 Task: Open Card Infrastructure Upgrade in Board Product Development and Innovation Consulting to Workspace Business Analysis and add a team member Softage.2@softage.net, a label Purple, a checklist Sports Medicine, an attachment from your google drive, a color Purple and finally, add a card description 'Create and send out employee satisfaction survey on work environment' and a comment 'Let us make sure we have a clear understanding of the timeline and deadlines for this task, ensuring that we can deliver on time.'. Add a start date 'Jan 06, 1900' with a due date 'Jan 13, 1900'
Action: Mouse moved to (99, 359)
Screenshot: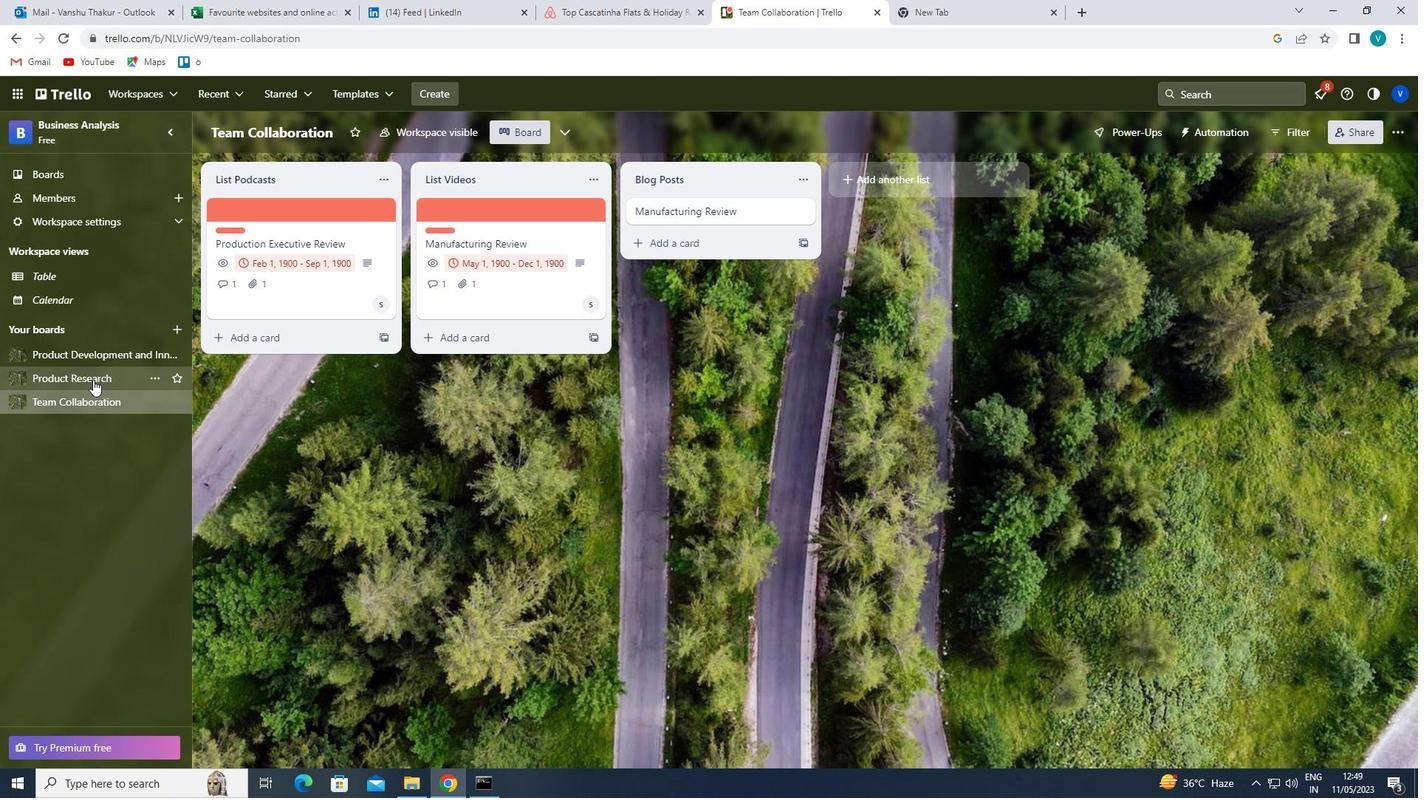 
Action: Mouse pressed left at (99, 359)
Screenshot: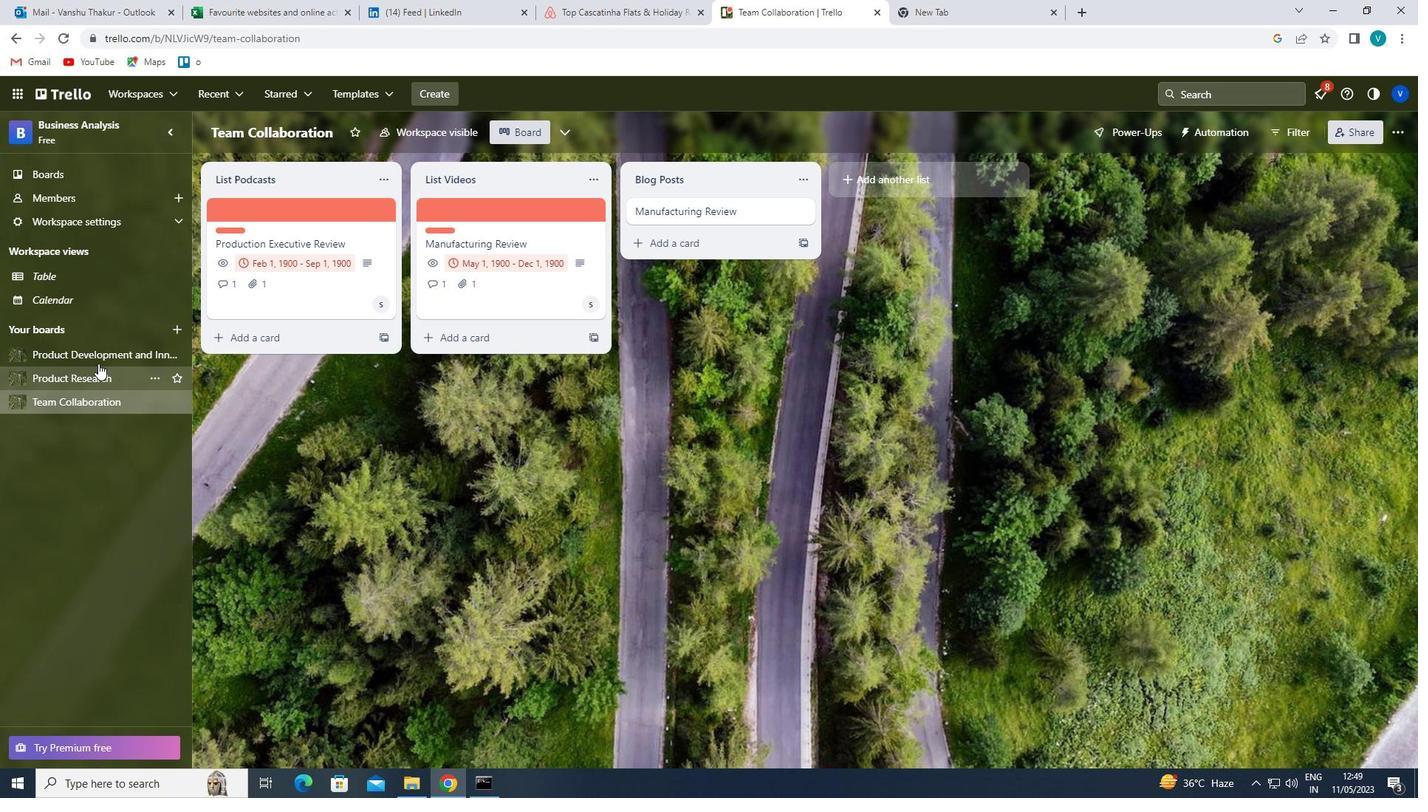 
Action: Mouse moved to (474, 212)
Screenshot: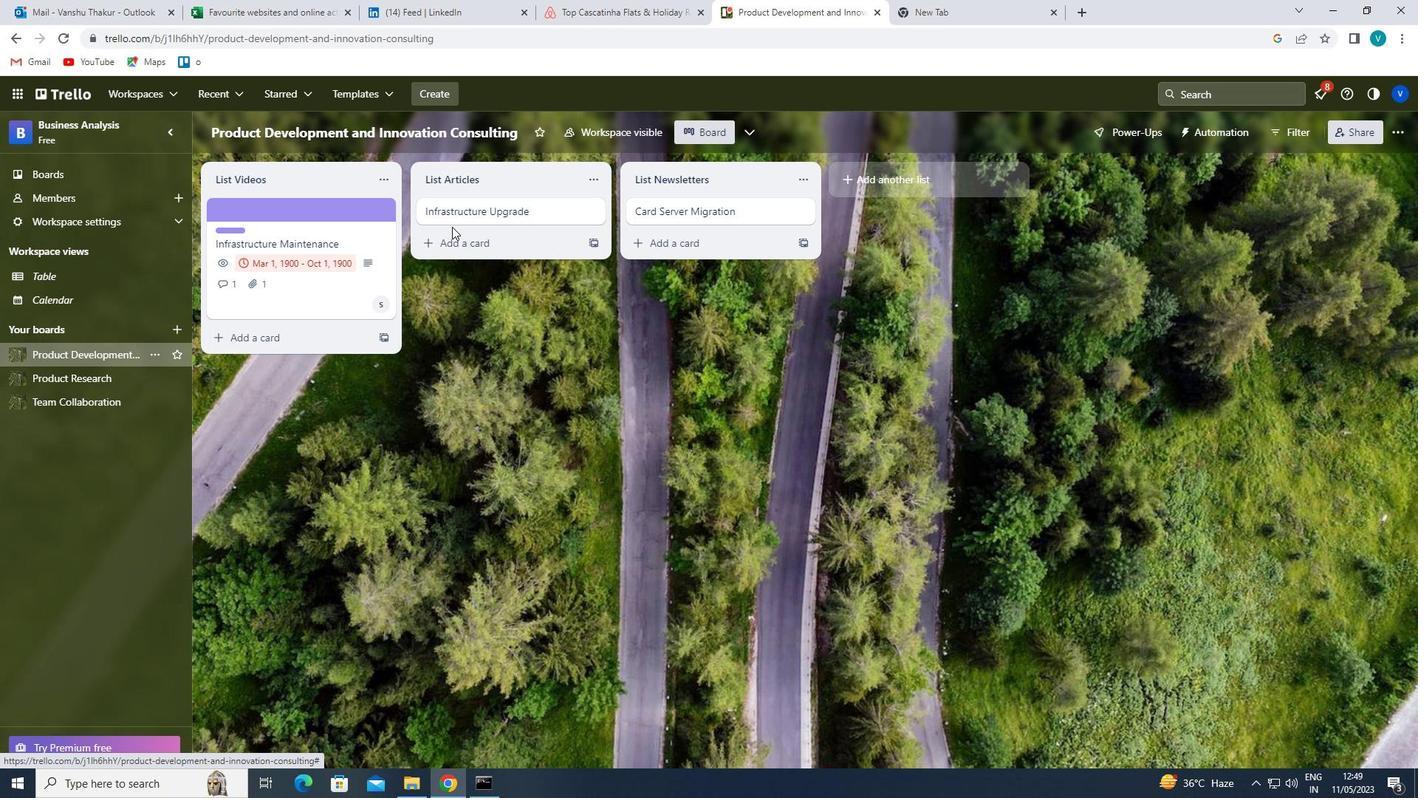 
Action: Mouse pressed left at (474, 212)
Screenshot: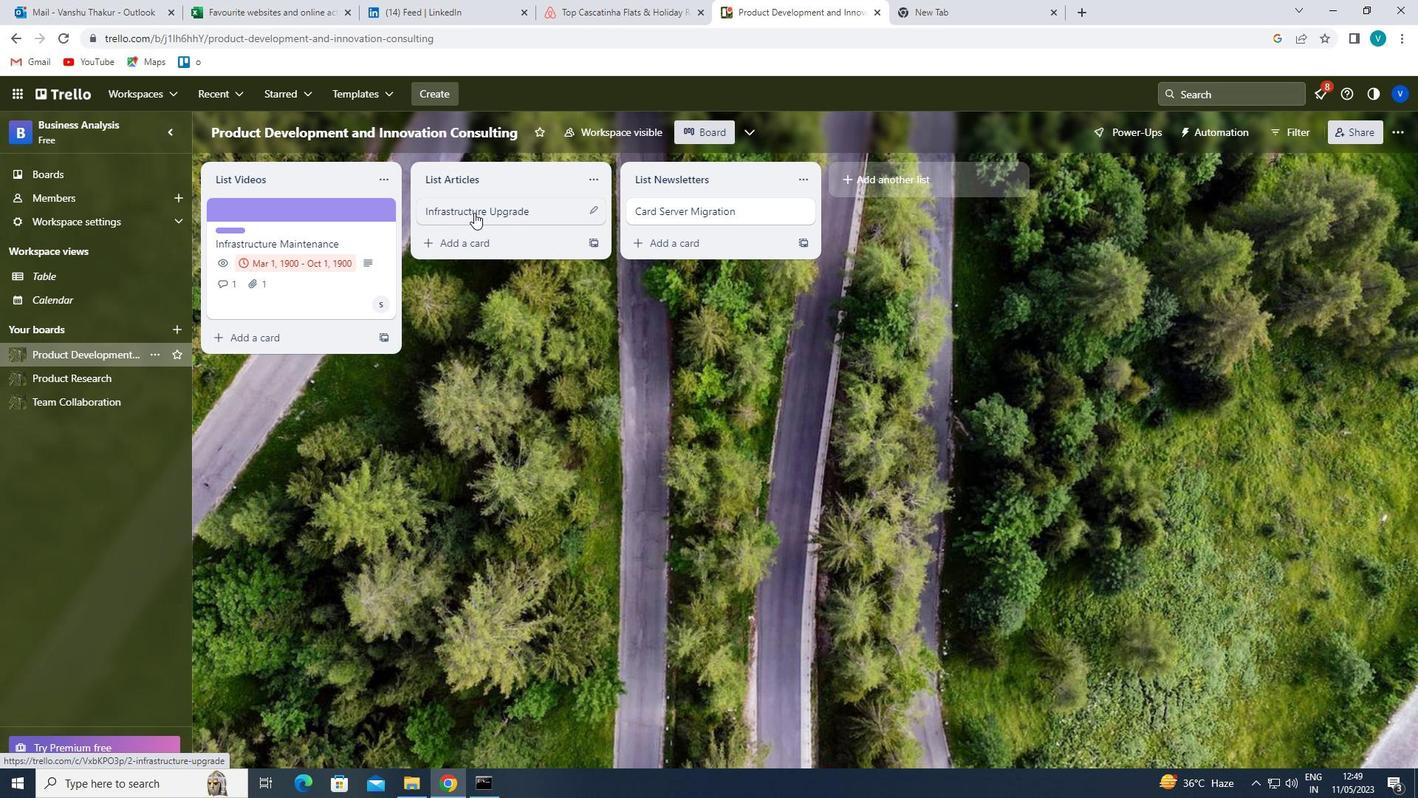 
Action: Mouse moved to (914, 254)
Screenshot: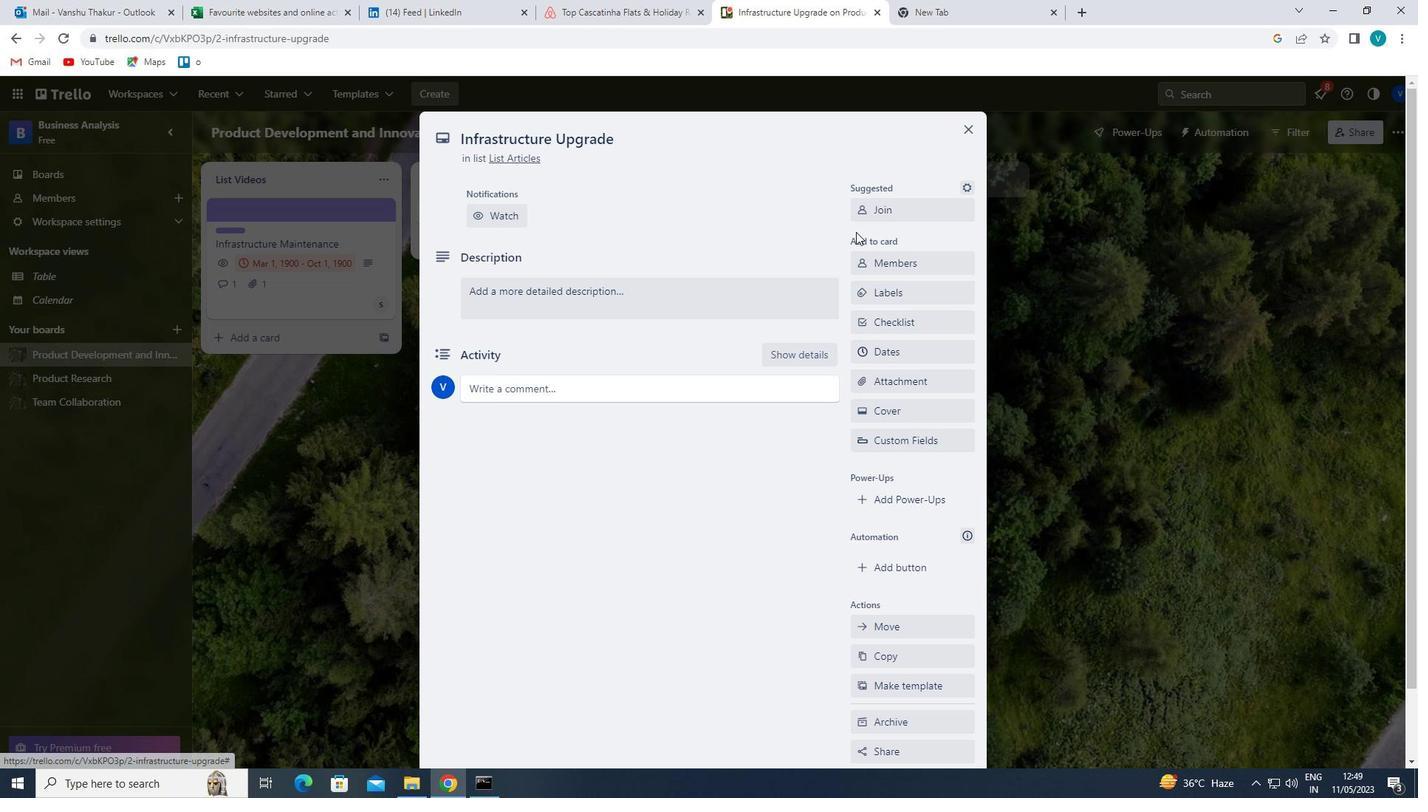 
Action: Mouse pressed left at (914, 254)
Screenshot: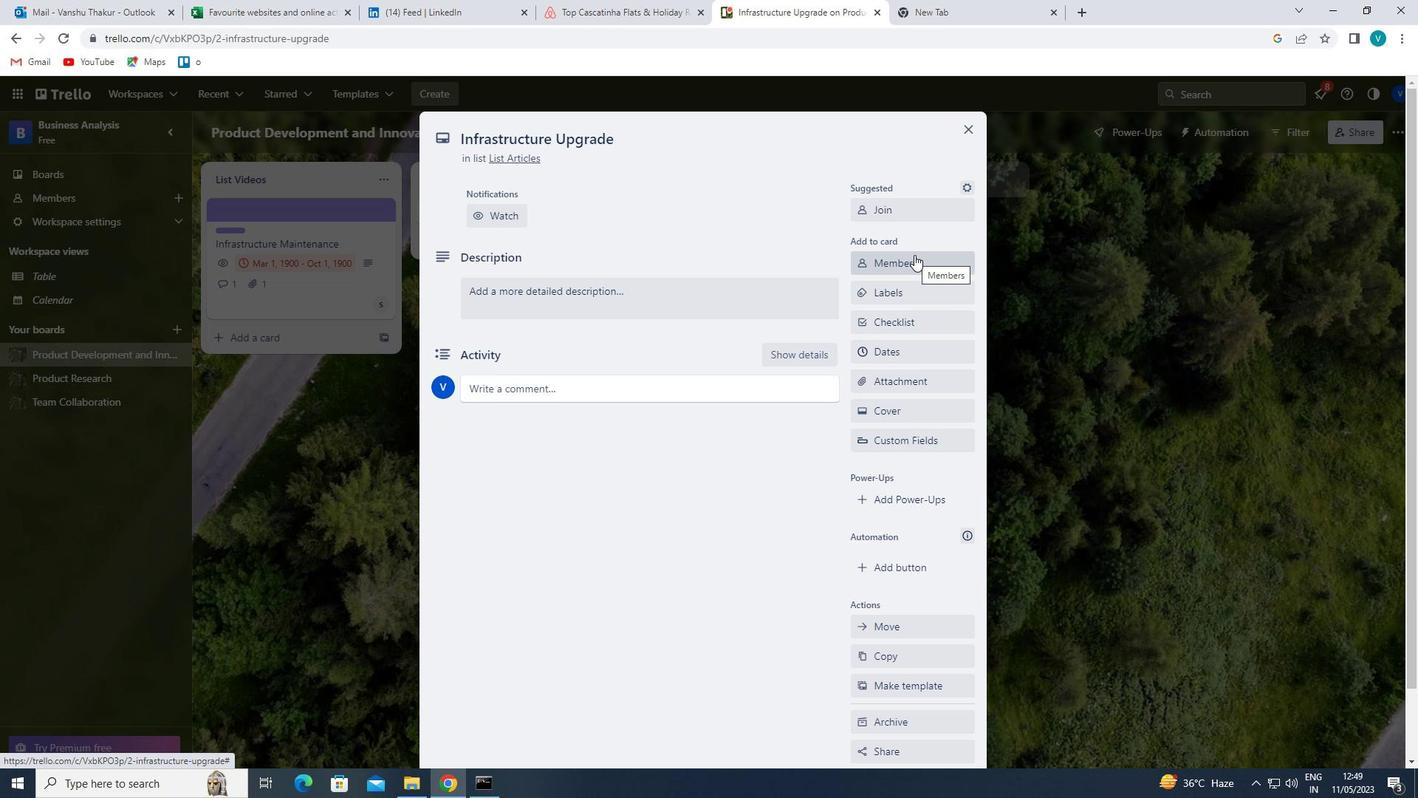 
Action: Key pressed <Key.shift>SOFT
Screenshot: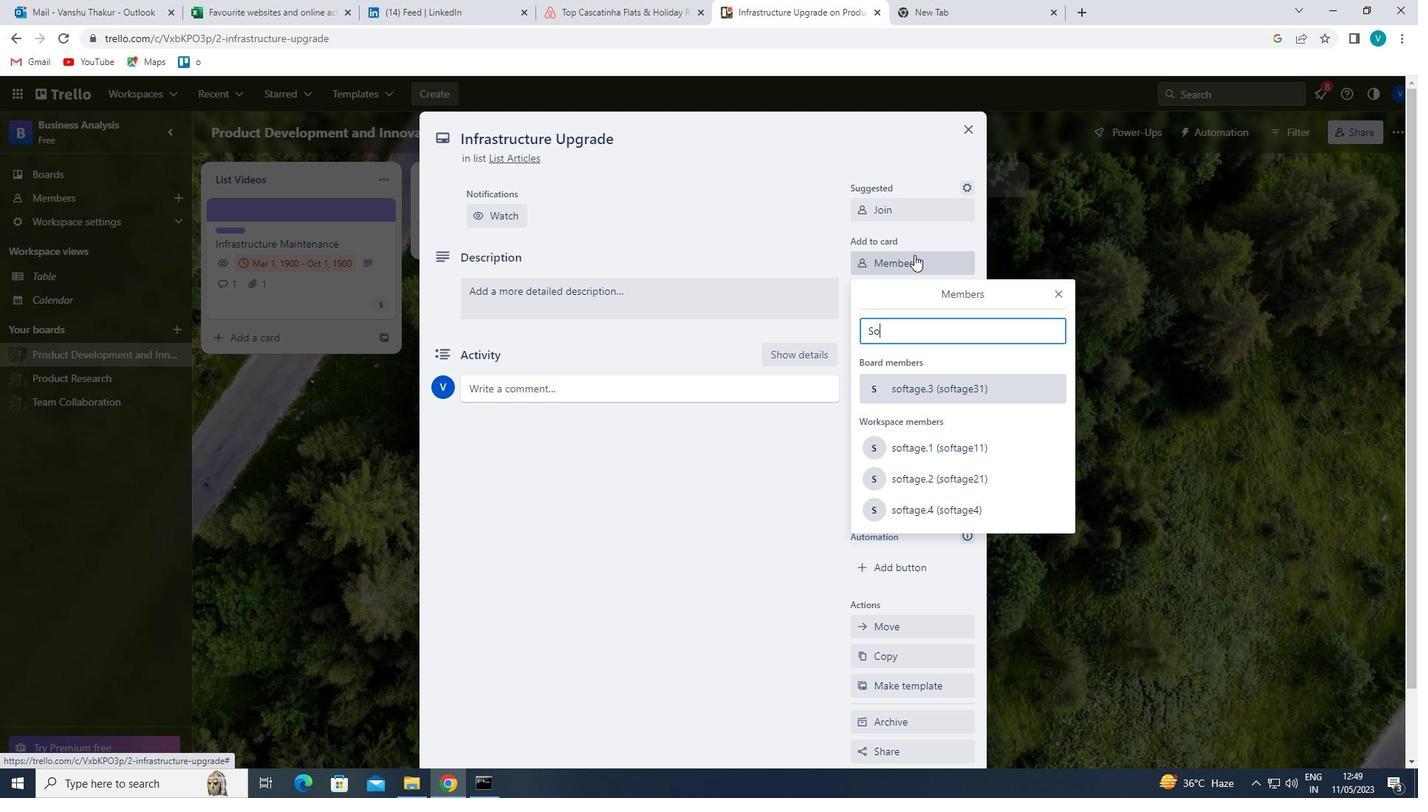 
Action: Mouse moved to (955, 472)
Screenshot: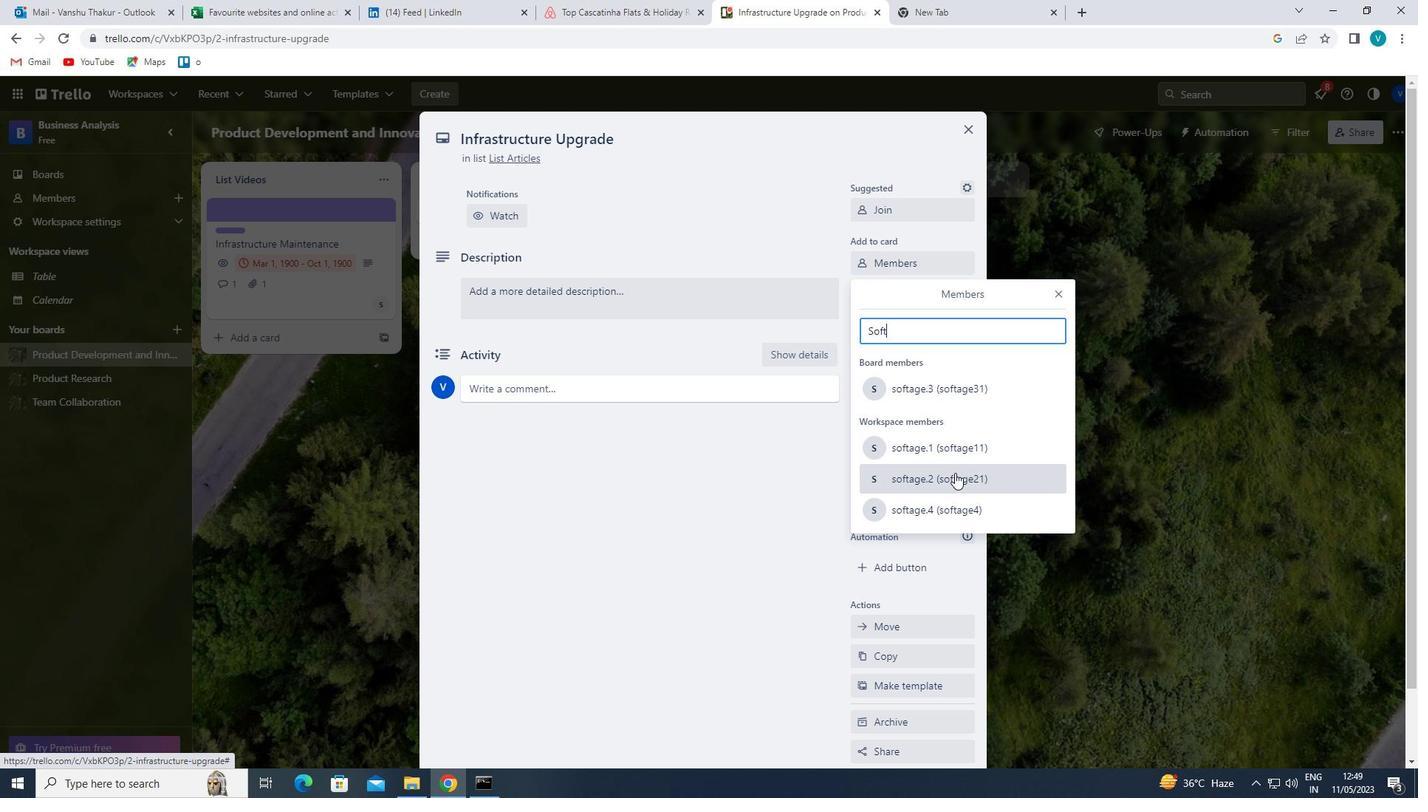 
Action: Mouse pressed left at (955, 472)
Screenshot: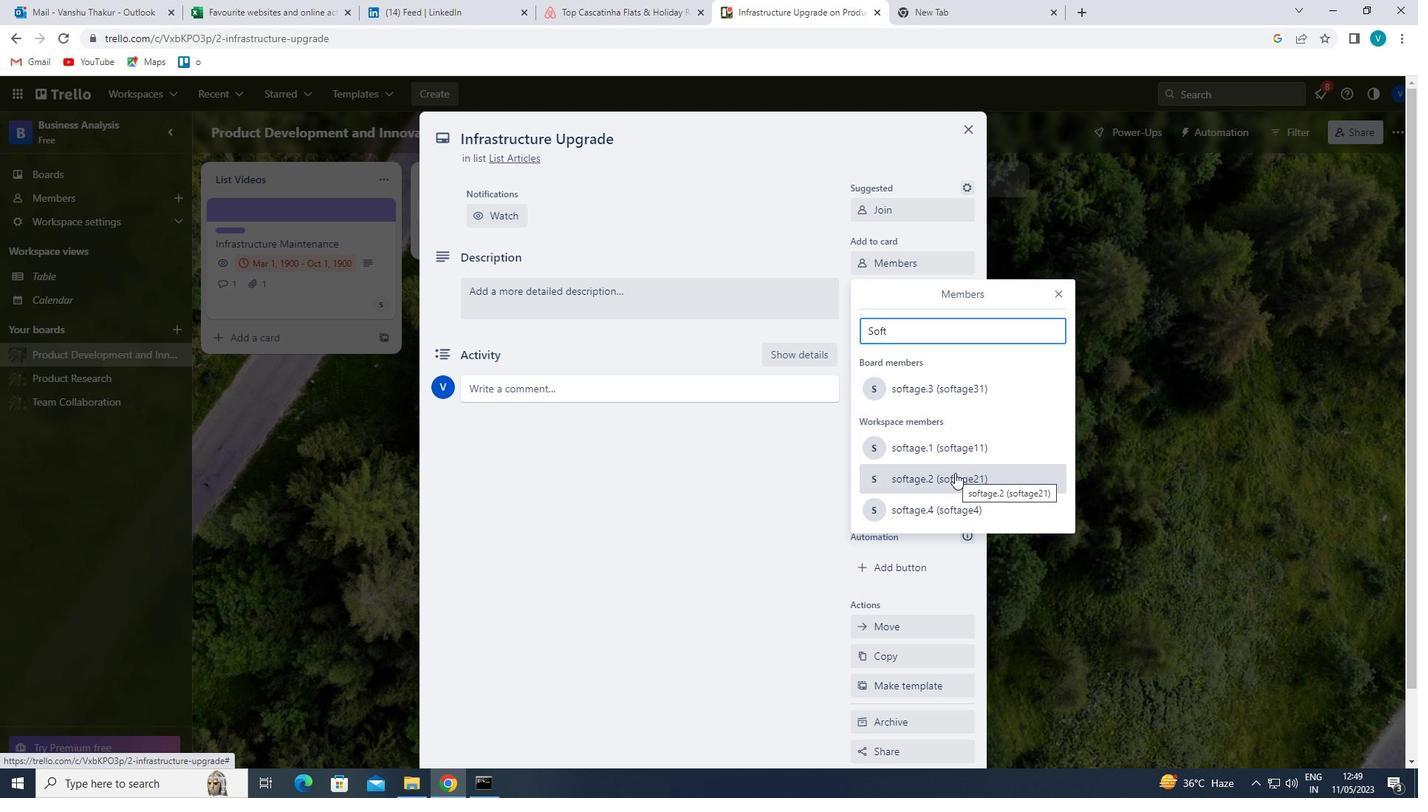 
Action: Mouse moved to (1060, 289)
Screenshot: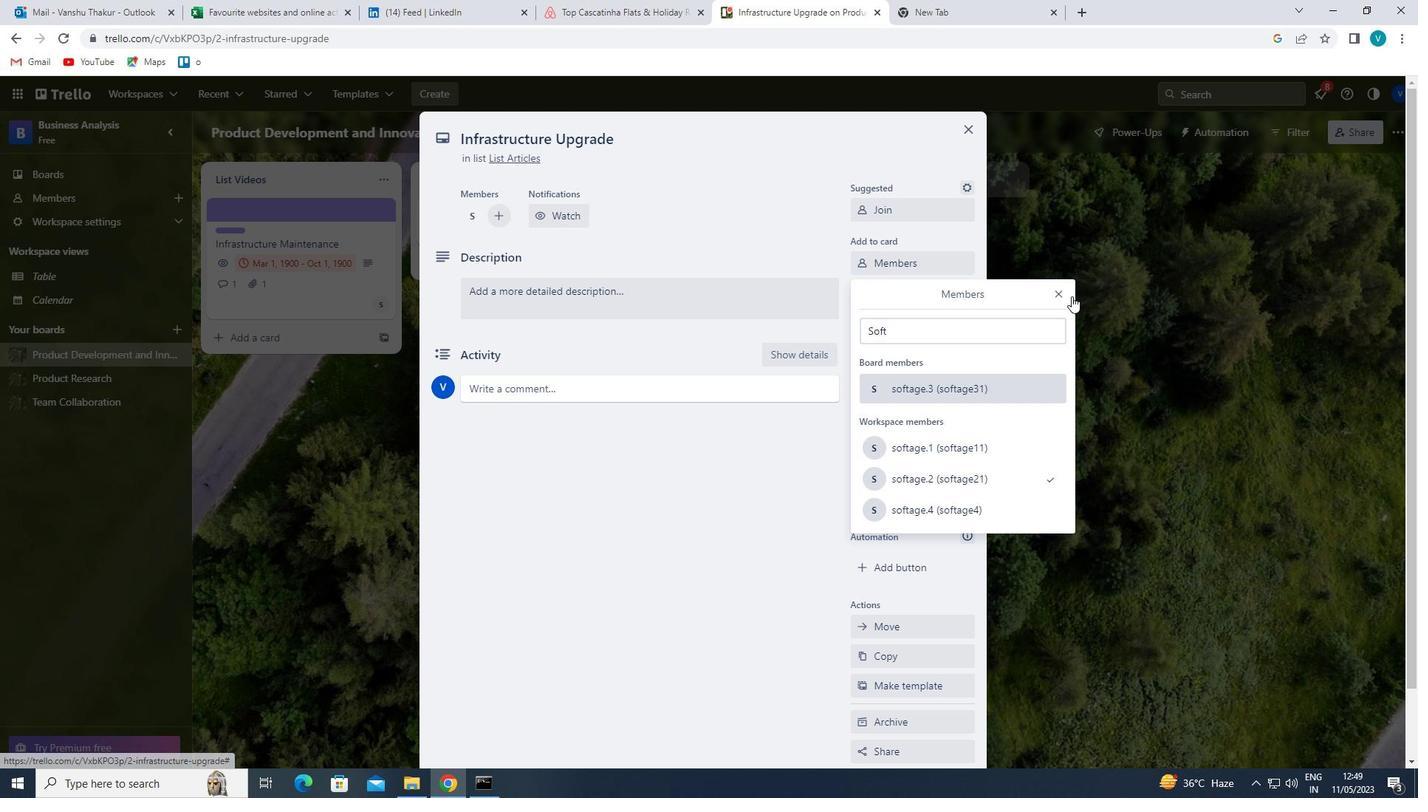 
Action: Mouse pressed left at (1060, 289)
Screenshot: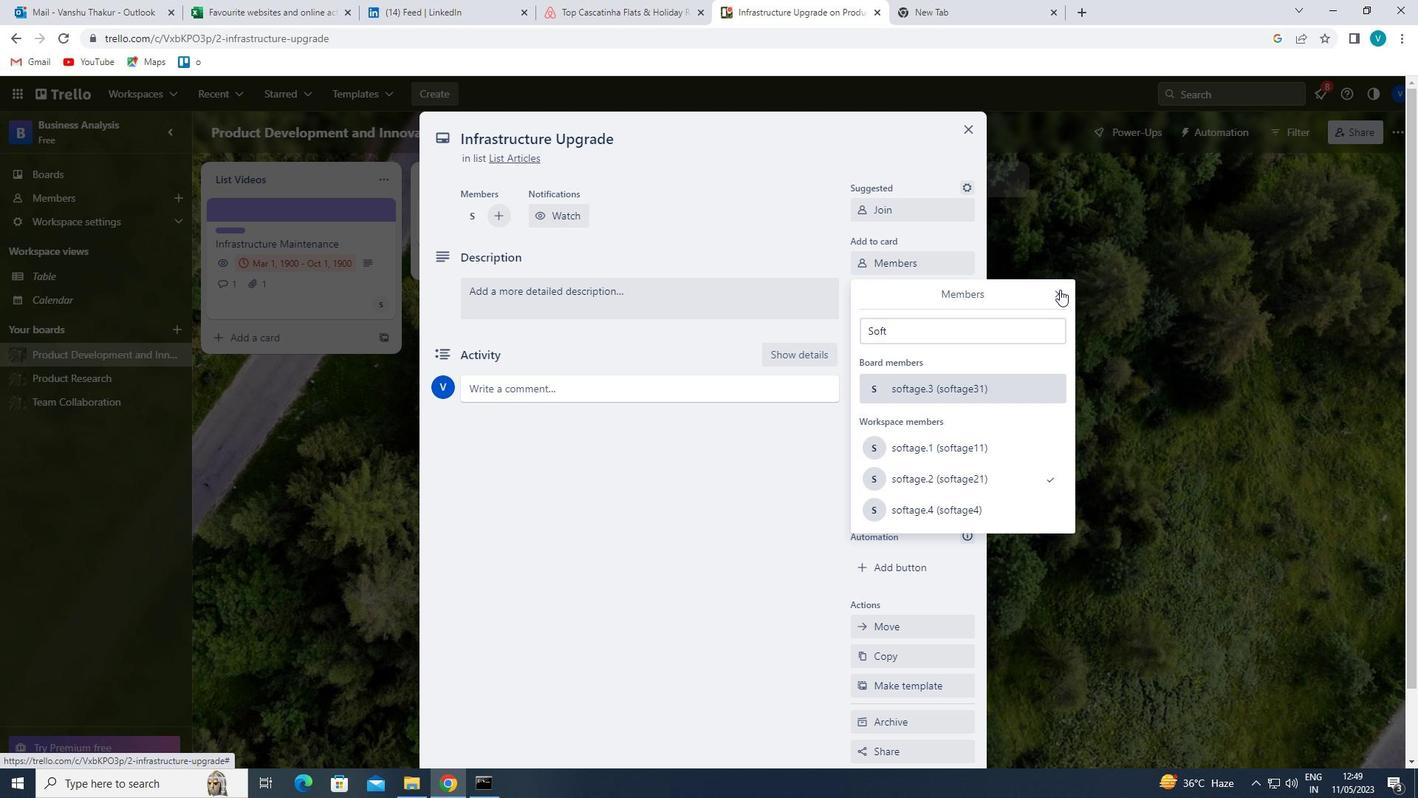 
Action: Mouse moved to (1034, 339)
Screenshot: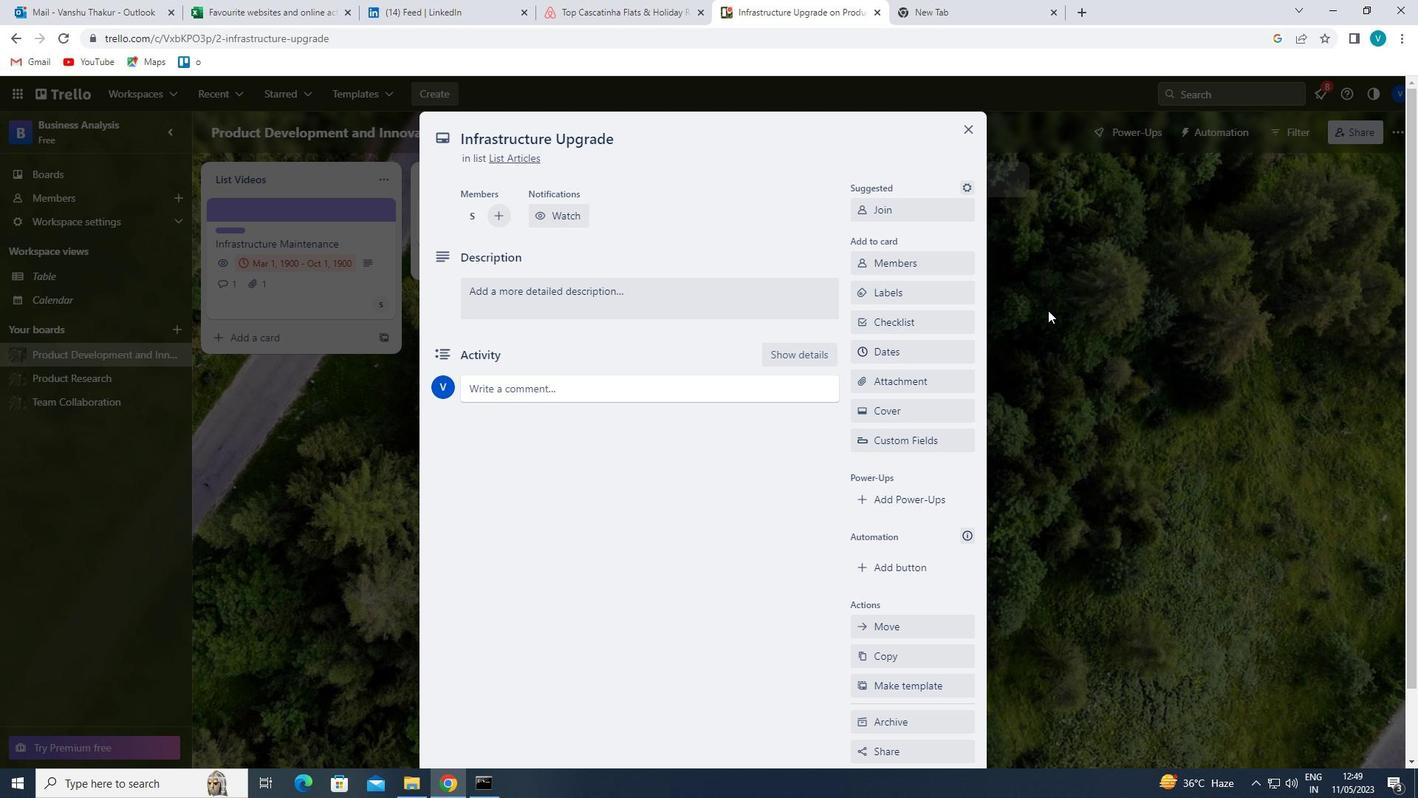 
Action: Mouse scrolled (1034, 338) with delta (0, 0)
Screenshot: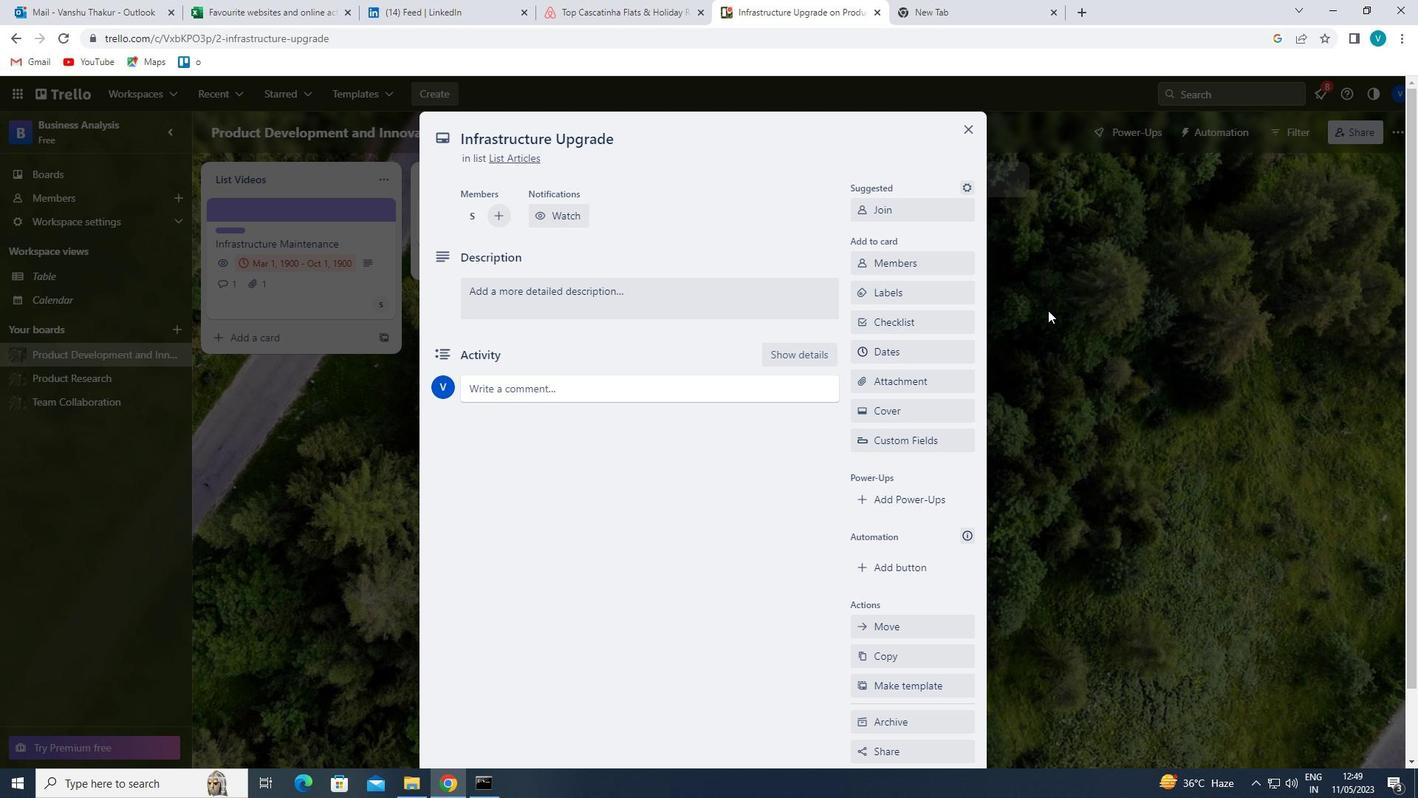
Action: Mouse moved to (916, 217)
Screenshot: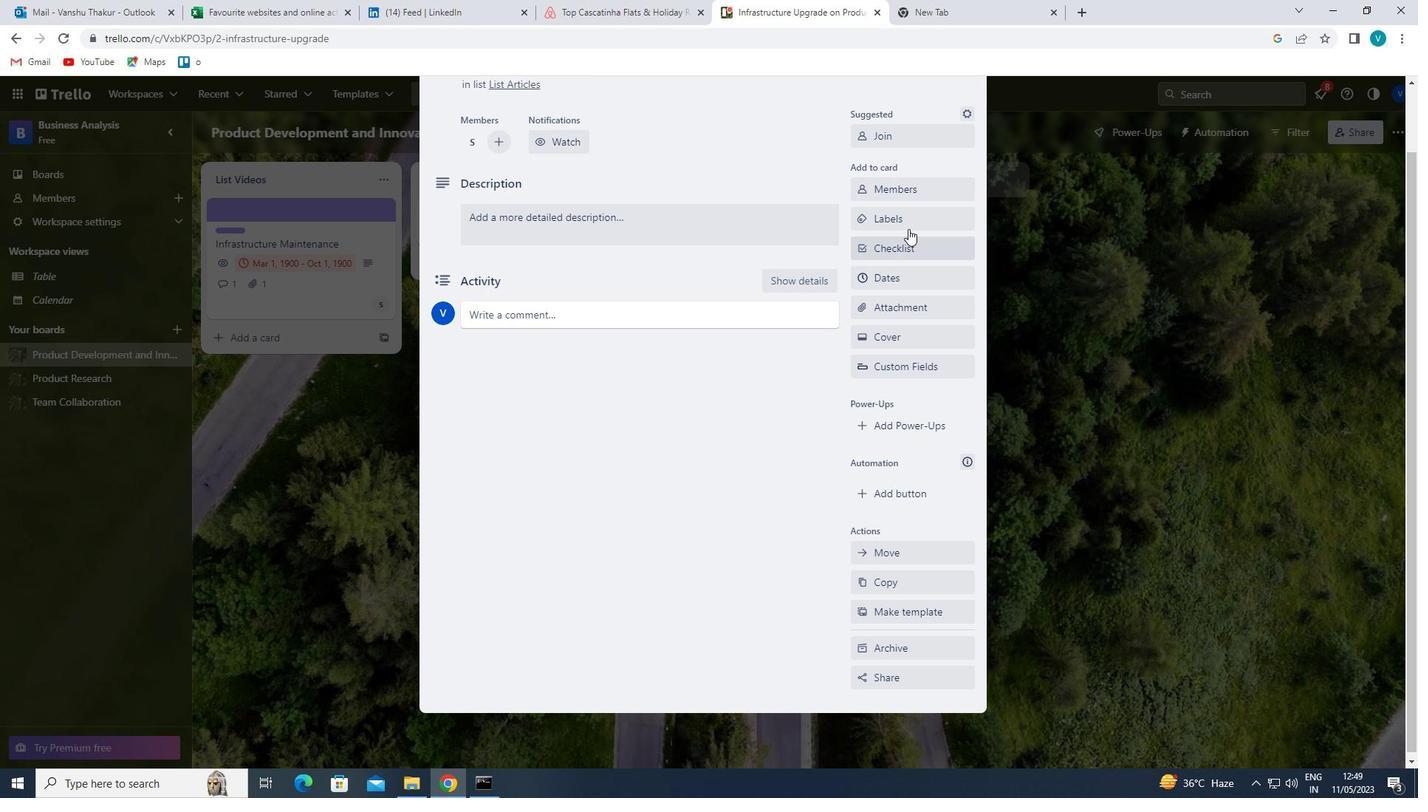 
Action: Mouse pressed left at (916, 217)
Screenshot: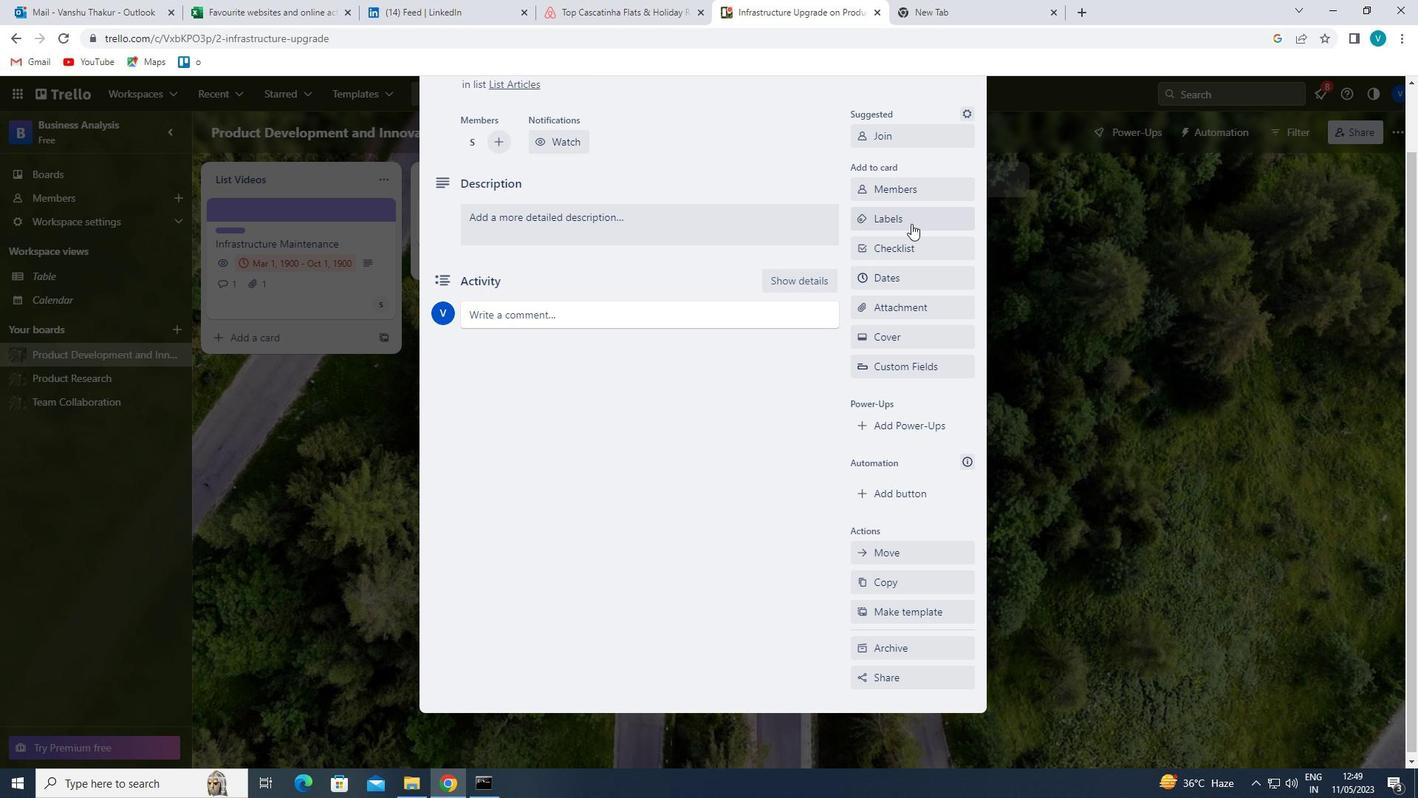 
Action: Mouse moved to (950, 442)
Screenshot: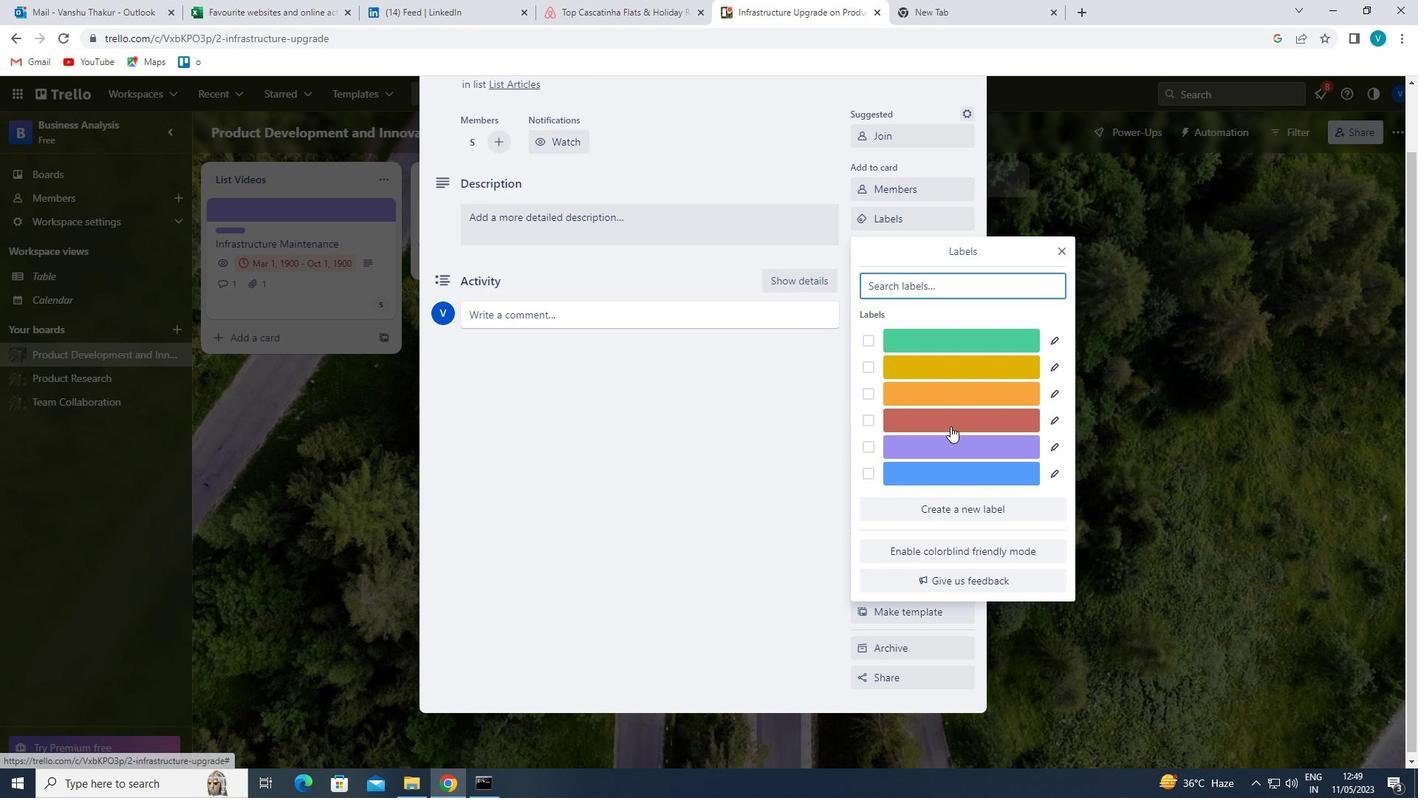 
Action: Mouse pressed left at (950, 442)
Screenshot: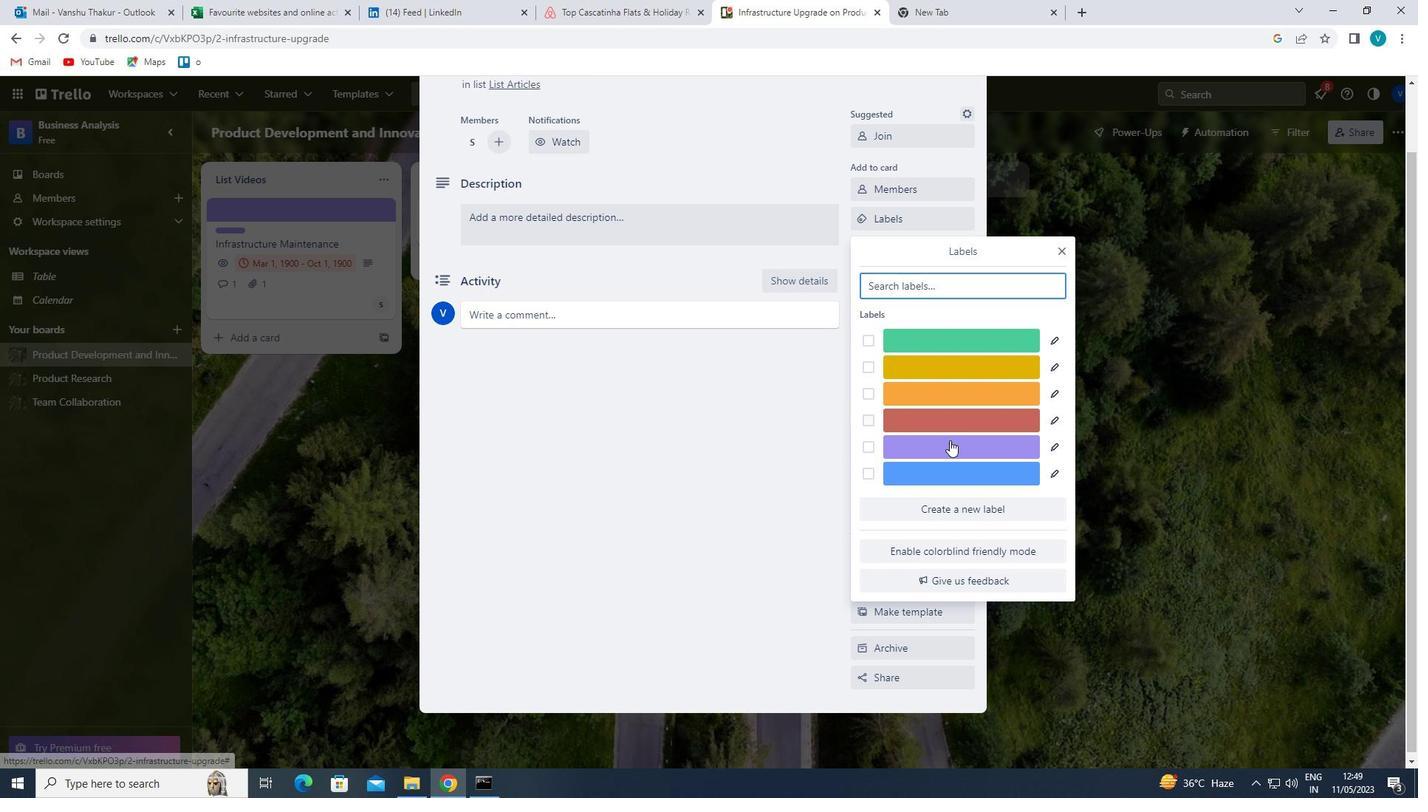 
Action: Mouse moved to (1065, 246)
Screenshot: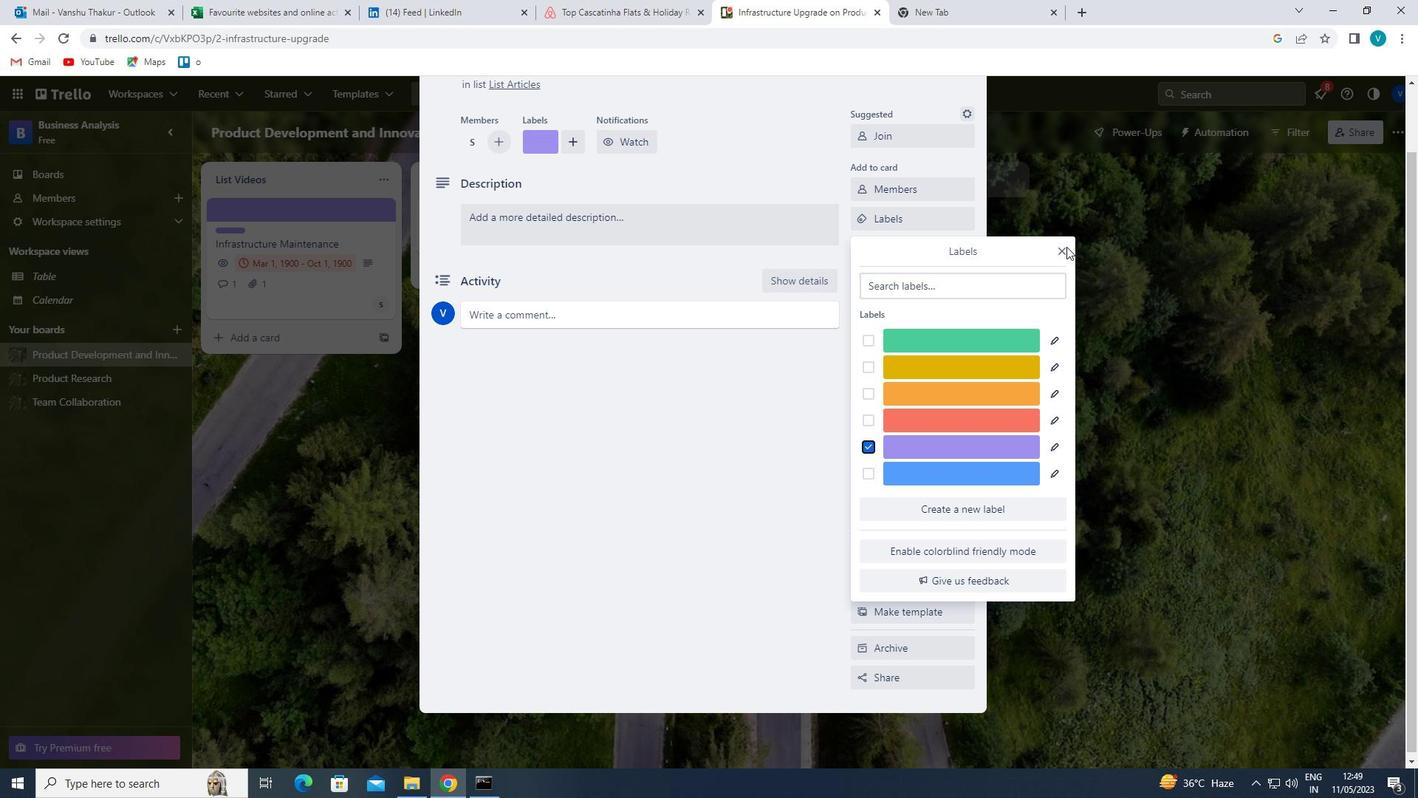 
Action: Mouse pressed left at (1065, 246)
Screenshot: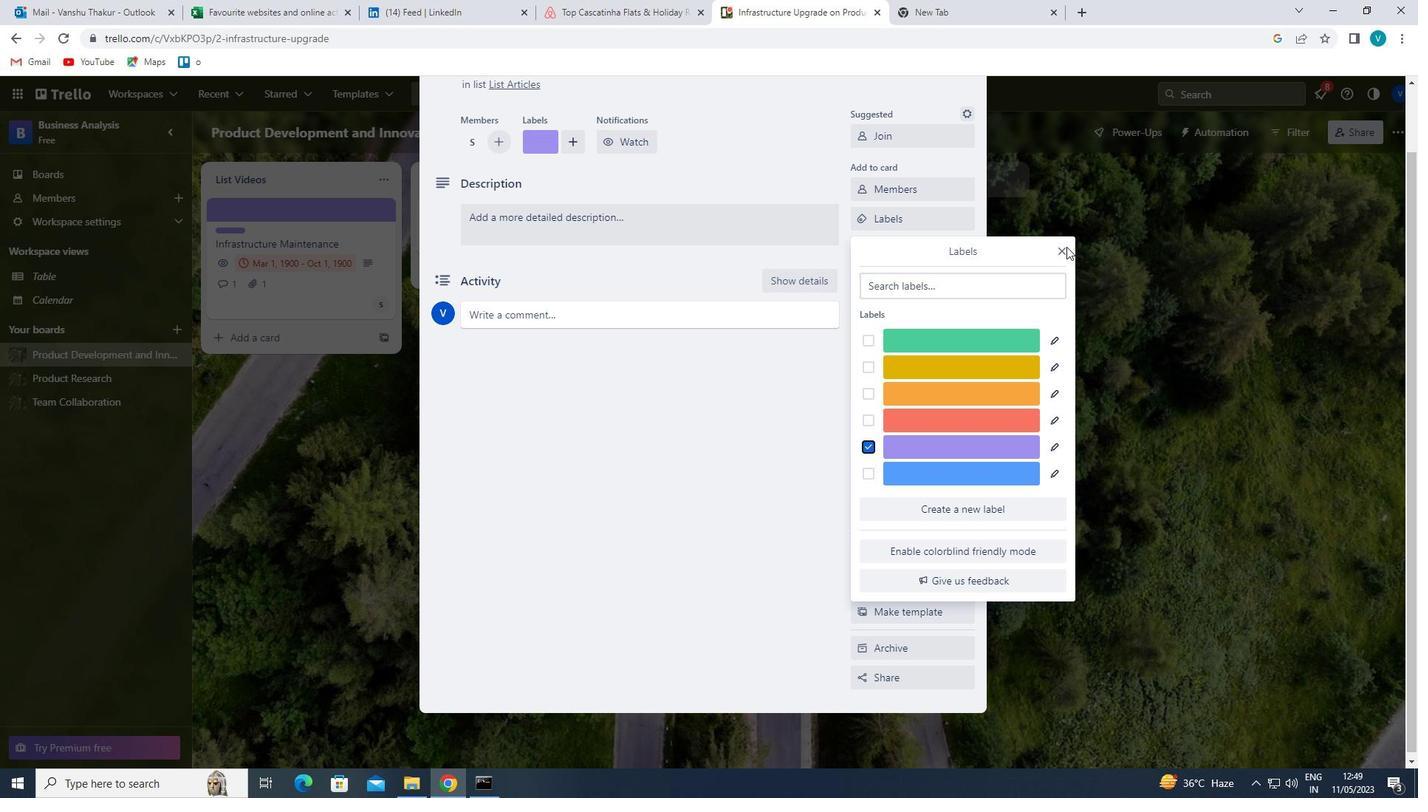 
Action: Mouse moved to (925, 251)
Screenshot: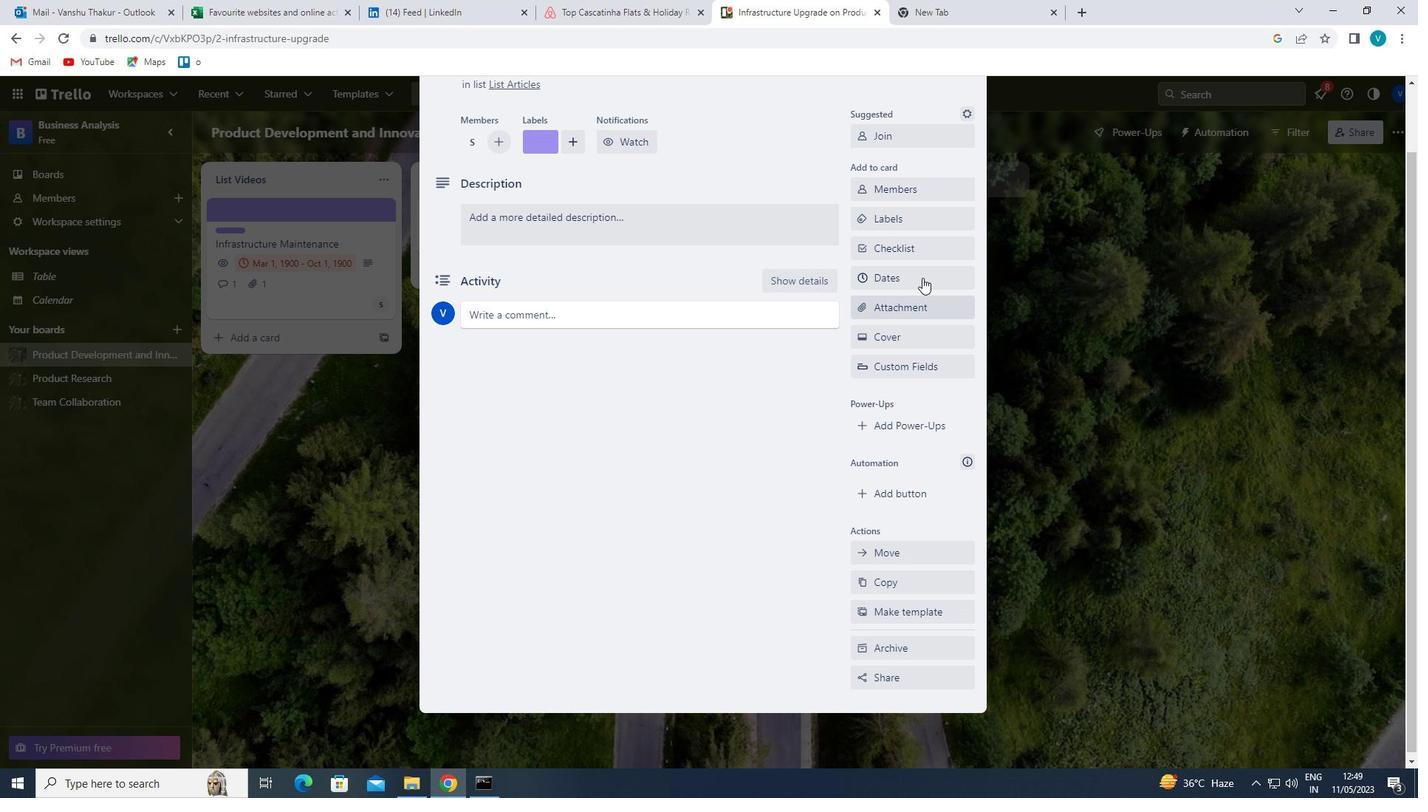 
Action: Mouse pressed left at (925, 251)
Screenshot: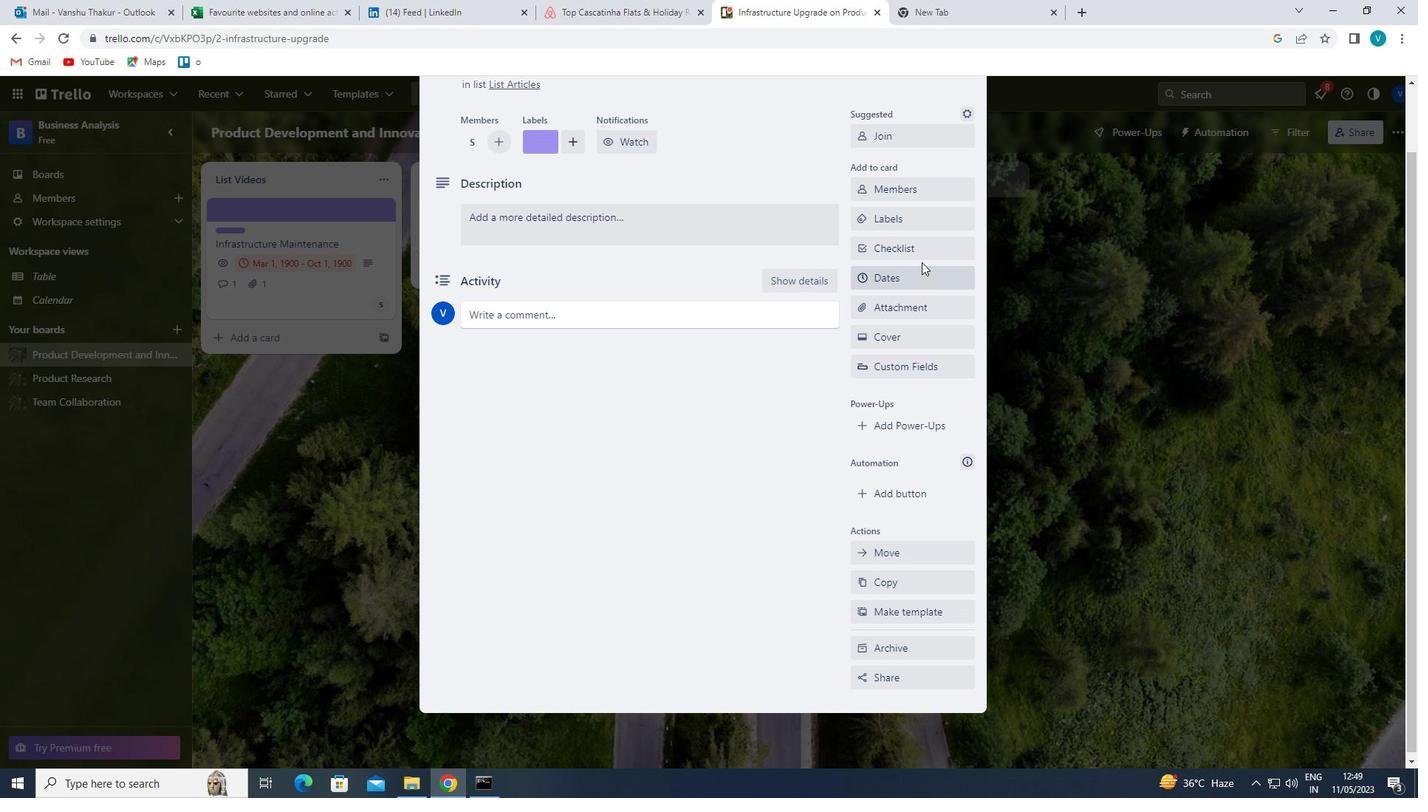 
Action: Key pressed <Key.shift>SPO
Screenshot: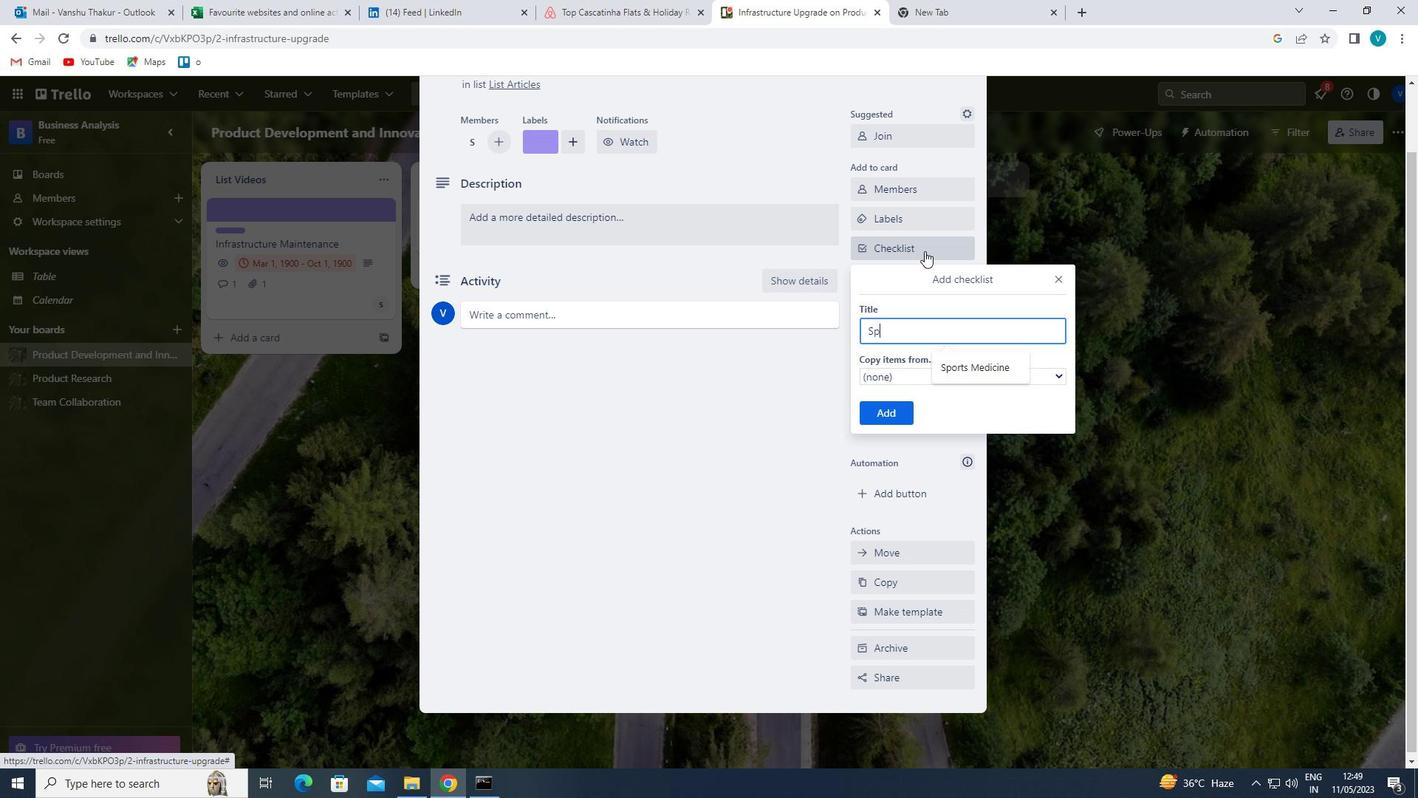 
Action: Mouse moved to (966, 370)
Screenshot: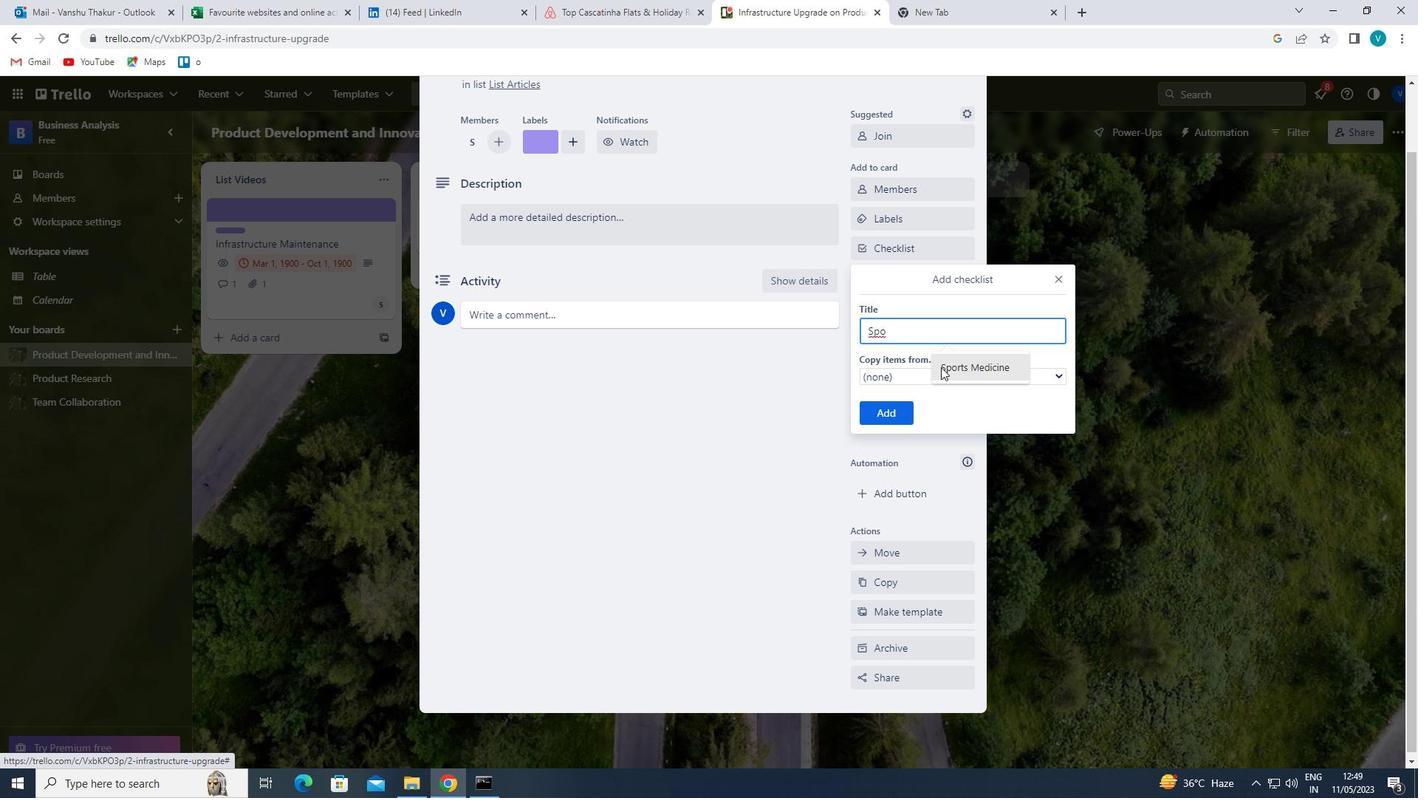 
Action: Mouse pressed left at (966, 370)
Screenshot: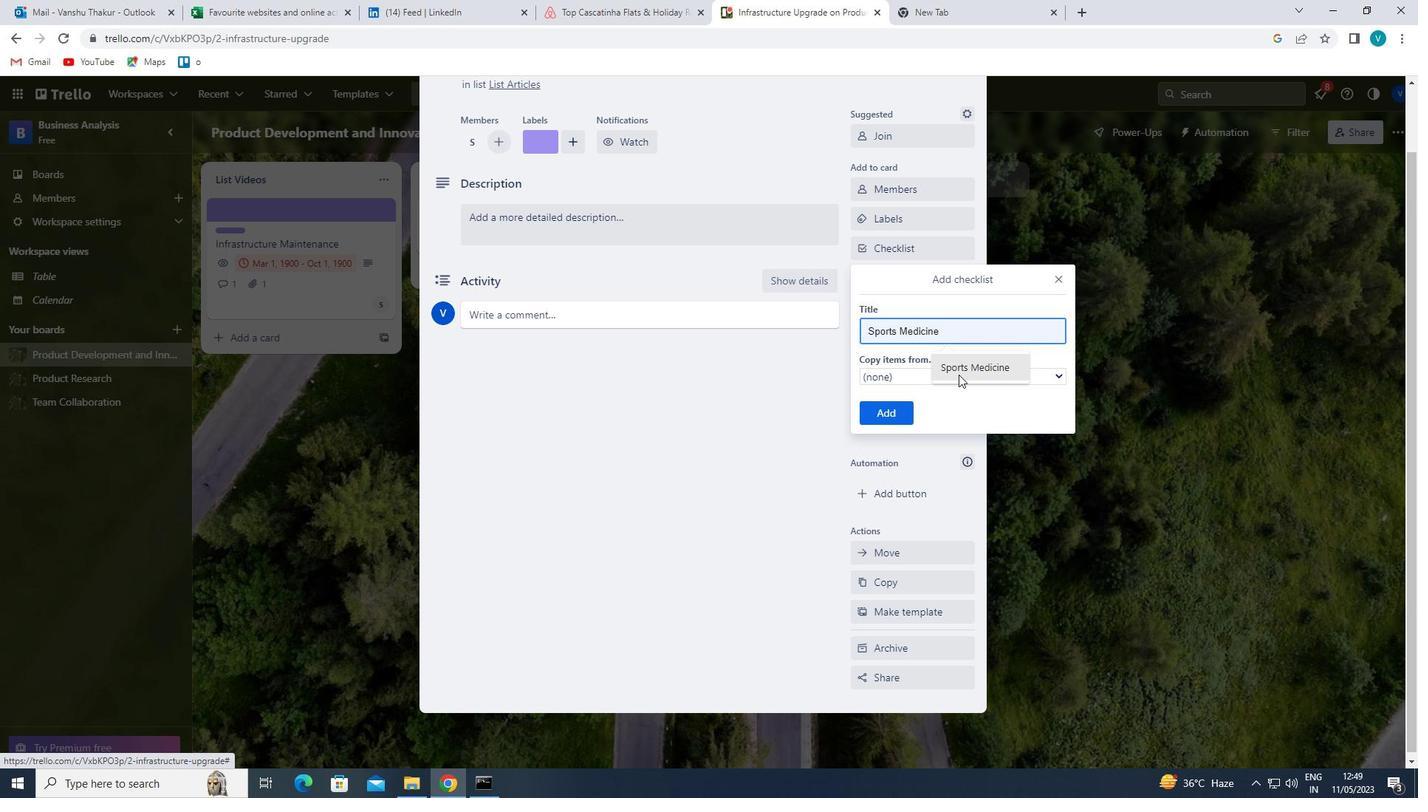 
Action: Mouse moved to (890, 413)
Screenshot: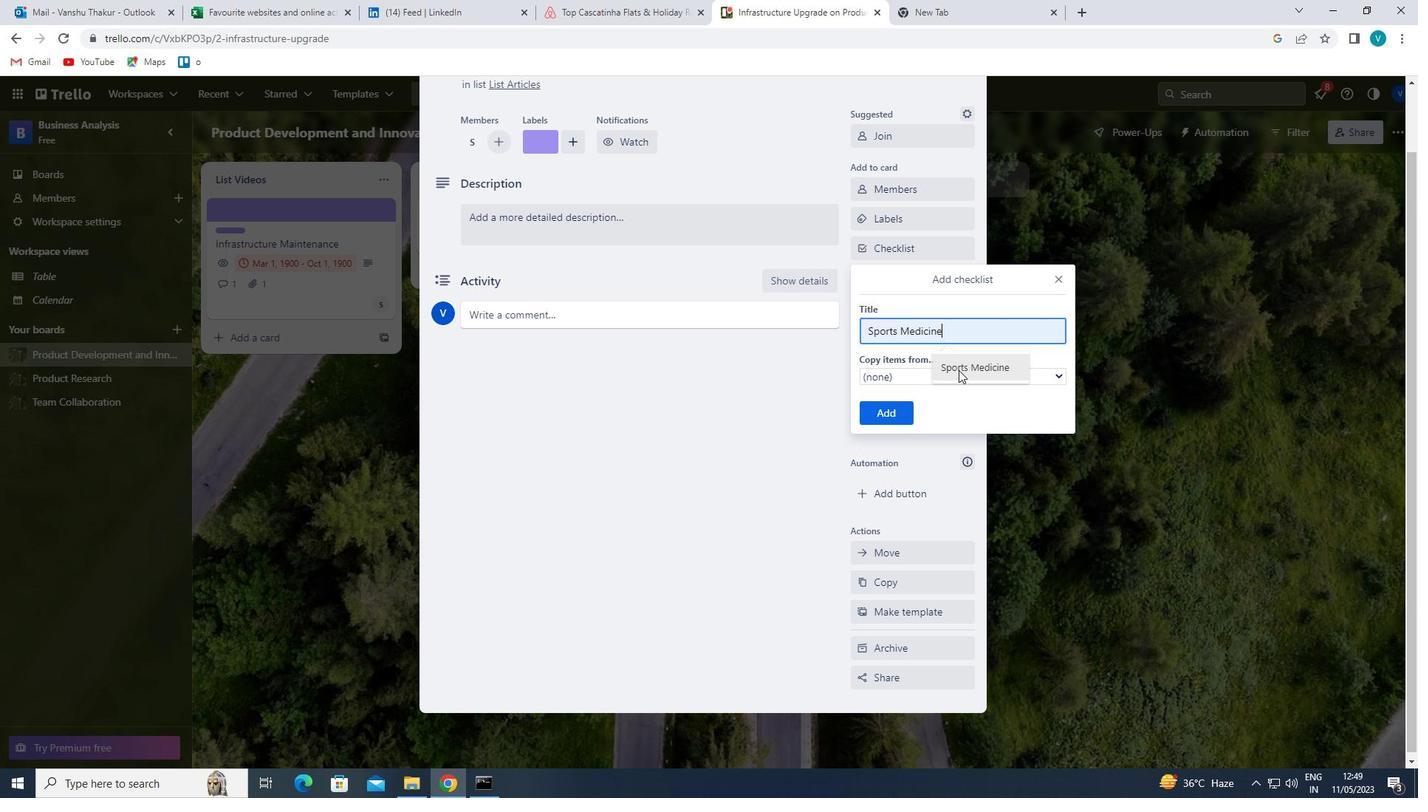 
Action: Mouse pressed left at (890, 413)
Screenshot: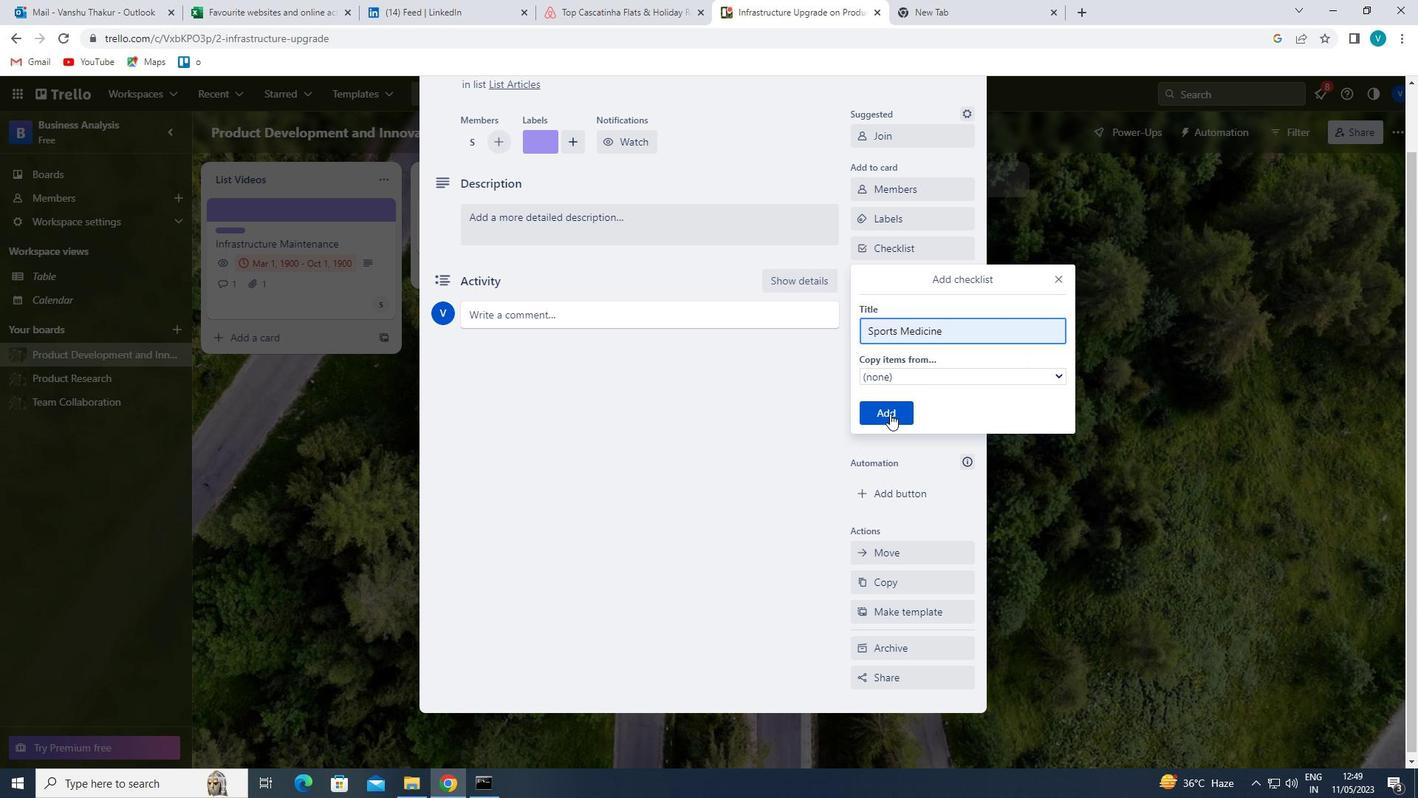 
Action: Mouse moved to (905, 302)
Screenshot: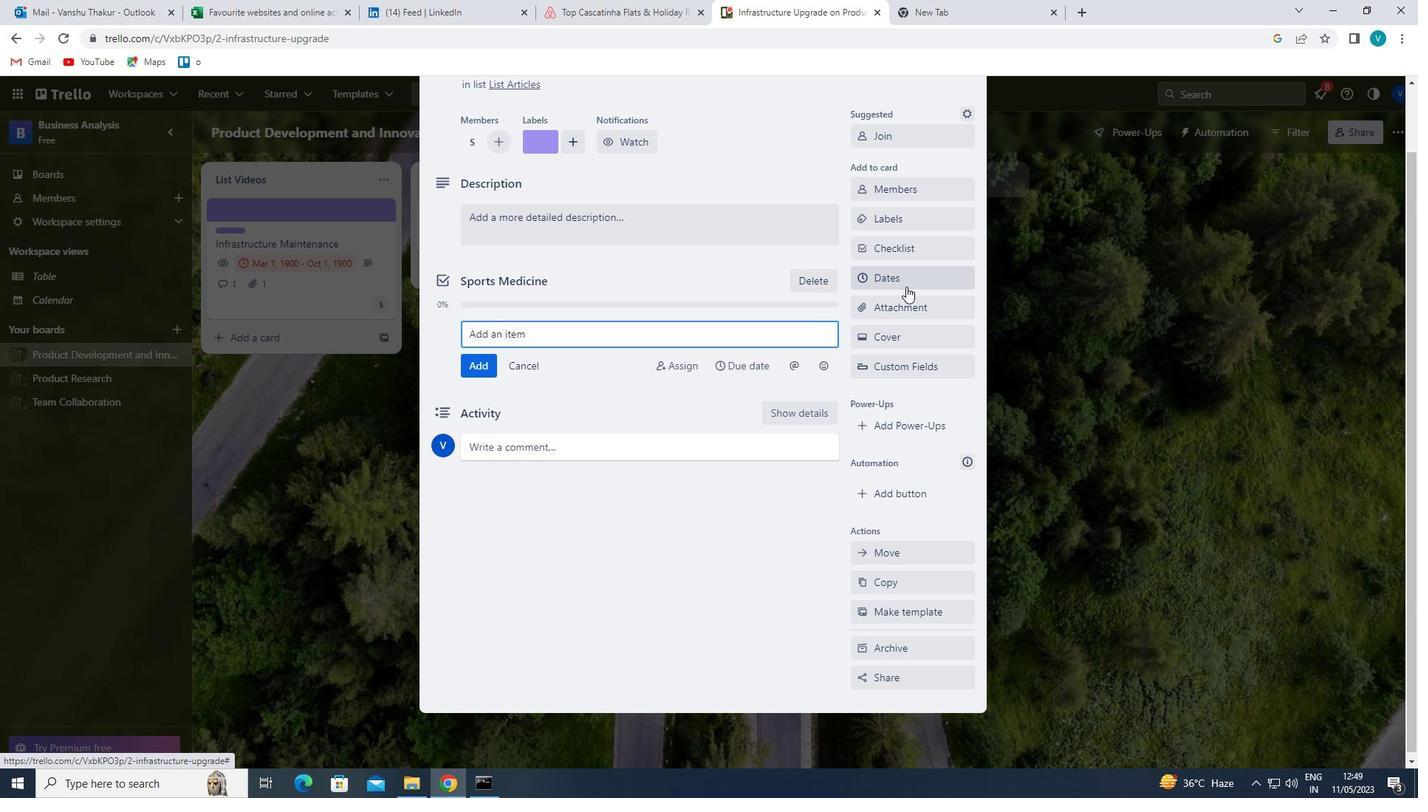 
Action: Mouse pressed left at (905, 302)
Screenshot: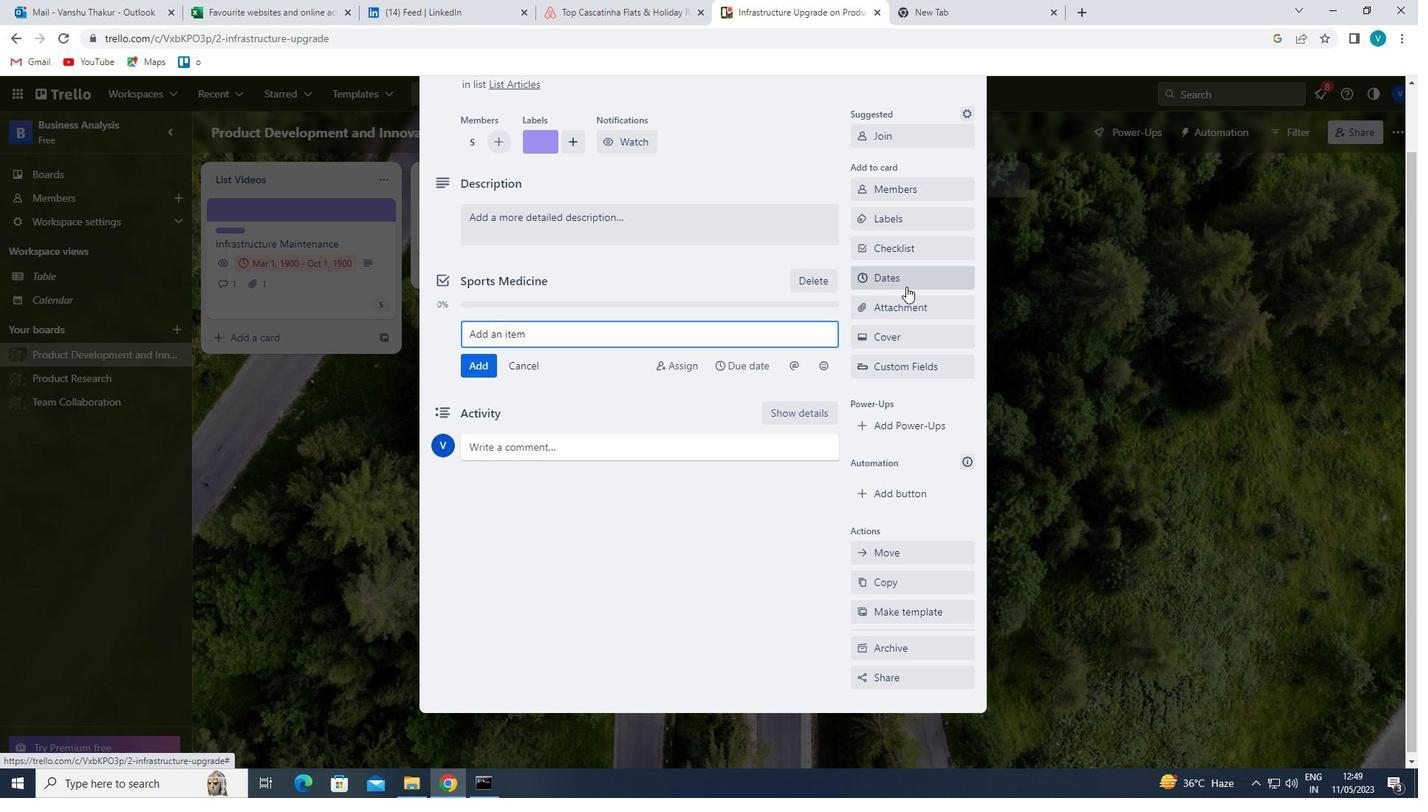 
Action: Mouse moved to (893, 410)
Screenshot: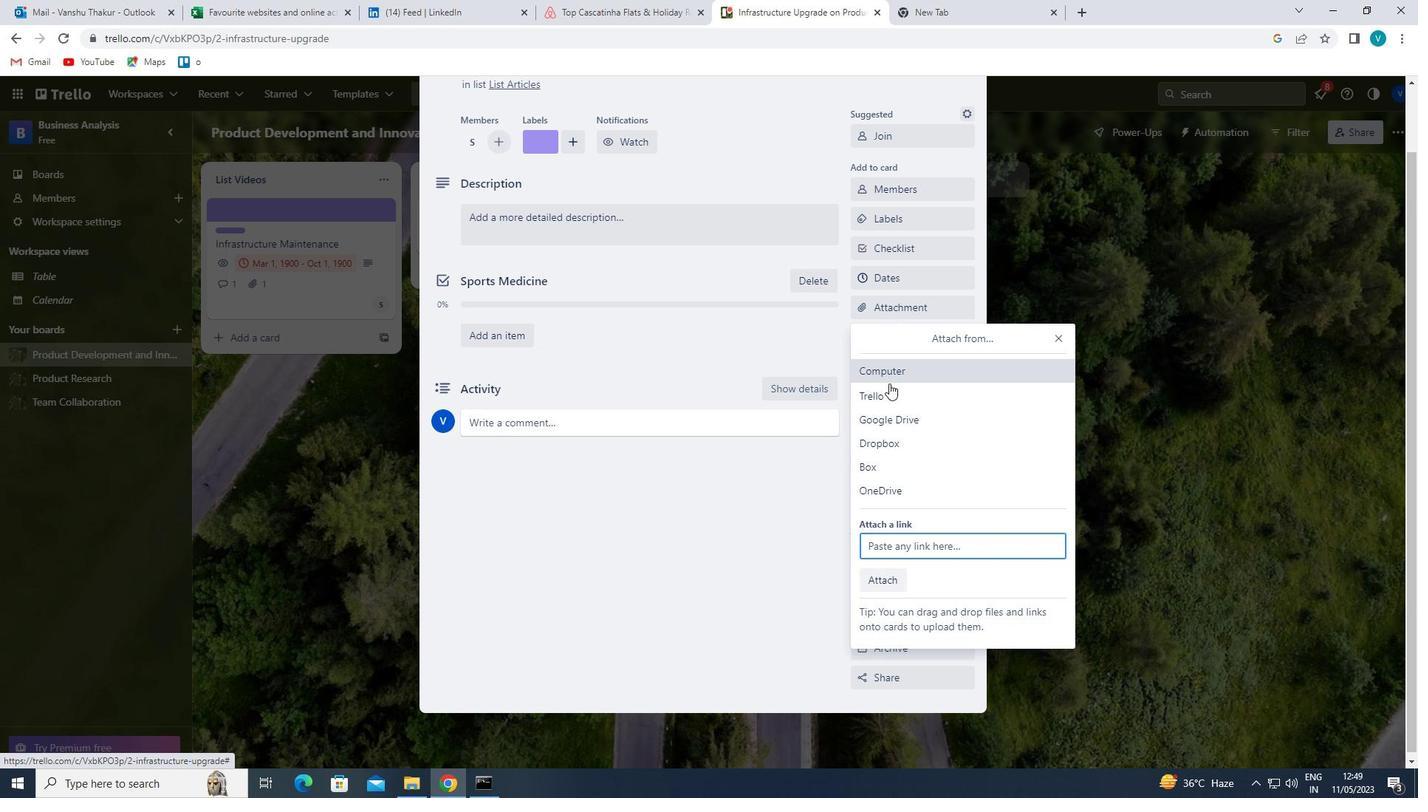 
Action: Mouse pressed left at (893, 410)
Screenshot: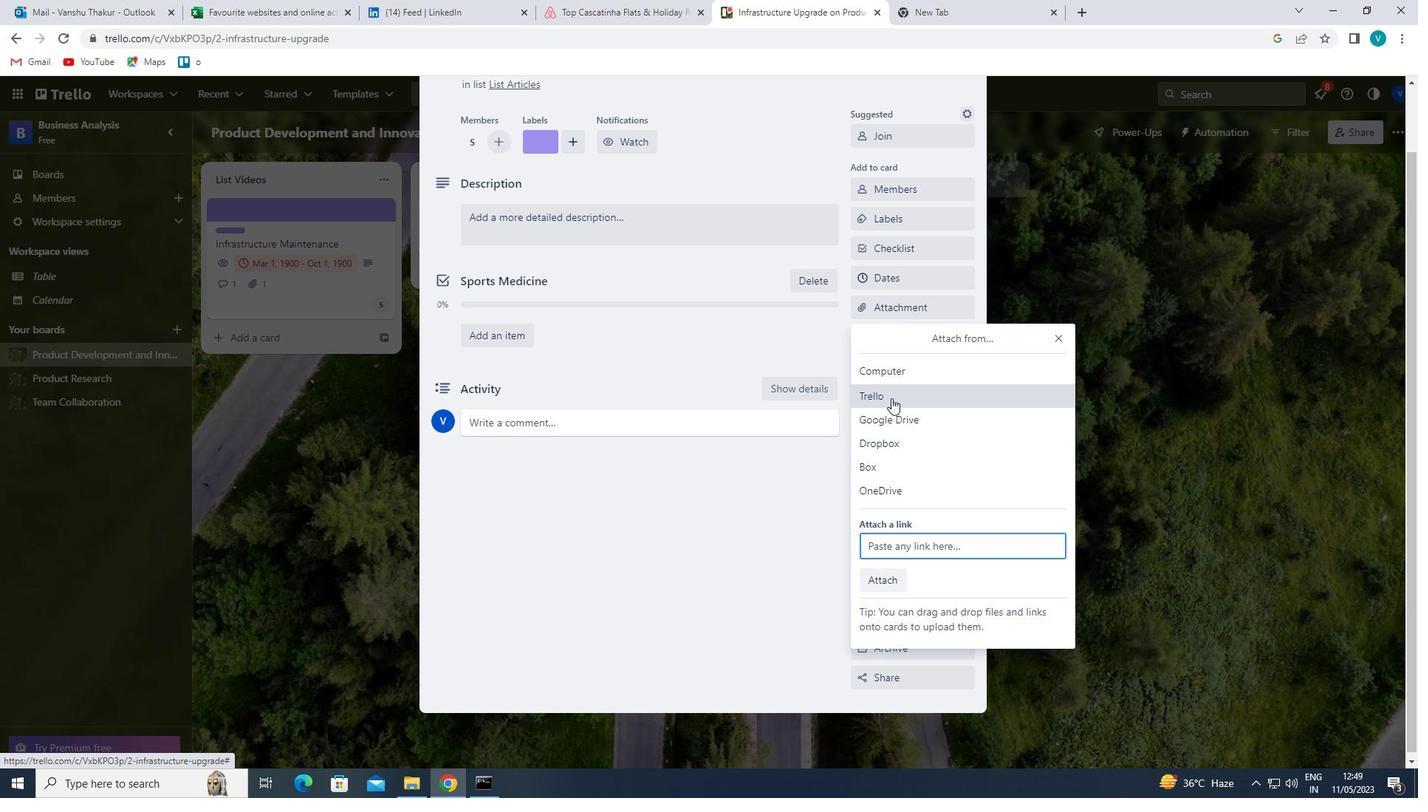 
Action: Mouse moved to (846, 424)
Screenshot: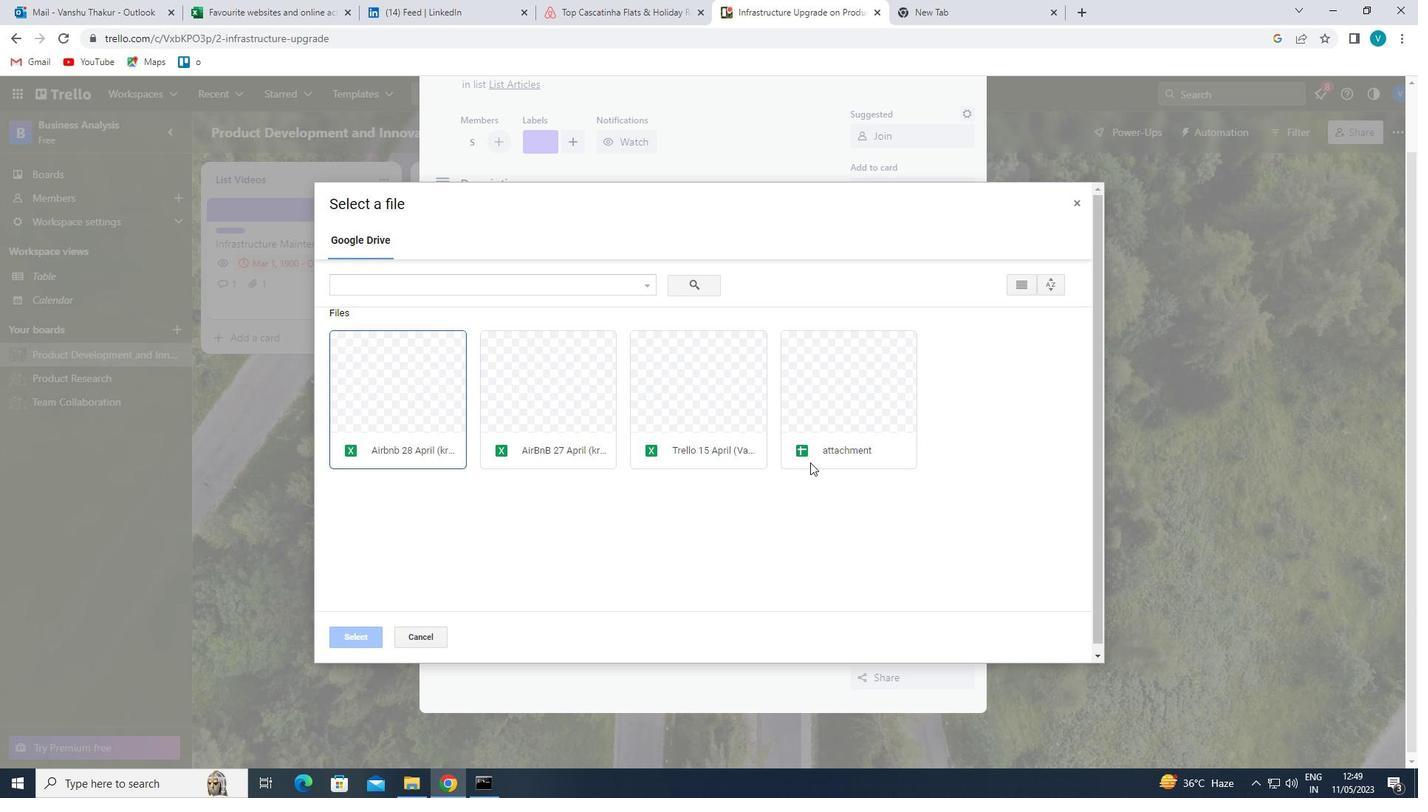 
Action: Mouse pressed left at (846, 424)
Screenshot: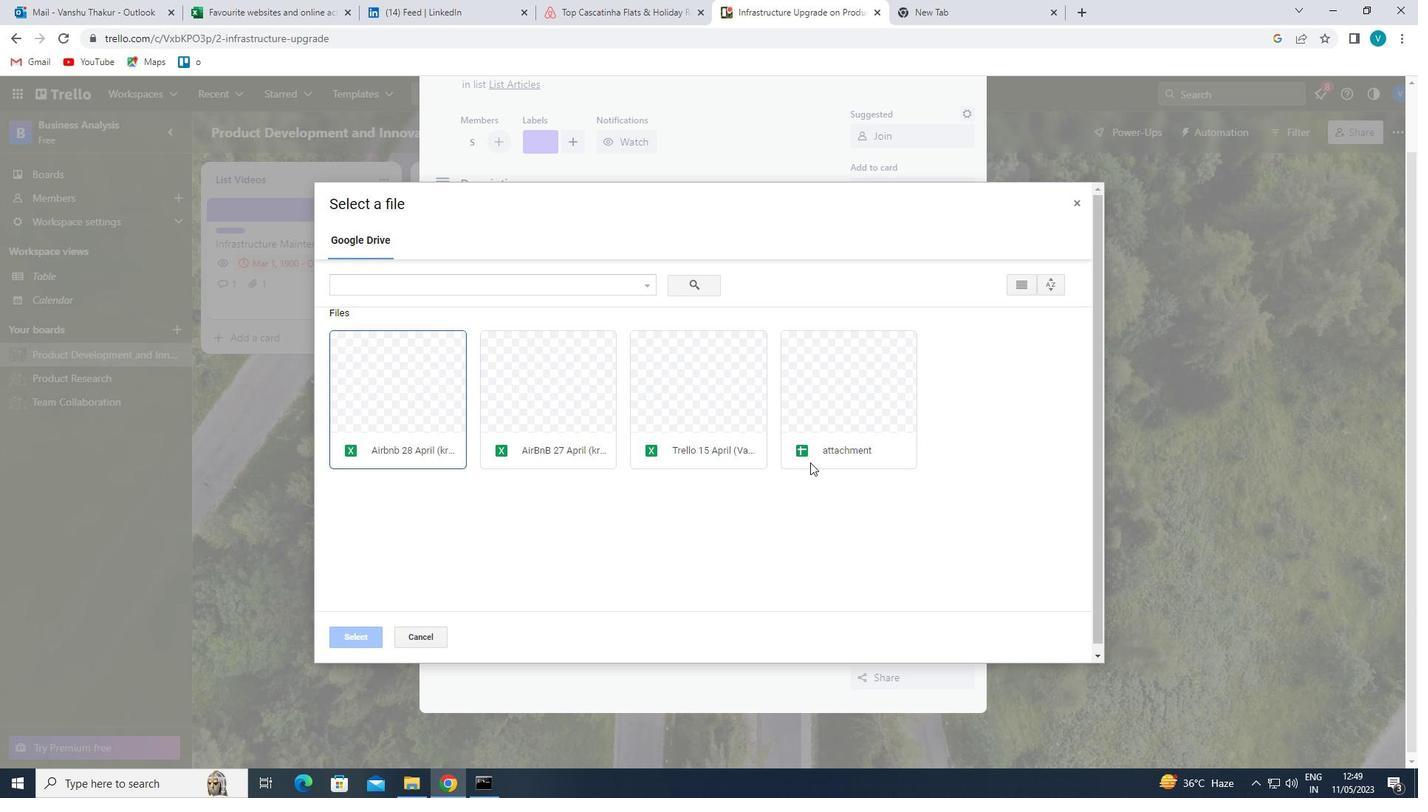 
Action: Mouse moved to (371, 638)
Screenshot: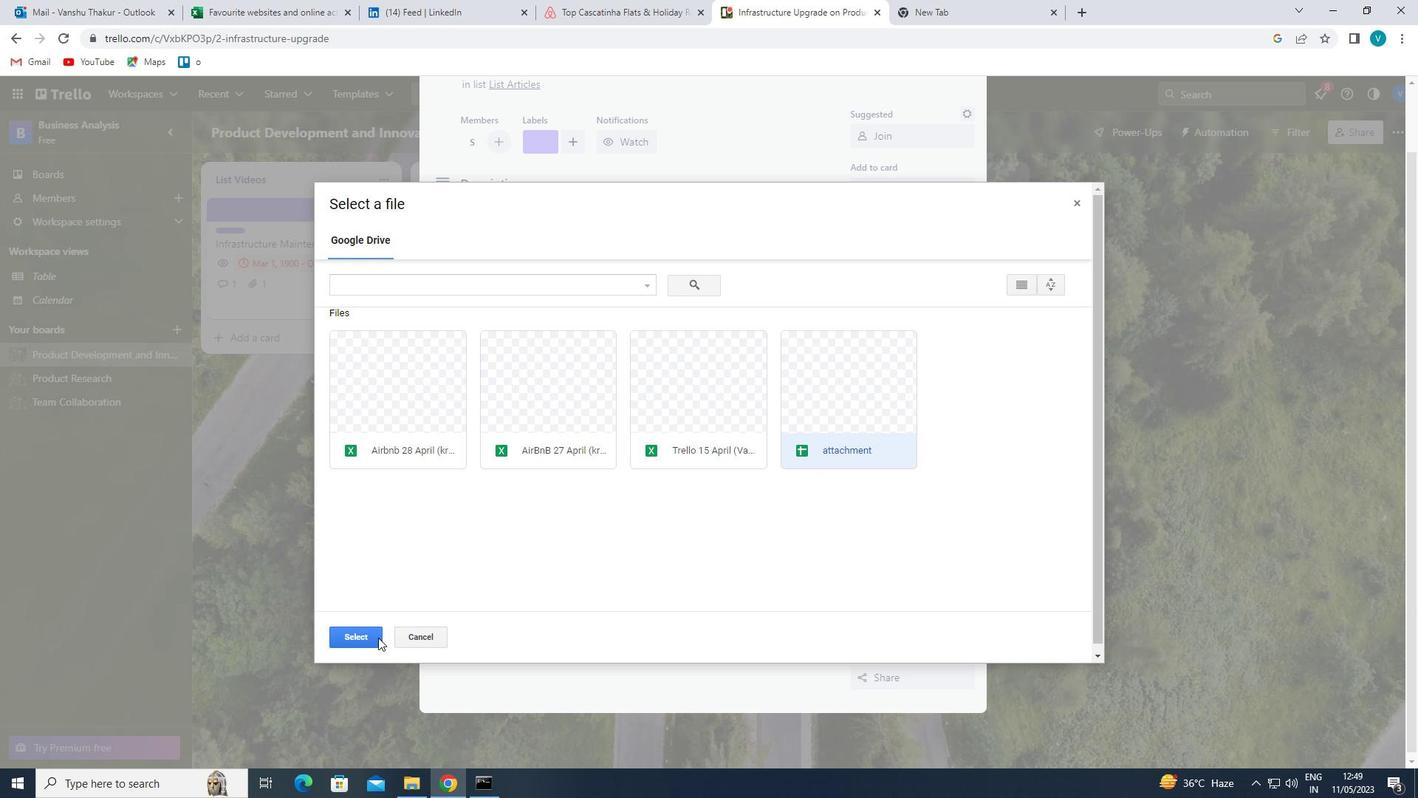 
Action: Mouse pressed left at (371, 638)
Screenshot: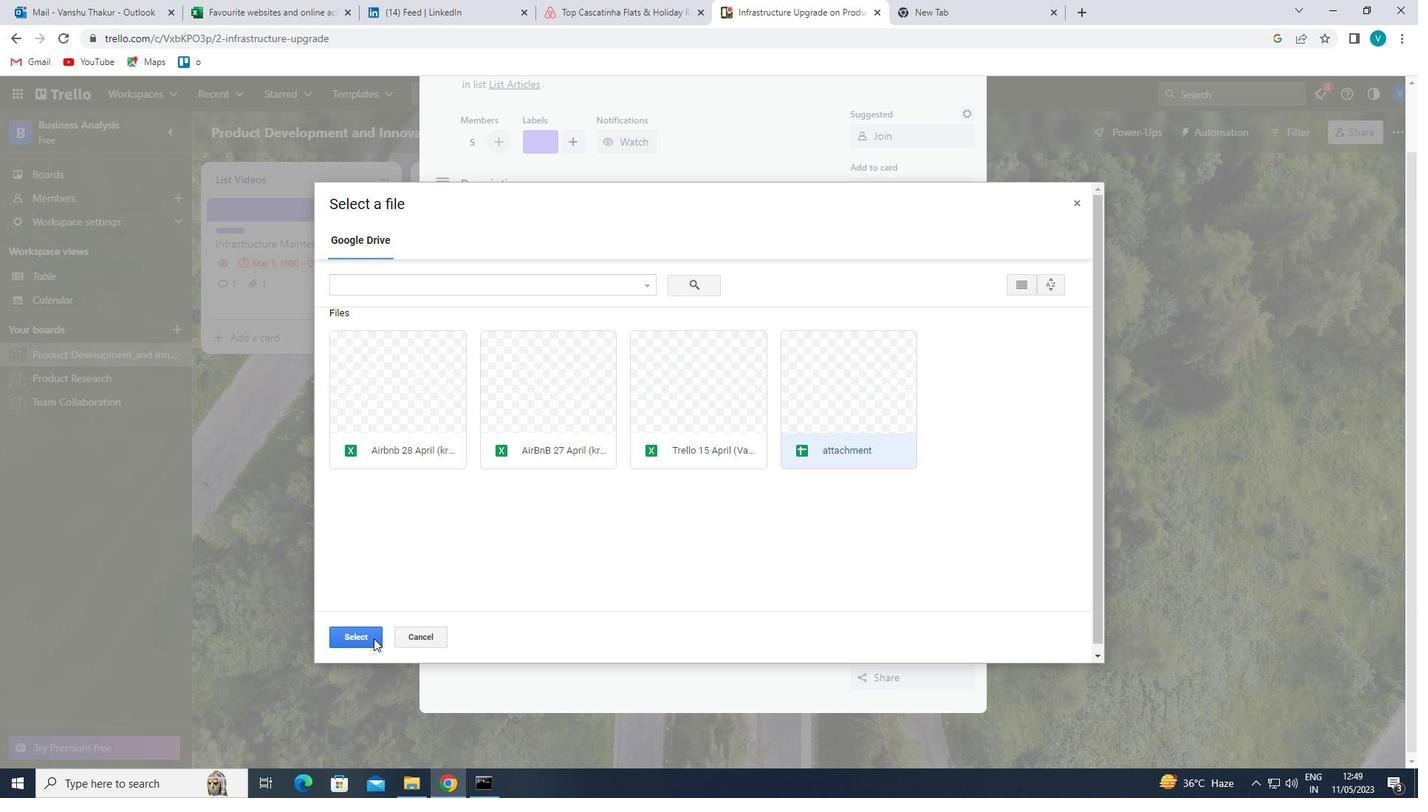 
Action: Mouse moved to (880, 343)
Screenshot: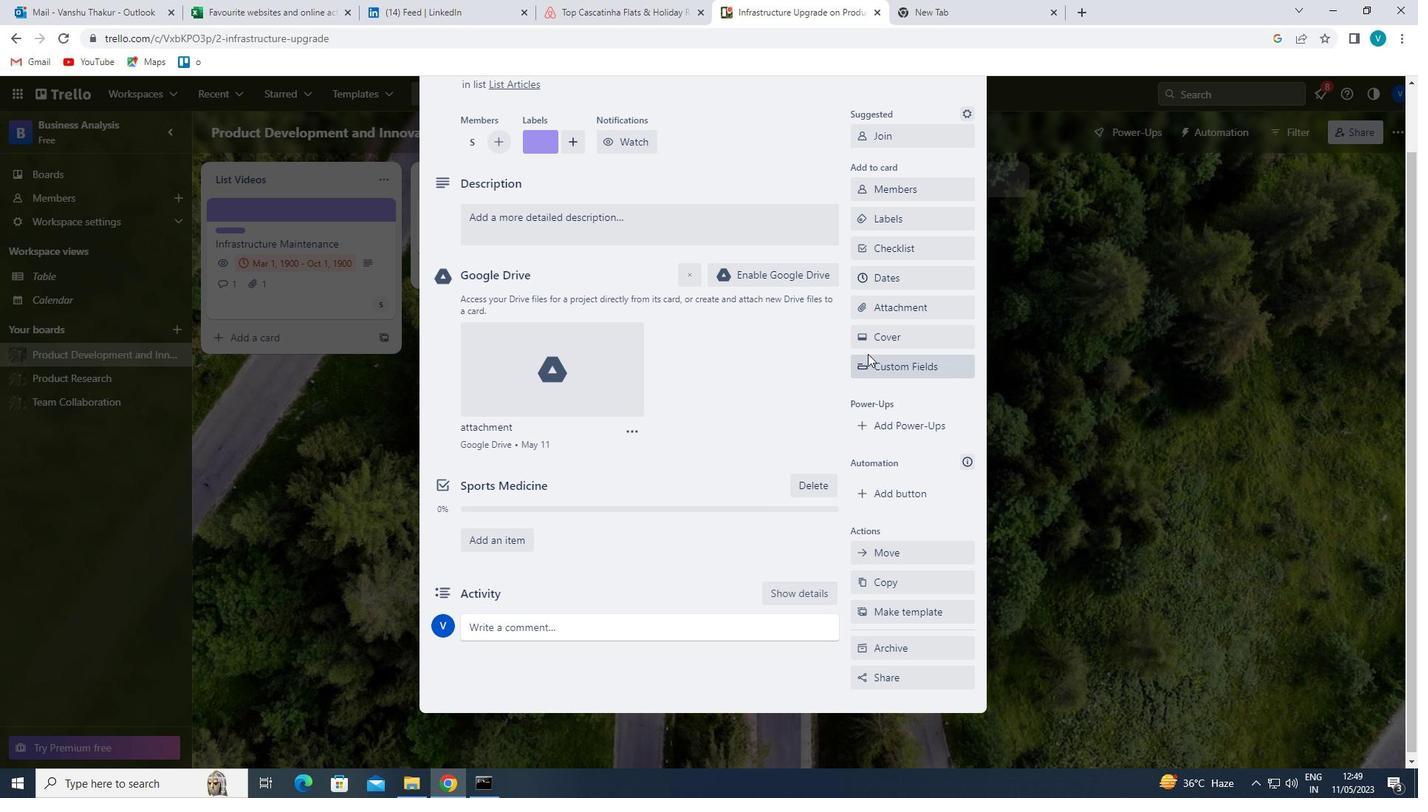 
Action: Mouse pressed left at (880, 343)
Screenshot: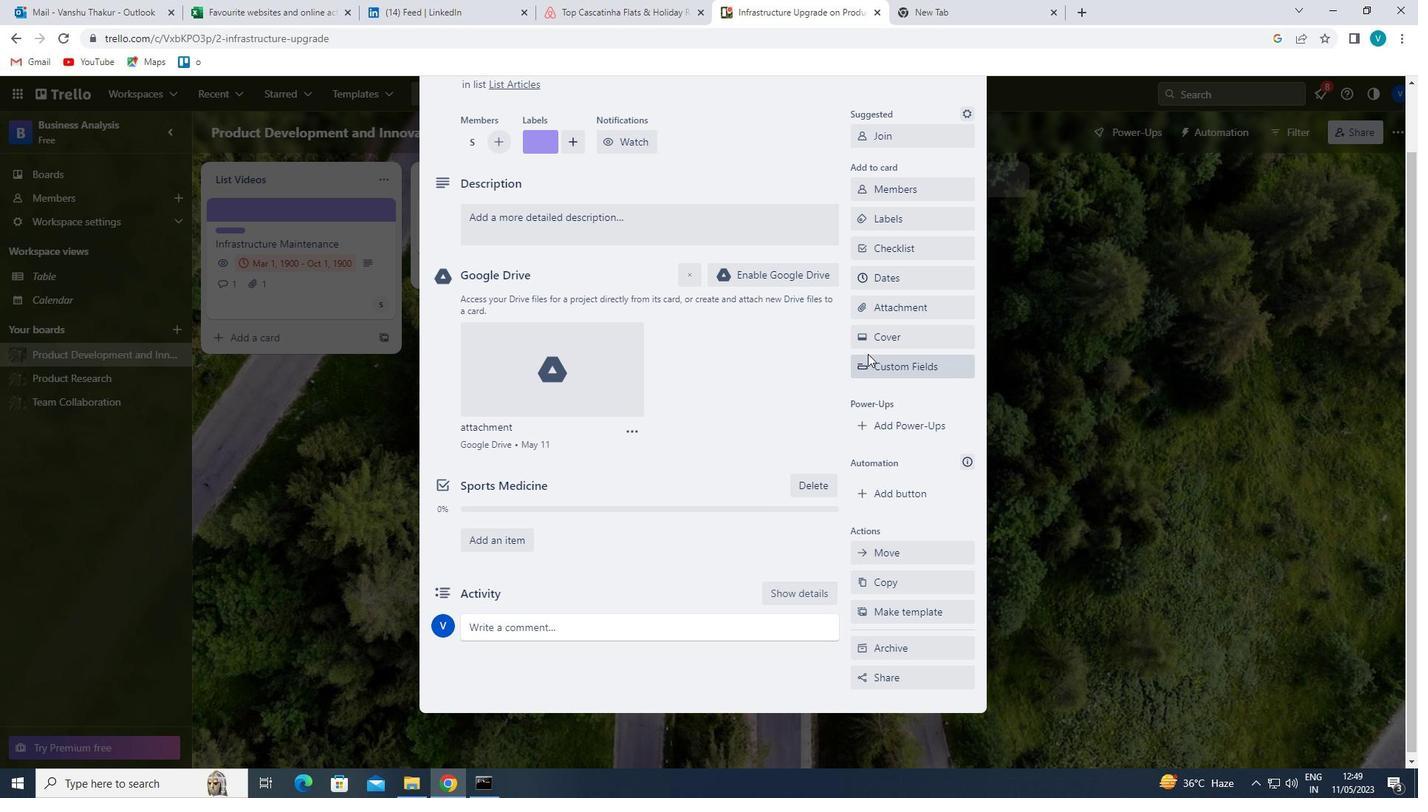 
Action: Mouse moved to (1036, 463)
Screenshot: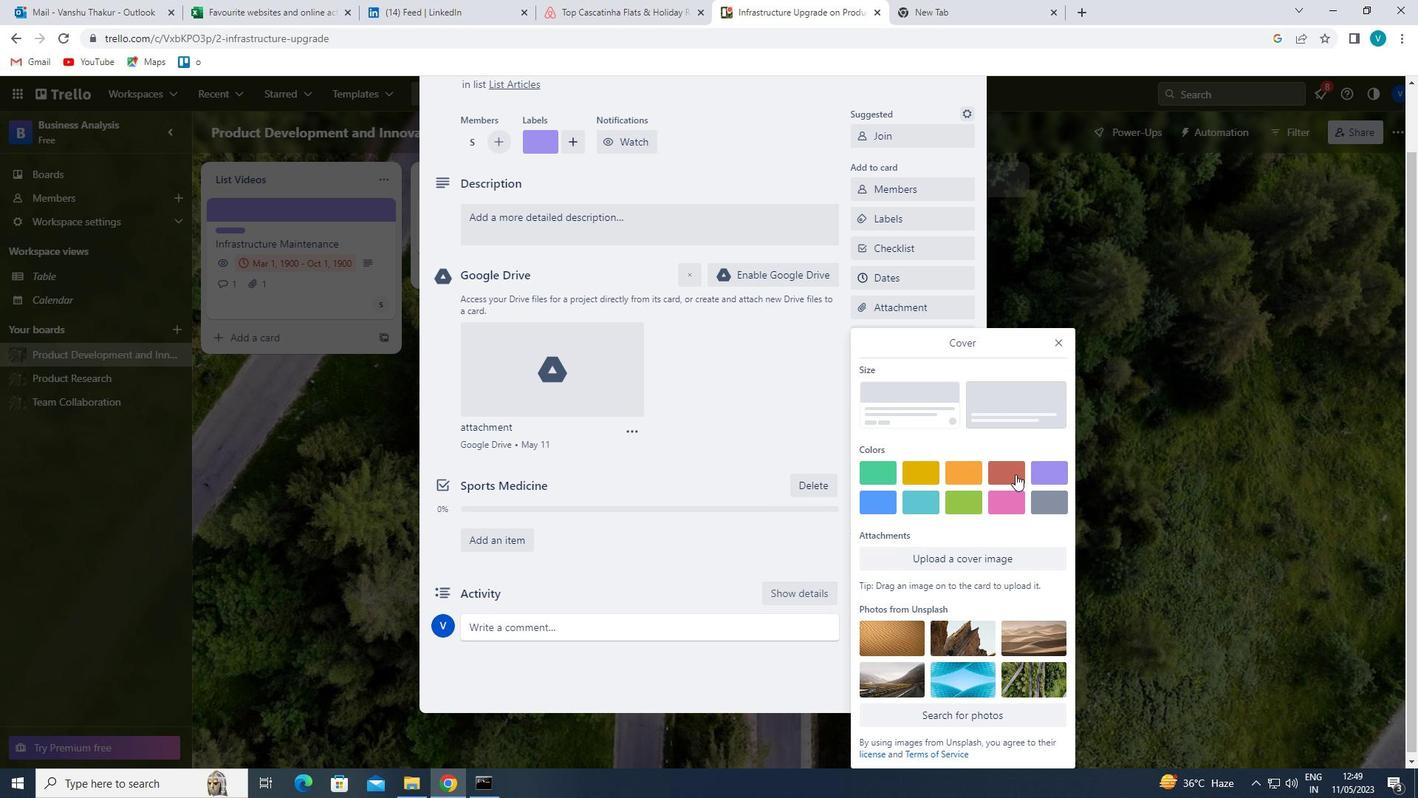 
Action: Mouse pressed left at (1036, 463)
Screenshot: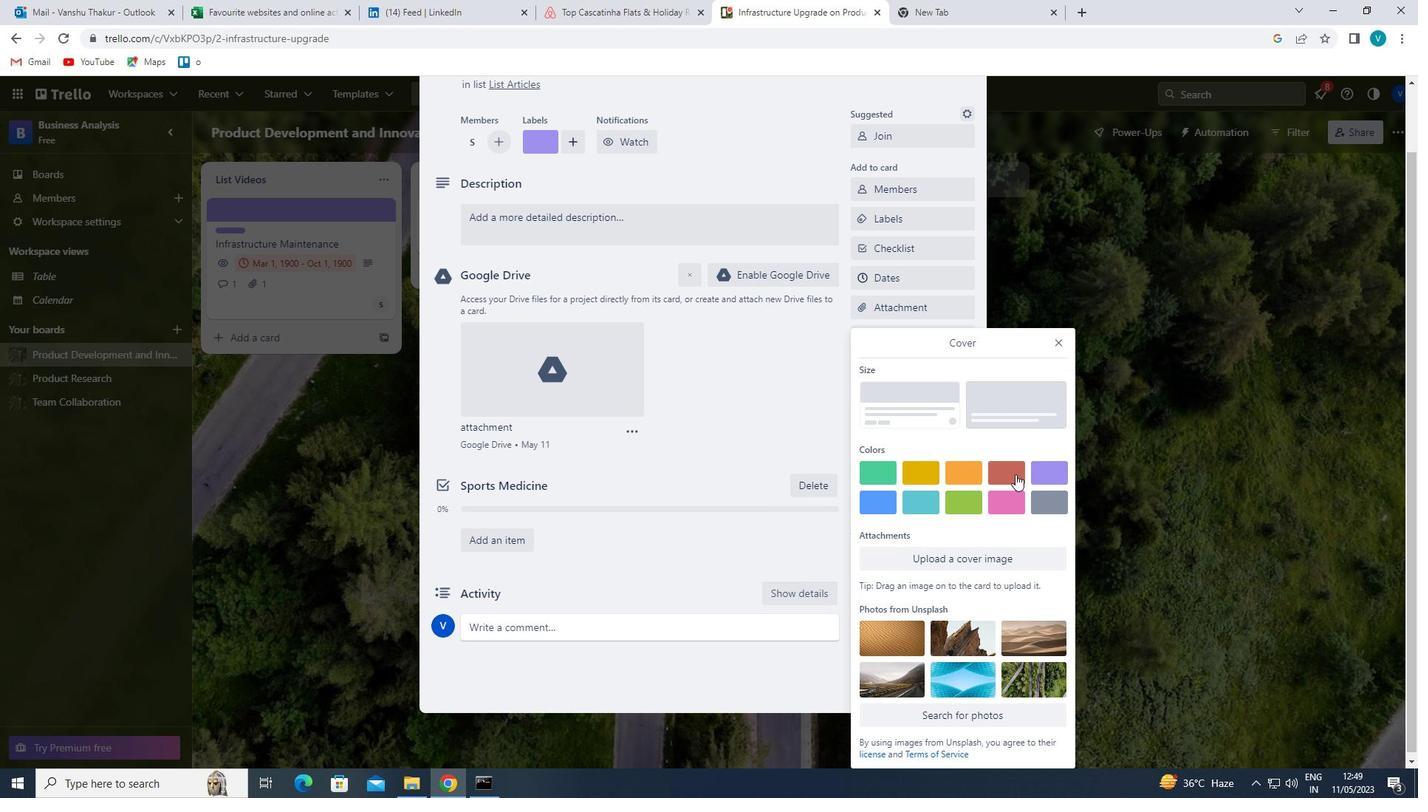 
Action: Mouse moved to (1060, 311)
Screenshot: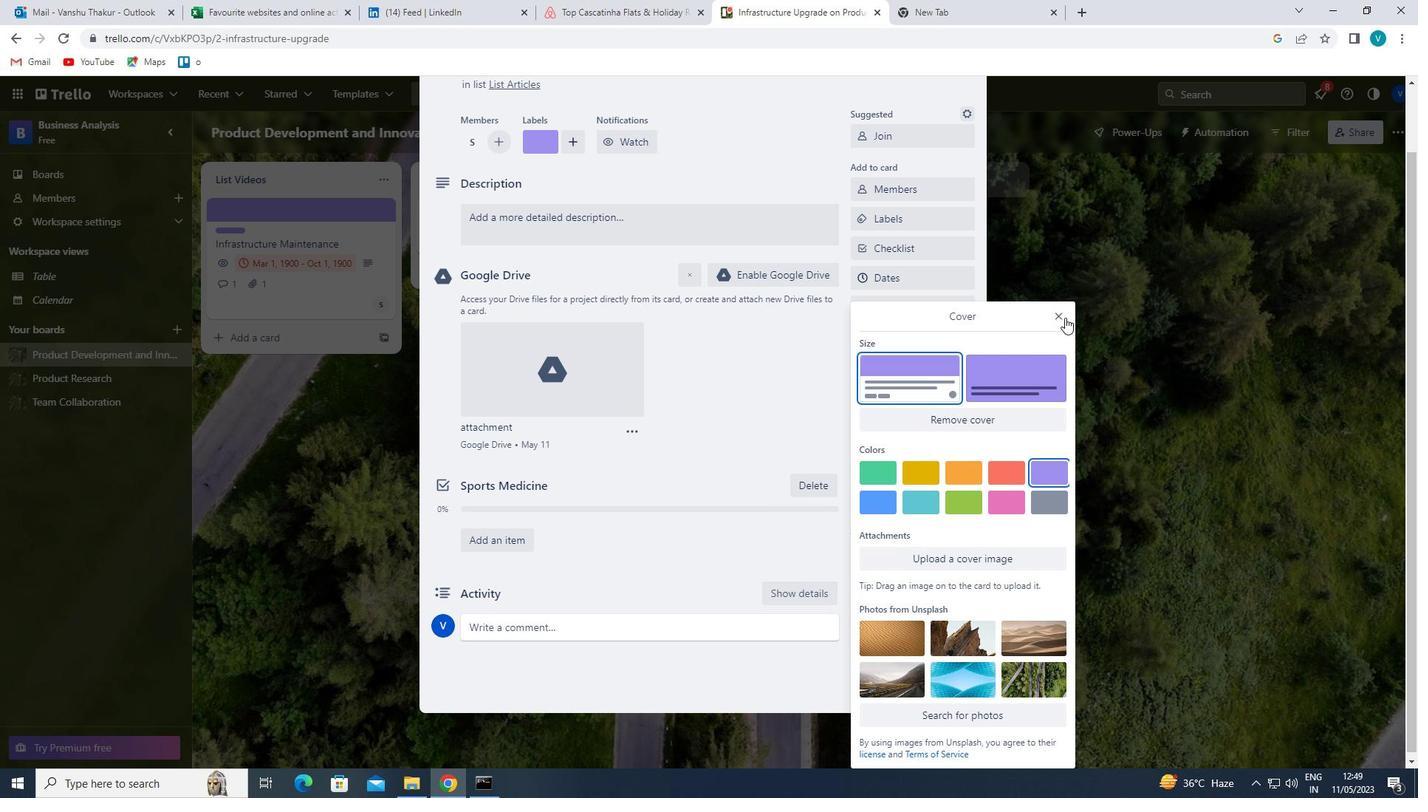 
Action: Mouse pressed left at (1060, 311)
Screenshot: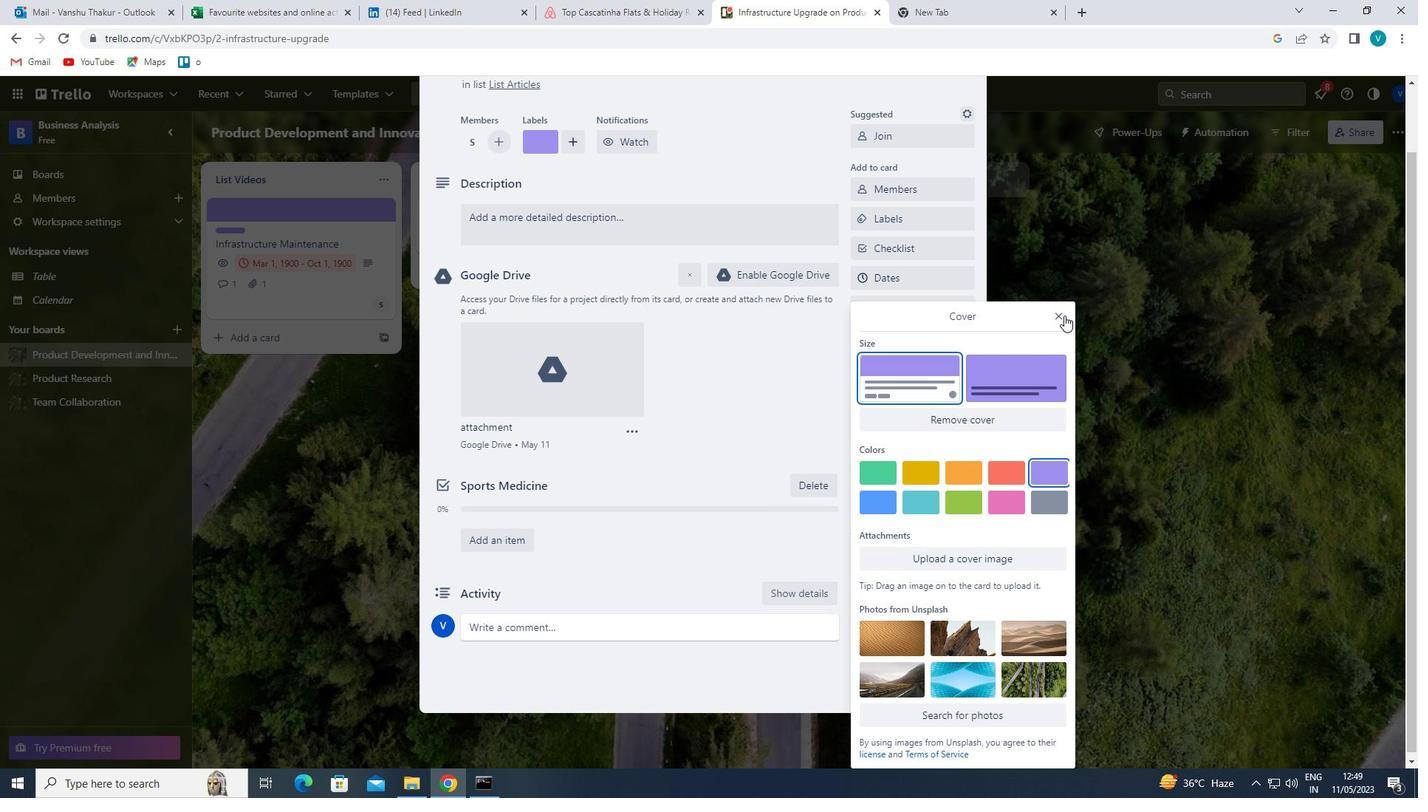 
Action: Mouse moved to (611, 263)
Screenshot: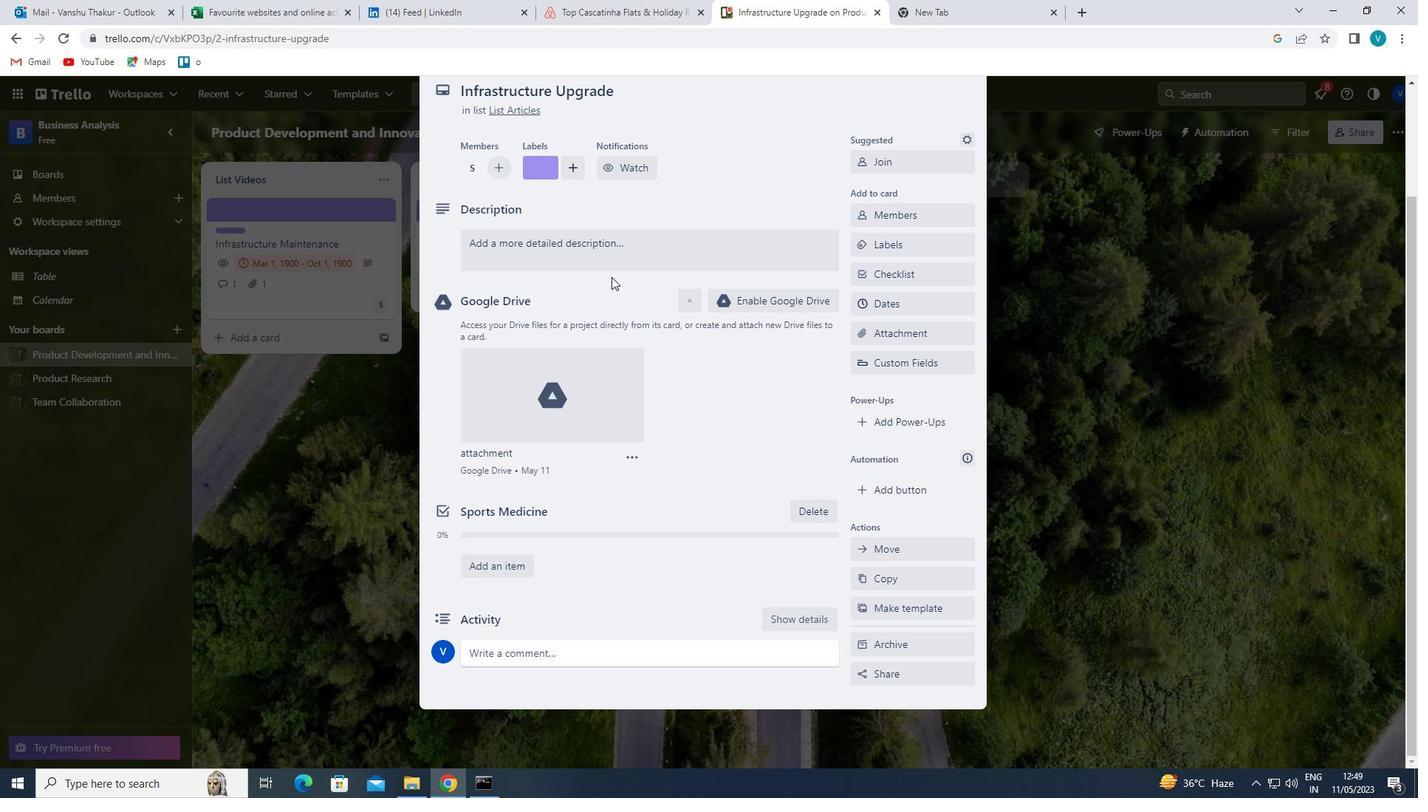 
Action: Mouse pressed left at (611, 263)
Screenshot: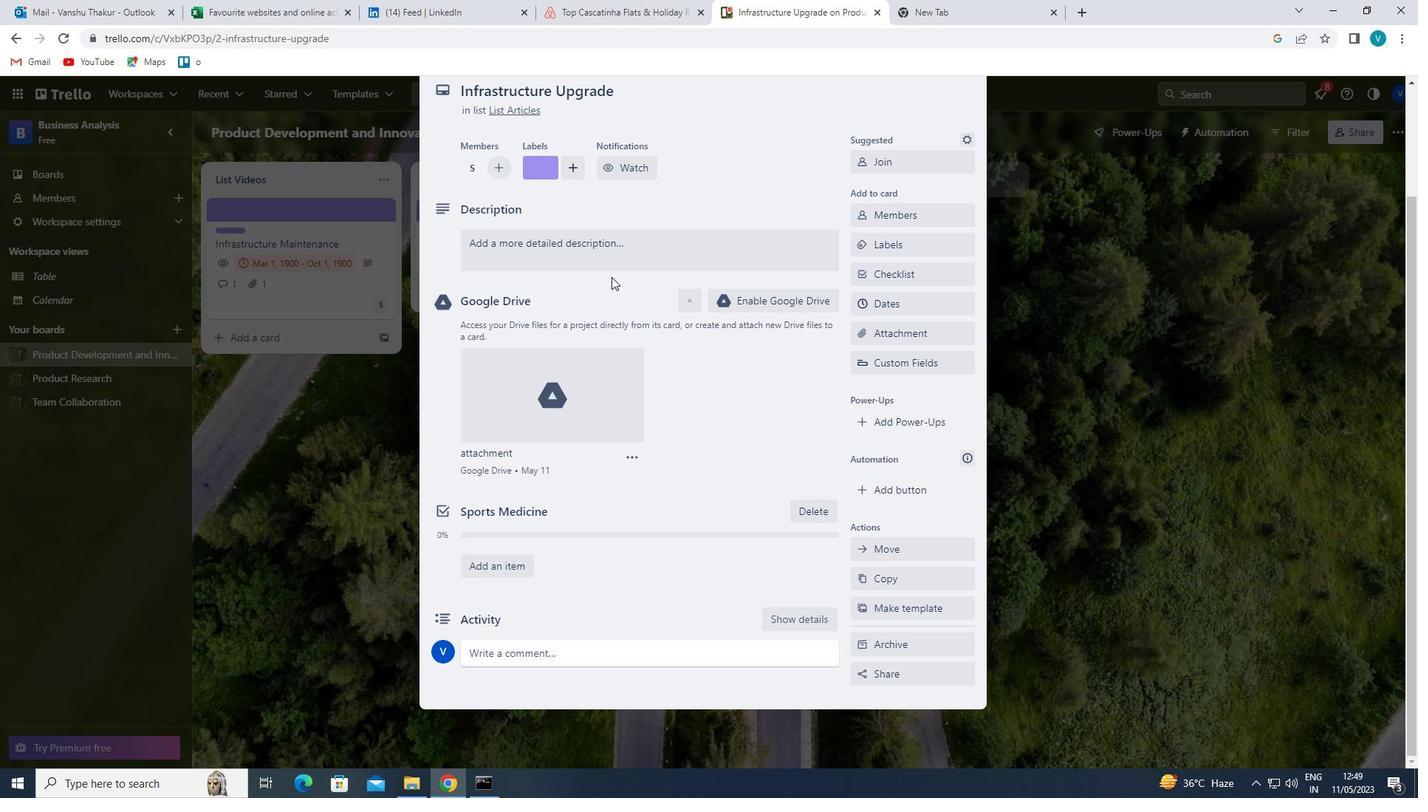 
Action: Key pressed '<Key.shift>CREATE<Key.space>AND<Key.space>SEND<Key.space>OUT<Key.space>EMPLOYEE<Key.space>SATISFACTION<Key.space>SURVEY<Key.space>ON<Key.space>WORK<Key.space>ENVIRONMENT
Screenshot: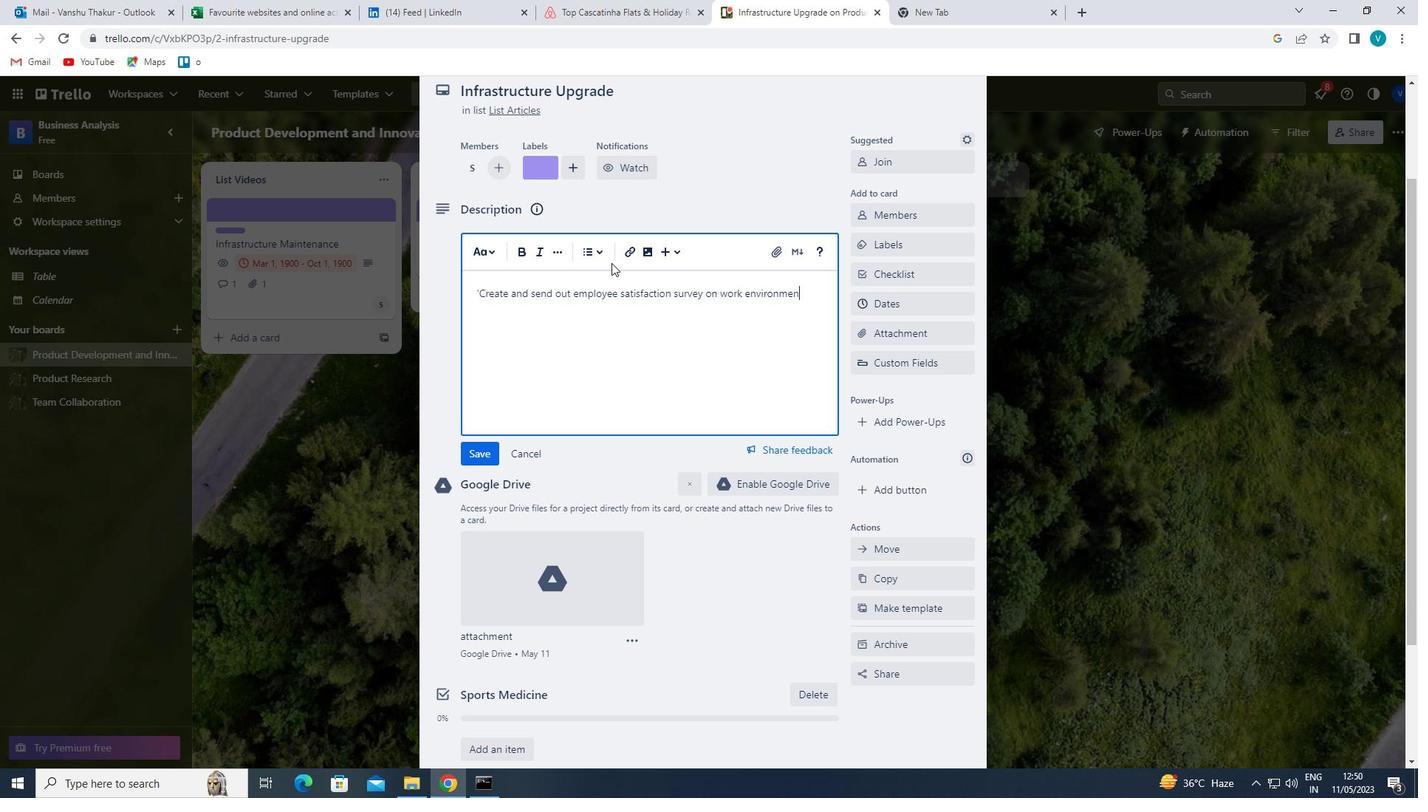 
Action: Mouse moved to (484, 448)
Screenshot: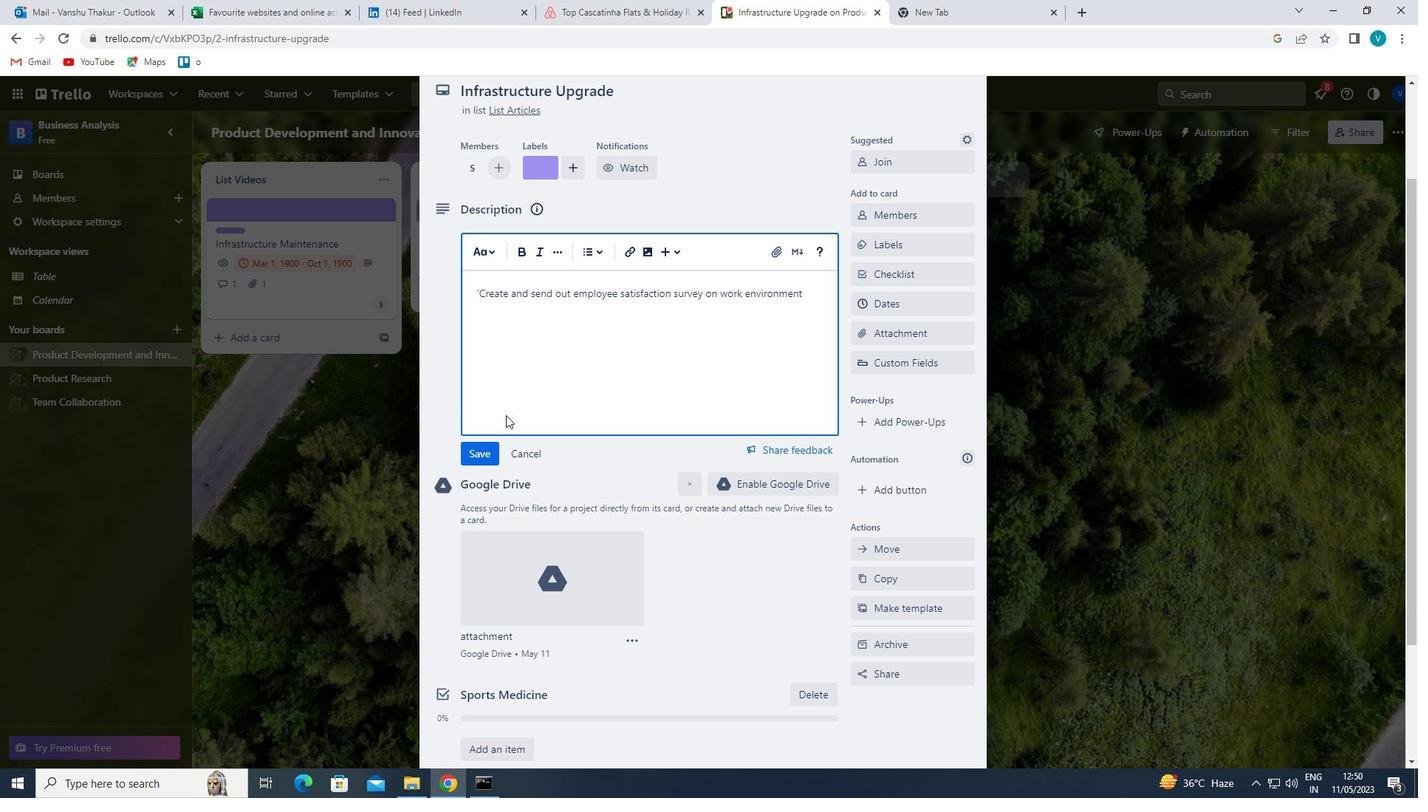 
Action: Key pressed '
Screenshot: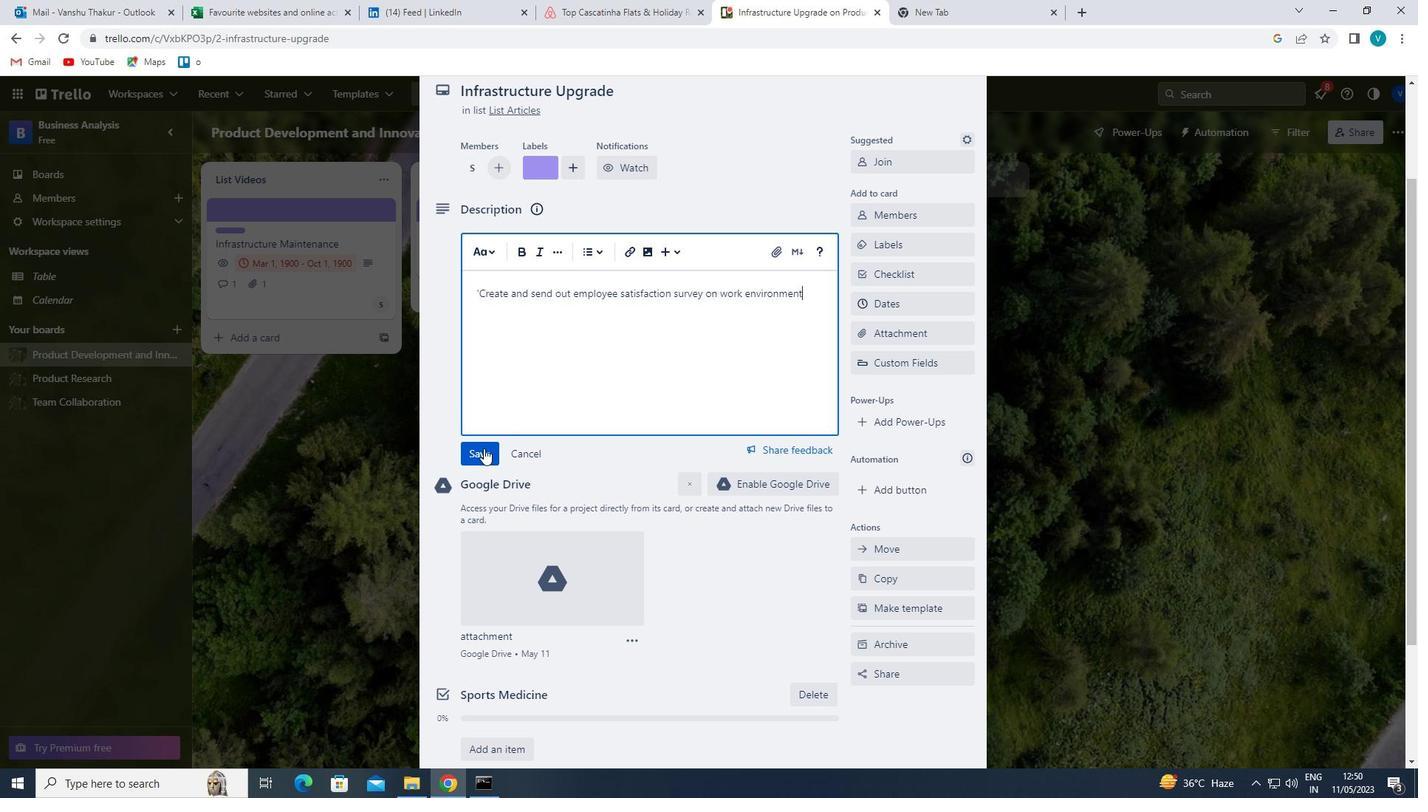 
Action: Mouse pressed left at (484, 448)
Screenshot: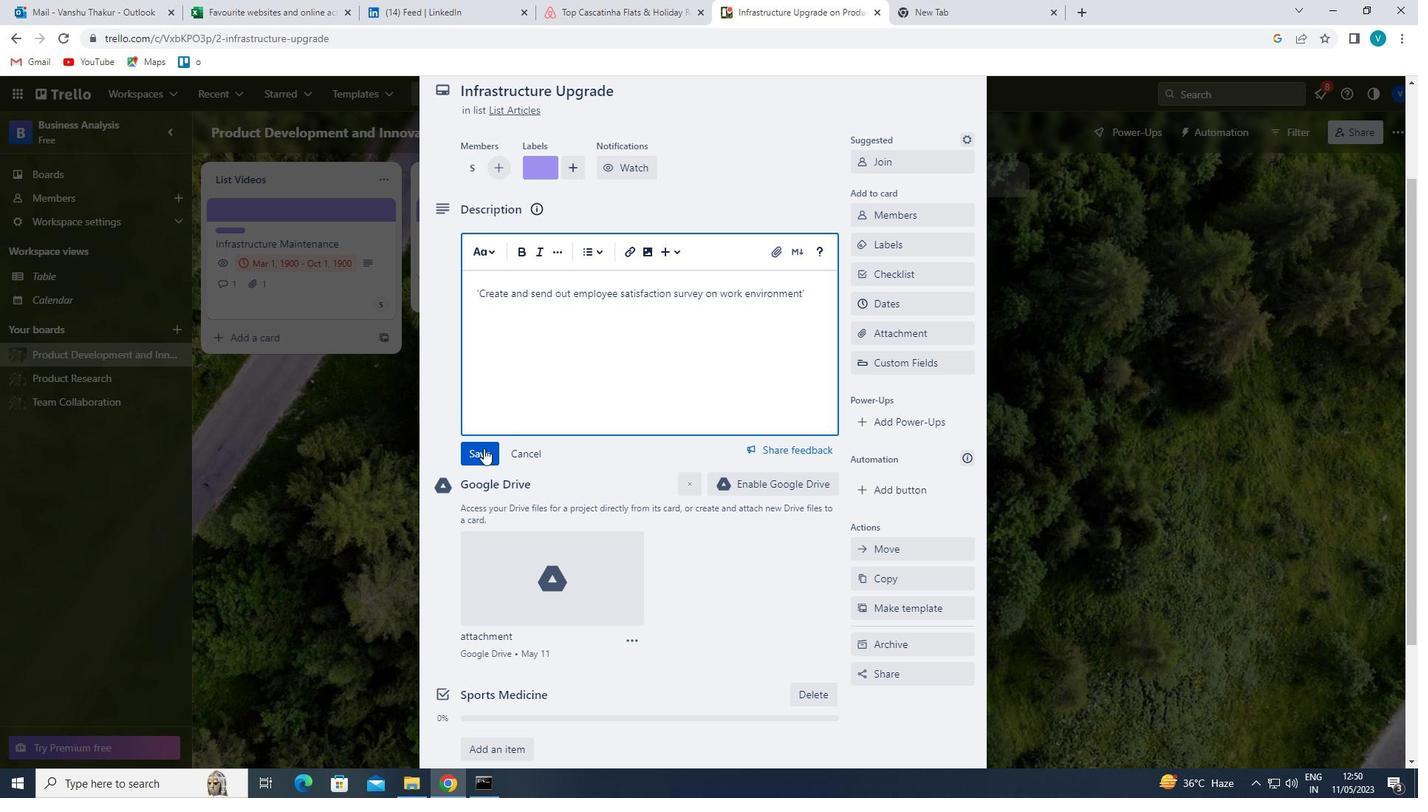 
Action: Mouse scrolled (484, 447) with delta (0, 0)
Screenshot: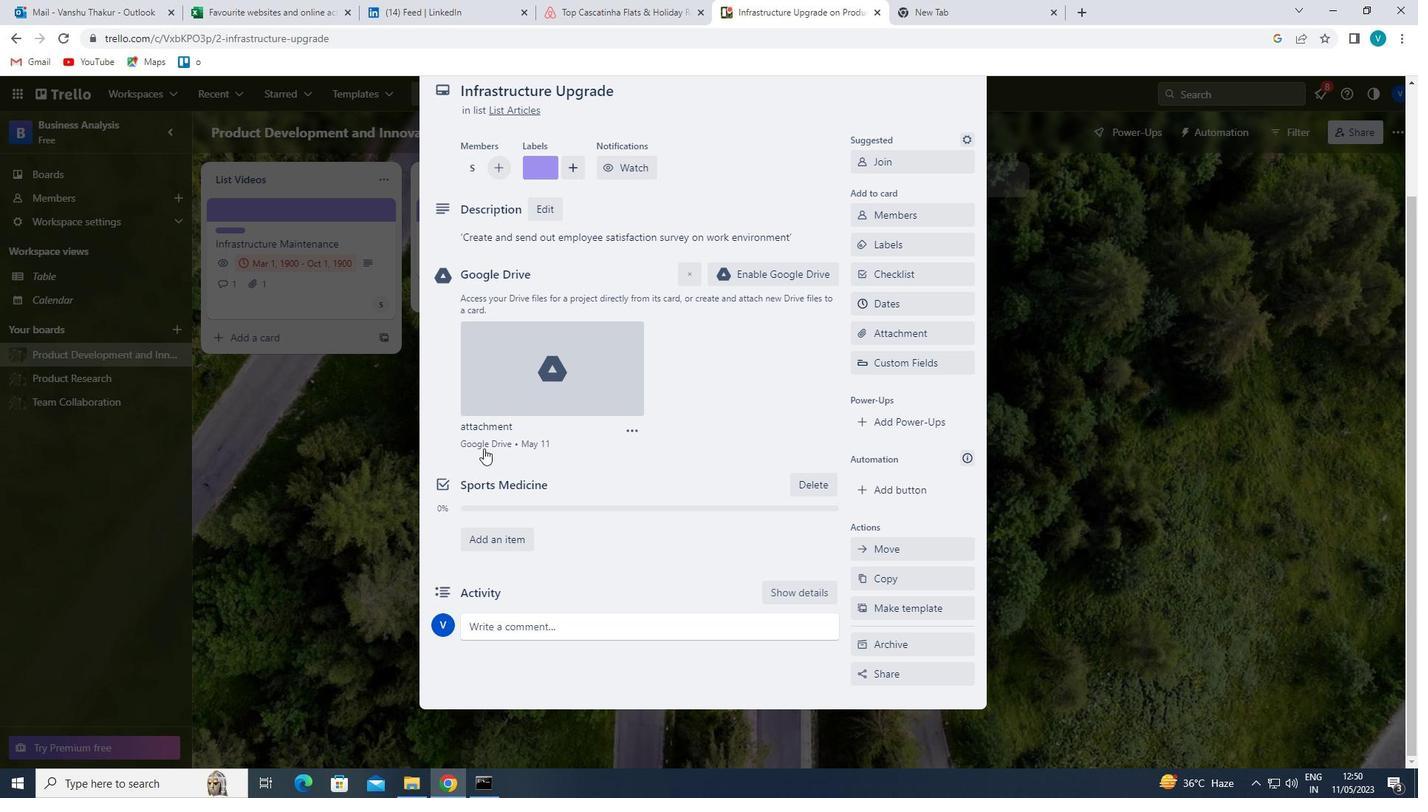 
Action: Mouse scrolled (484, 447) with delta (0, 0)
Screenshot: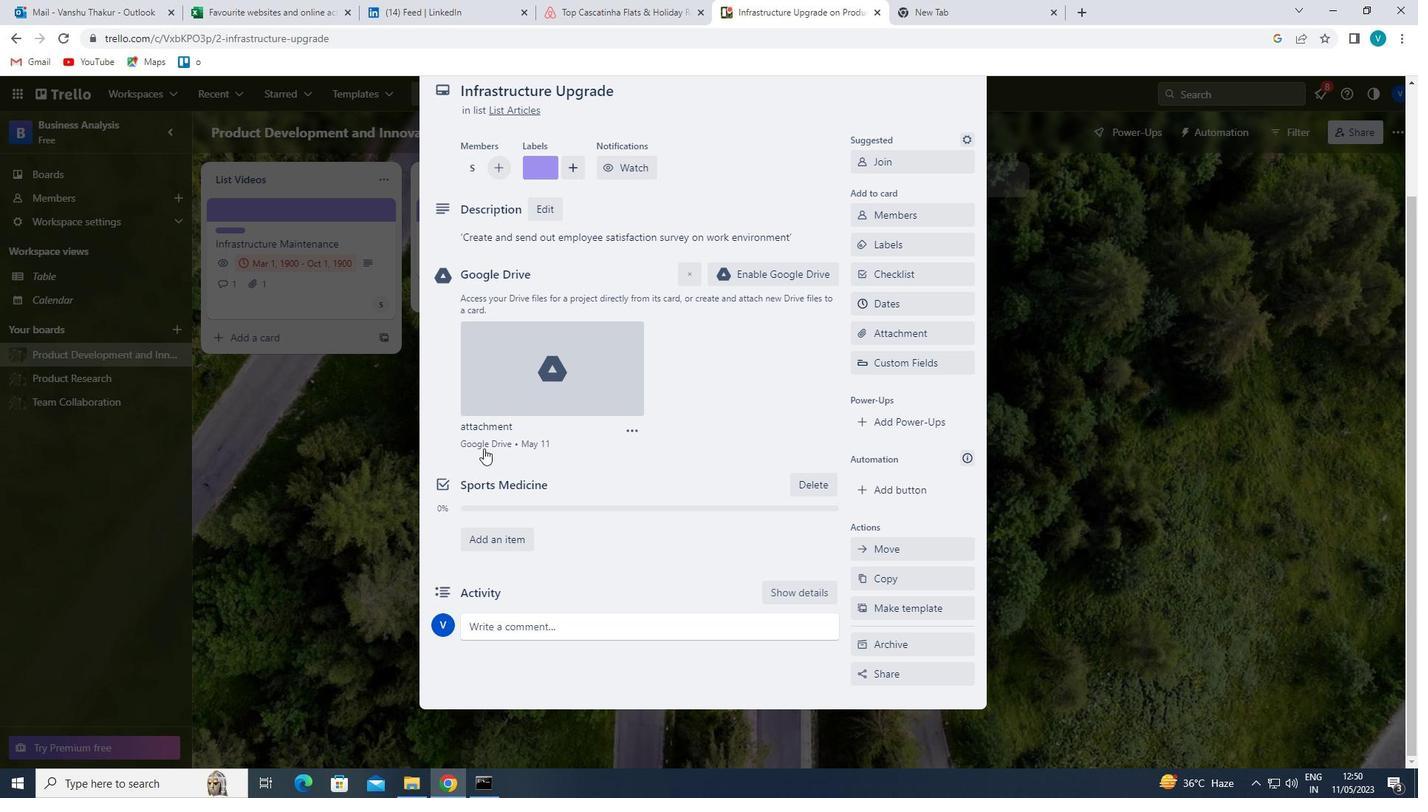 
Action: Mouse moved to (520, 625)
Screenshot: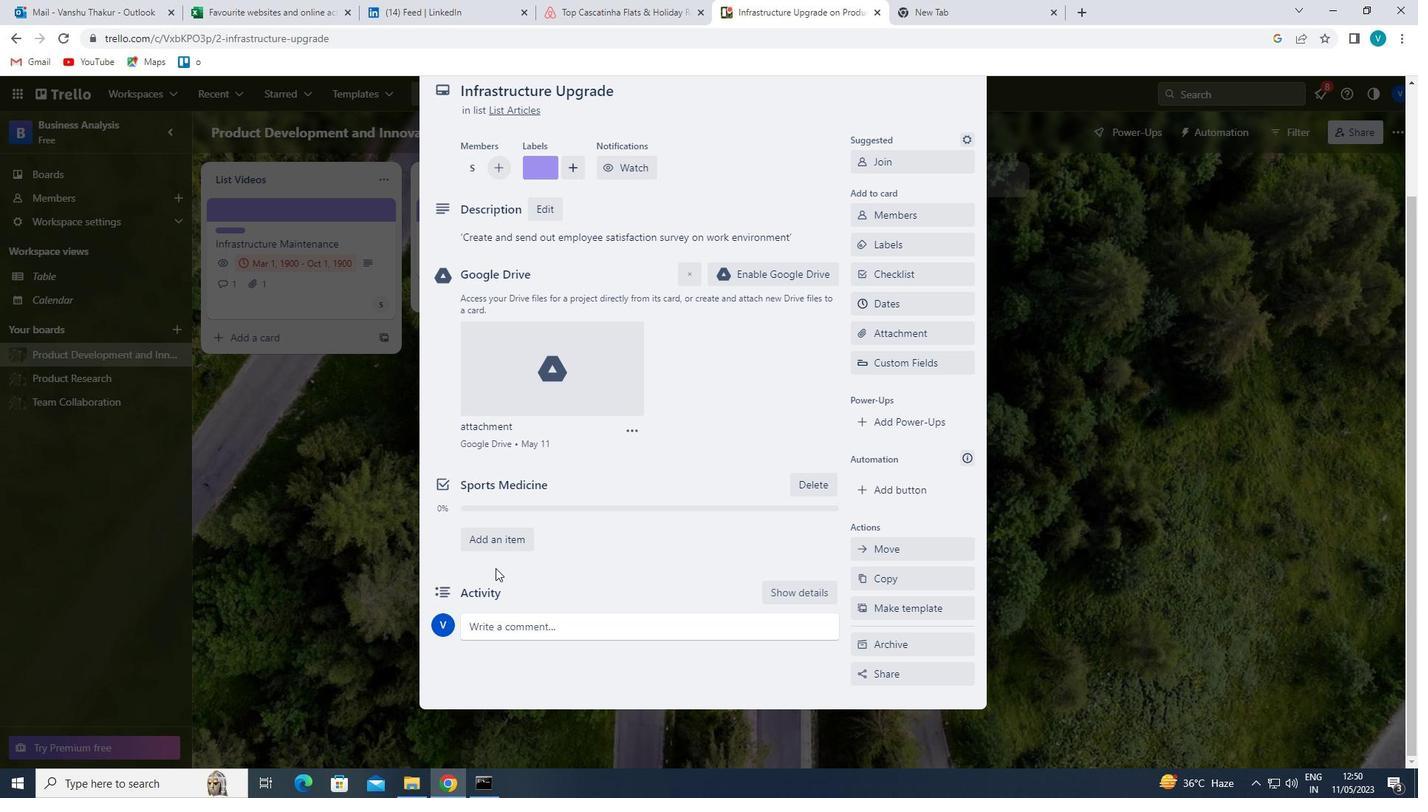 
Action: Mouse pressed left at (520, 625)
Screenshot: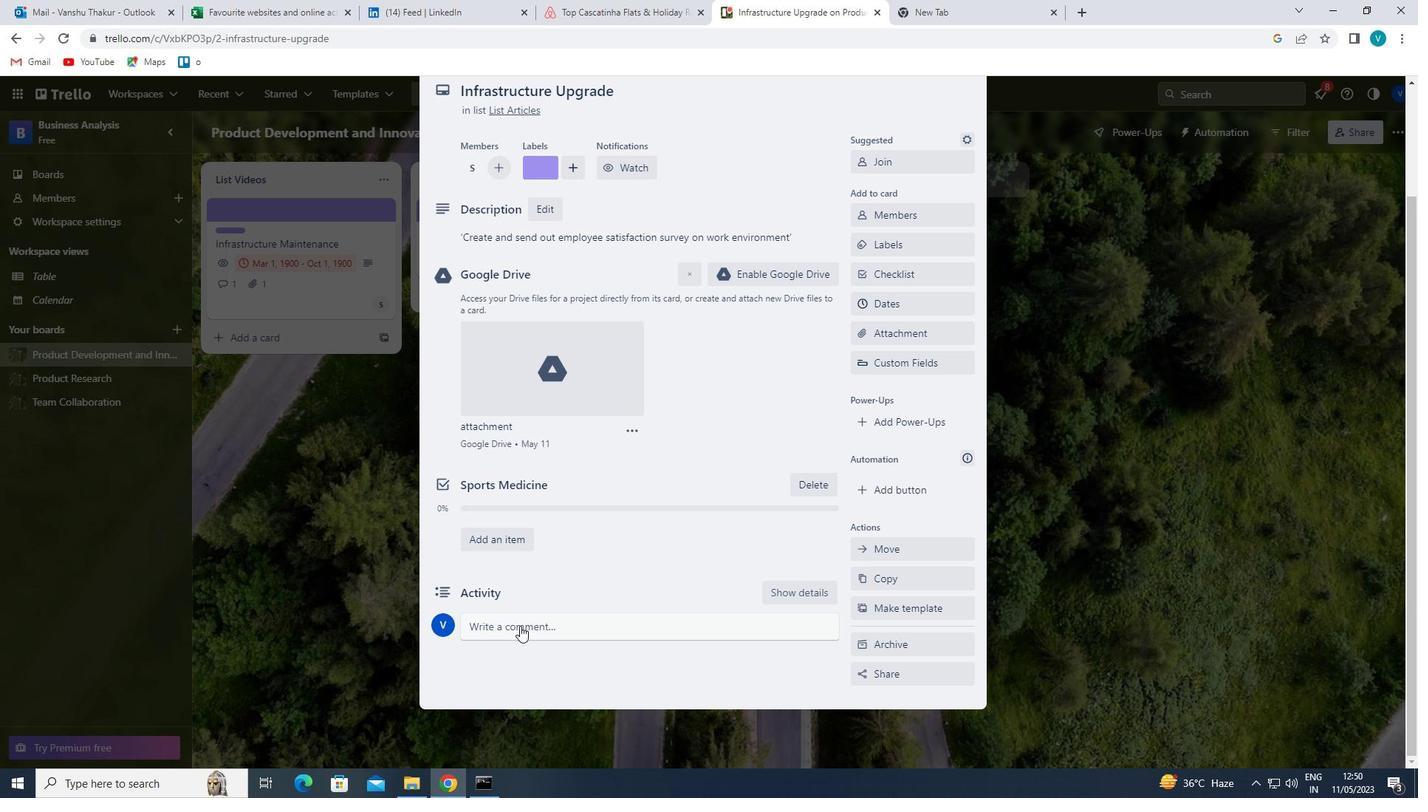 
Action: Mouse moved to (511, 656)
Screenshot: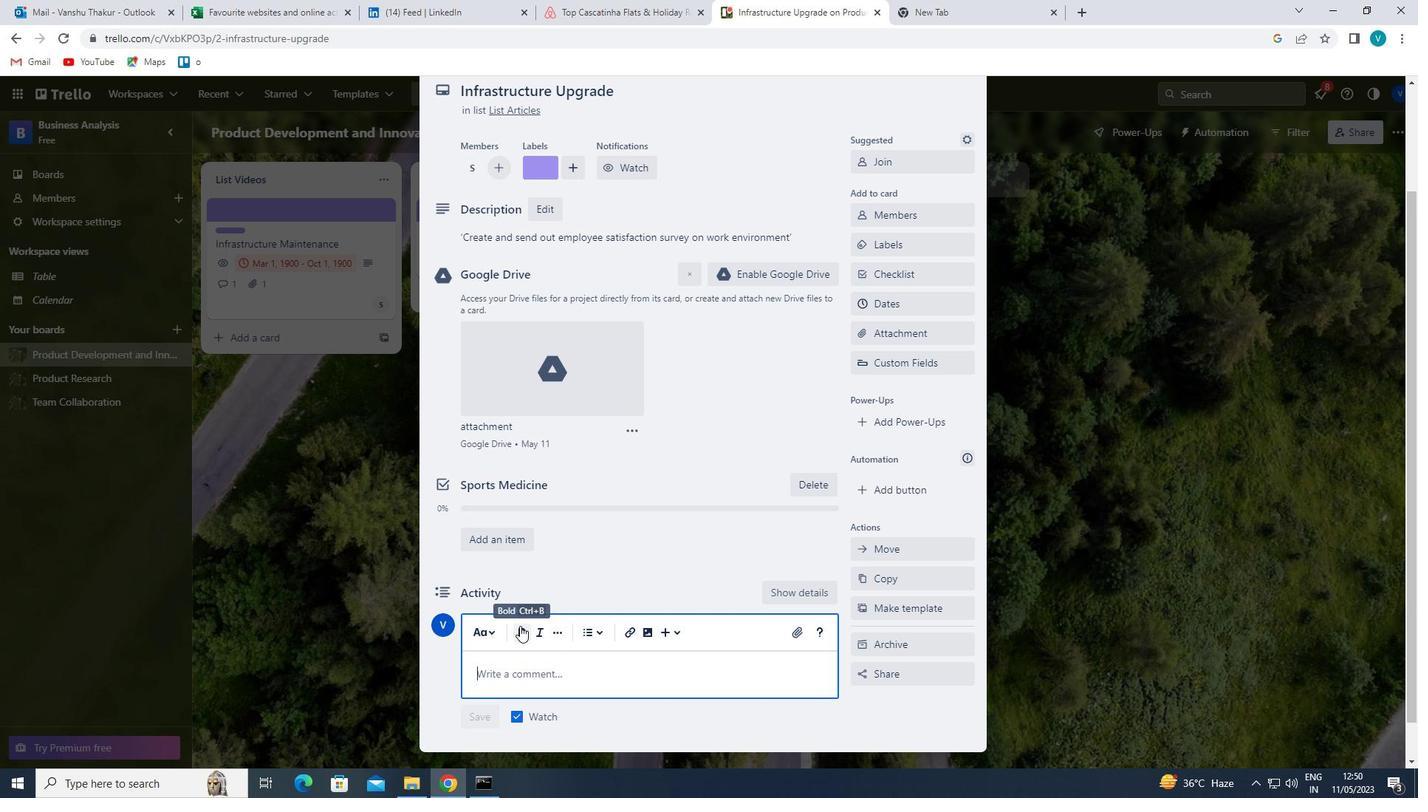 
Action: Key pressed '<Key.shift>LET<Key.space>US<Key.space>MAKE<Key.space>SURE<Key.space>WE<Key.space>HAVE<Key.space>A<Key.space>CLEAR<Key.space>UNDERSTANDING<Key.space>OF<Key.space>THE<Key.space>TIMELINE<Key.space>AND<Key.space>DEADLINES<Key.space>FOR<Key.space>THIS<Key.space>TASK'<Key.backspace>,<Key.space>ENSURING<Key.space>THAT<Key.space>WE<Key.space>CAN<Key.space>DELIVER<Key.space>ON<Key.space>TIME.'
Screenshot: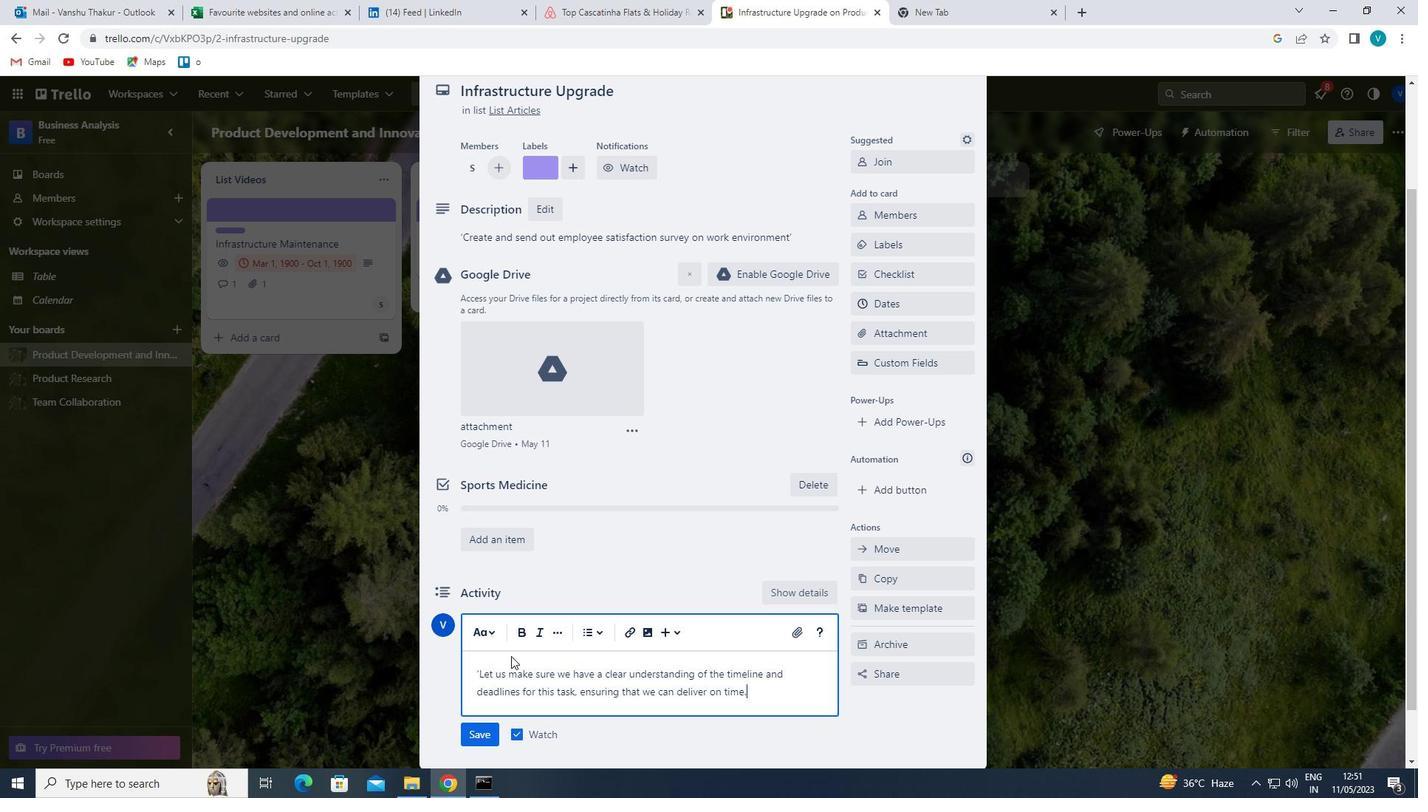 
Action: Mouse moved to (475, 736)
Screenshot: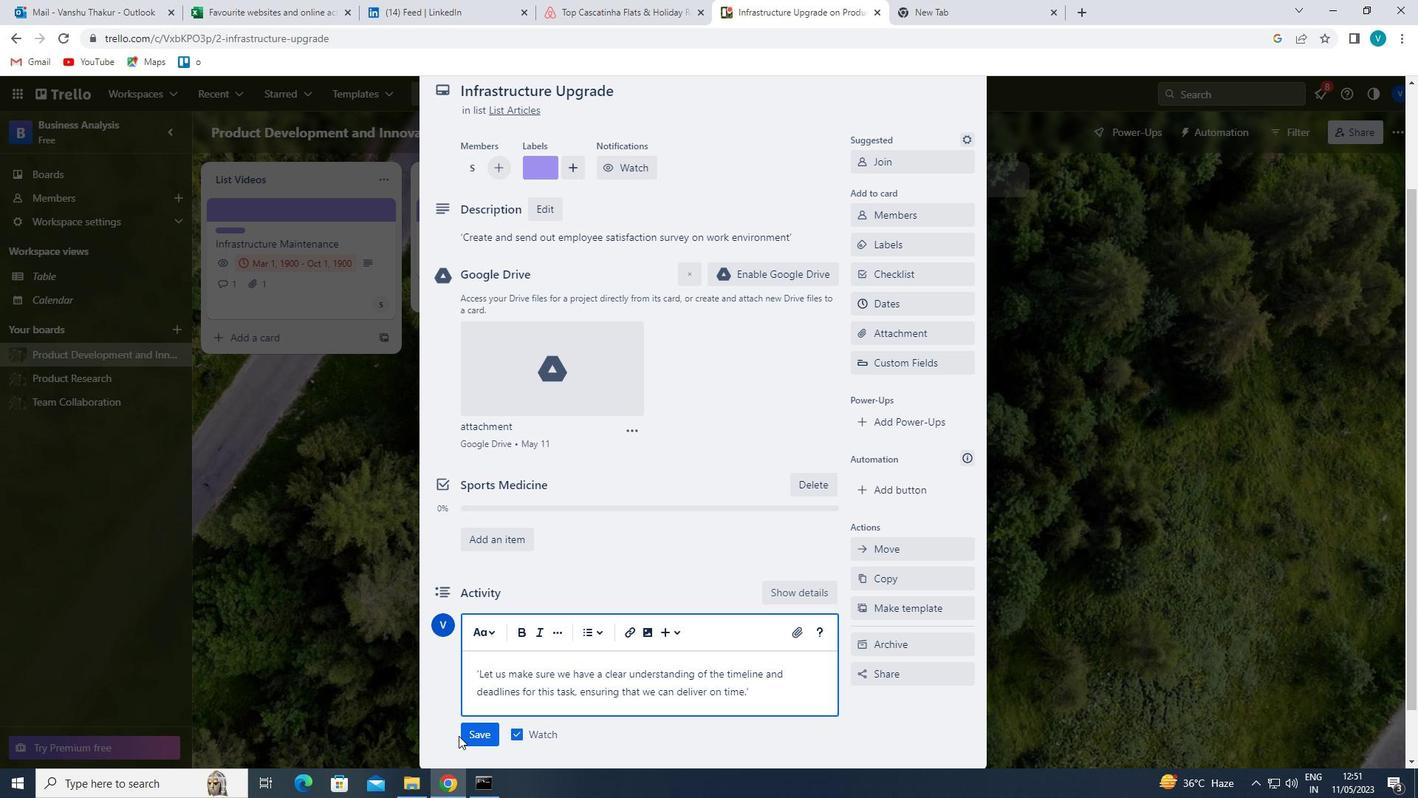 
Action: Mouse pressed left at (475, 736)
Screenshot: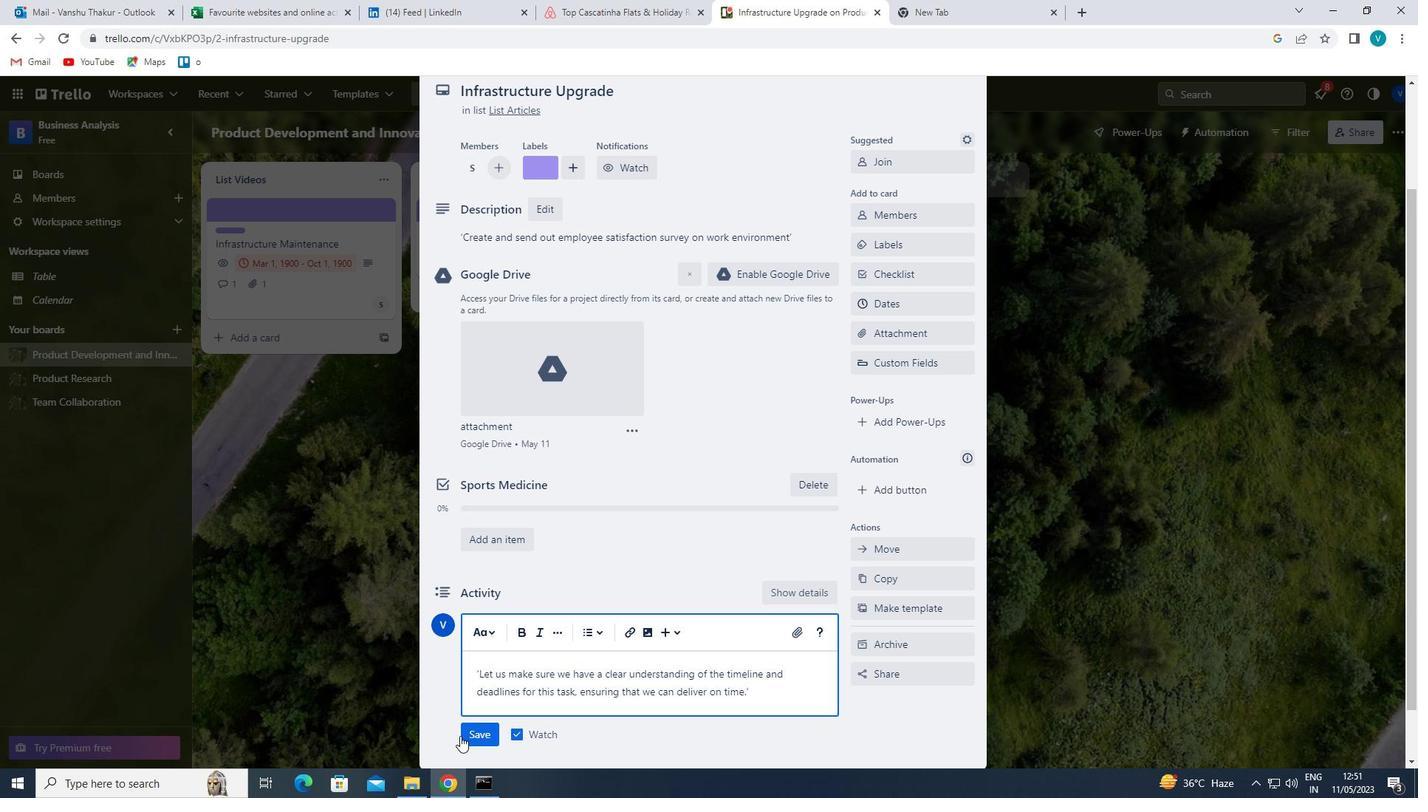 
Action: Mouse moved to (903, 302)
Screenshot: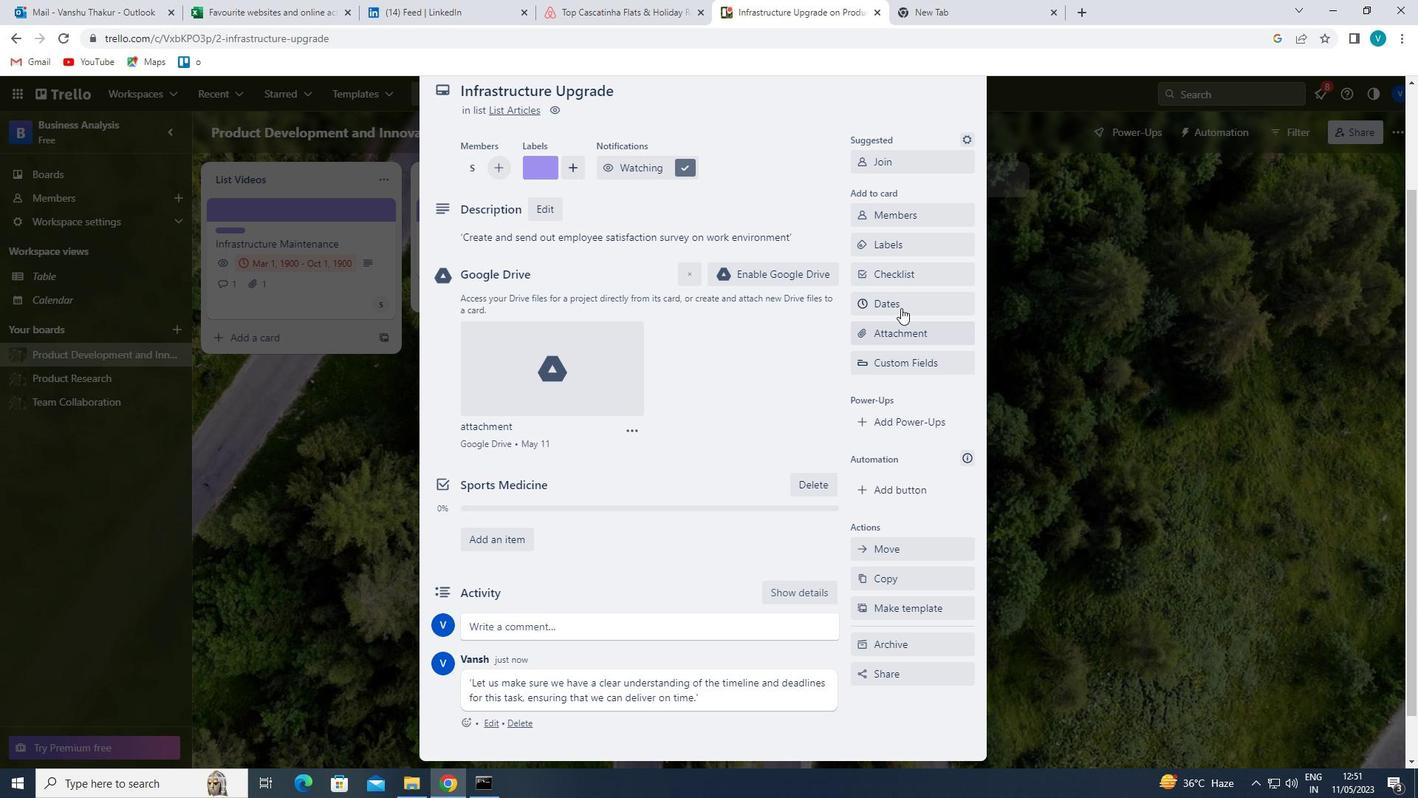 
Action: Mouse pressed left at (903, 302)
Screenshot: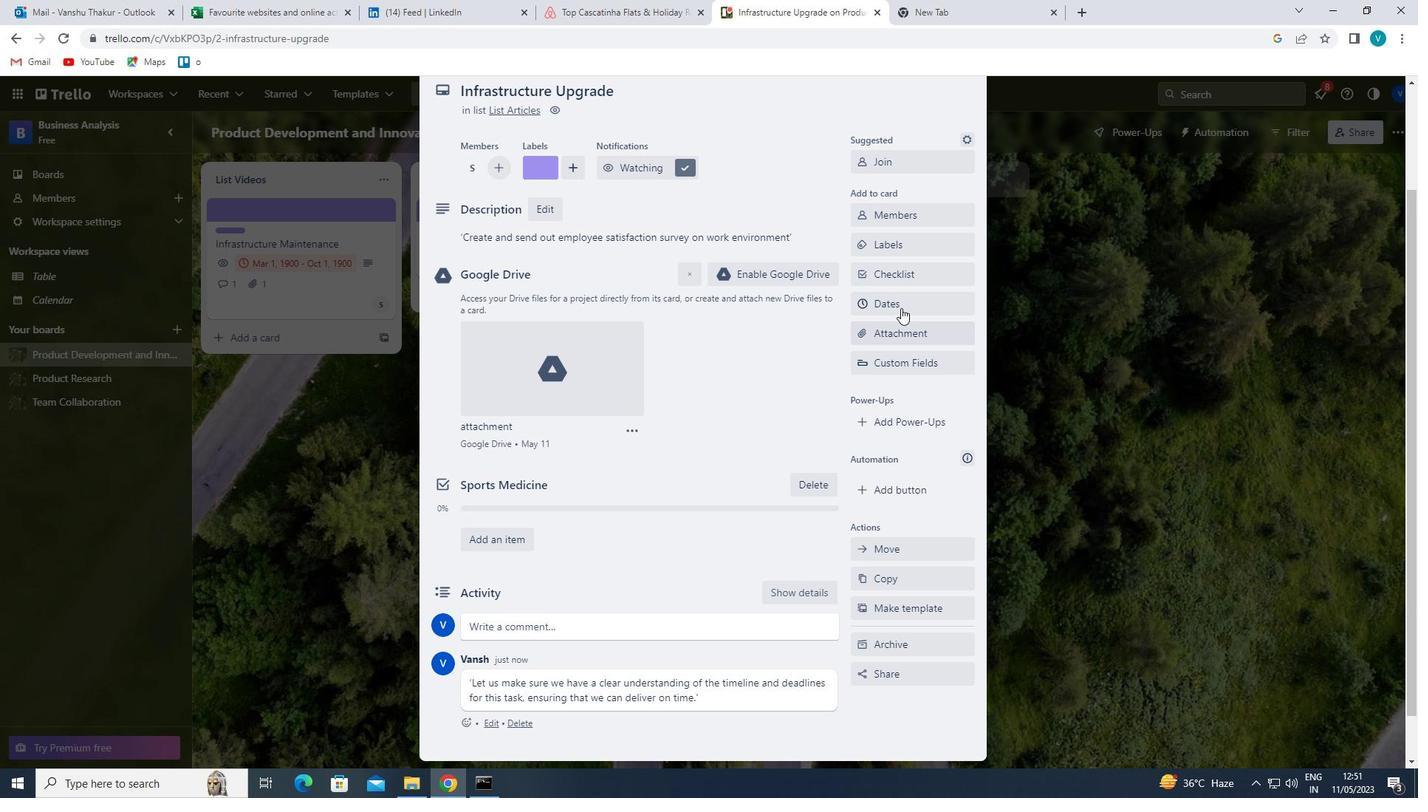
Action: Mouse moved to (875, 401)
Screenshot: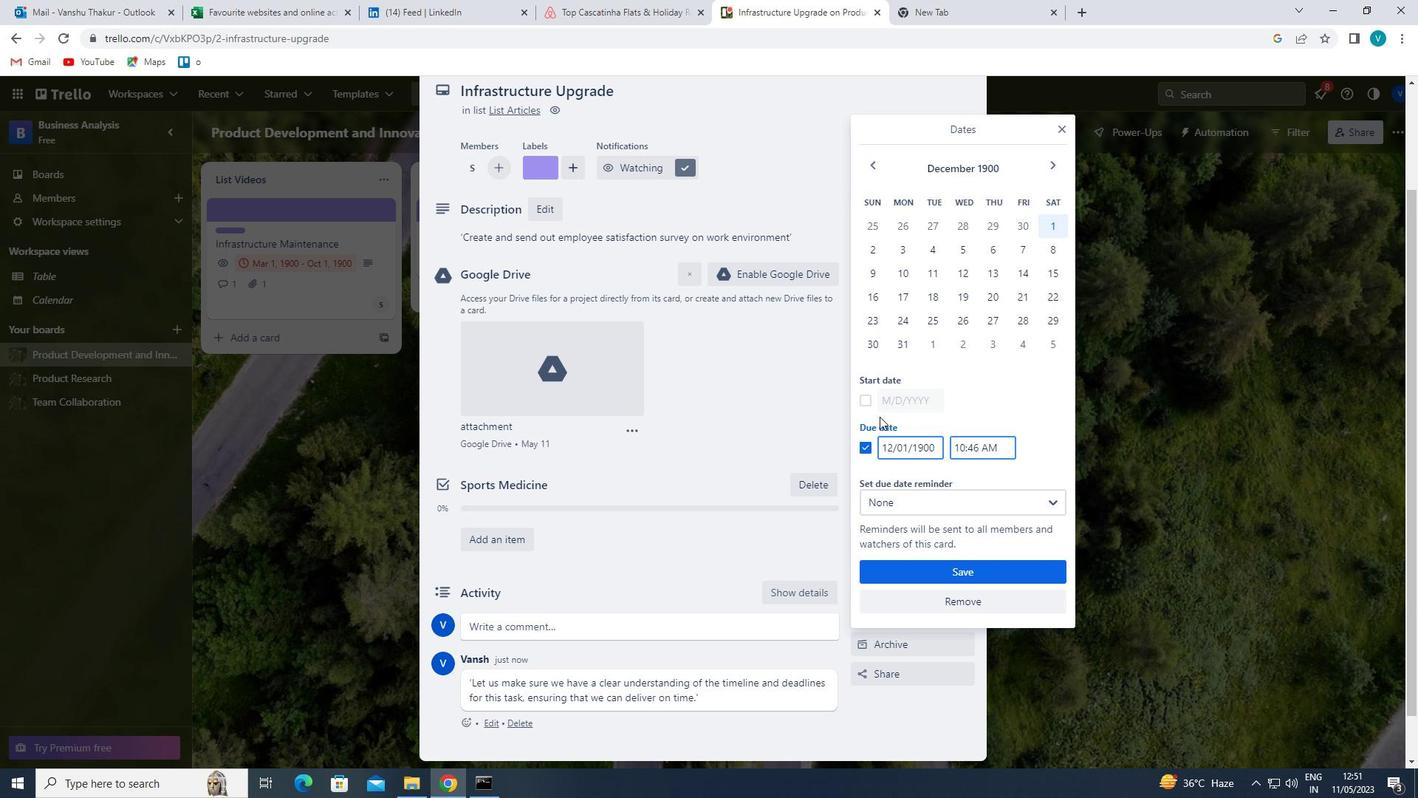 
Action: Mouse pressed left at (875, 401)
Screenshot: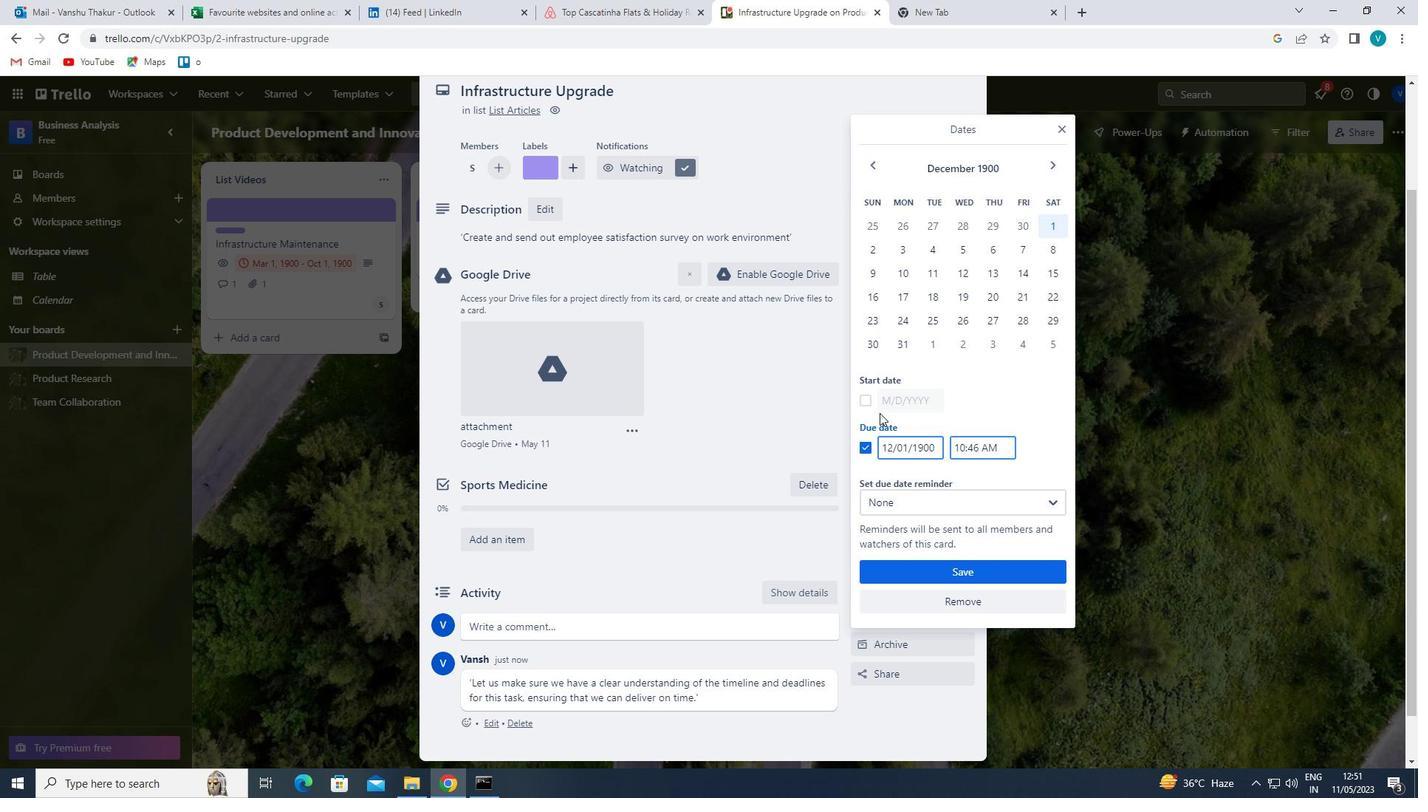 
Action: Mouse moved to (891, 396)
Screenshot: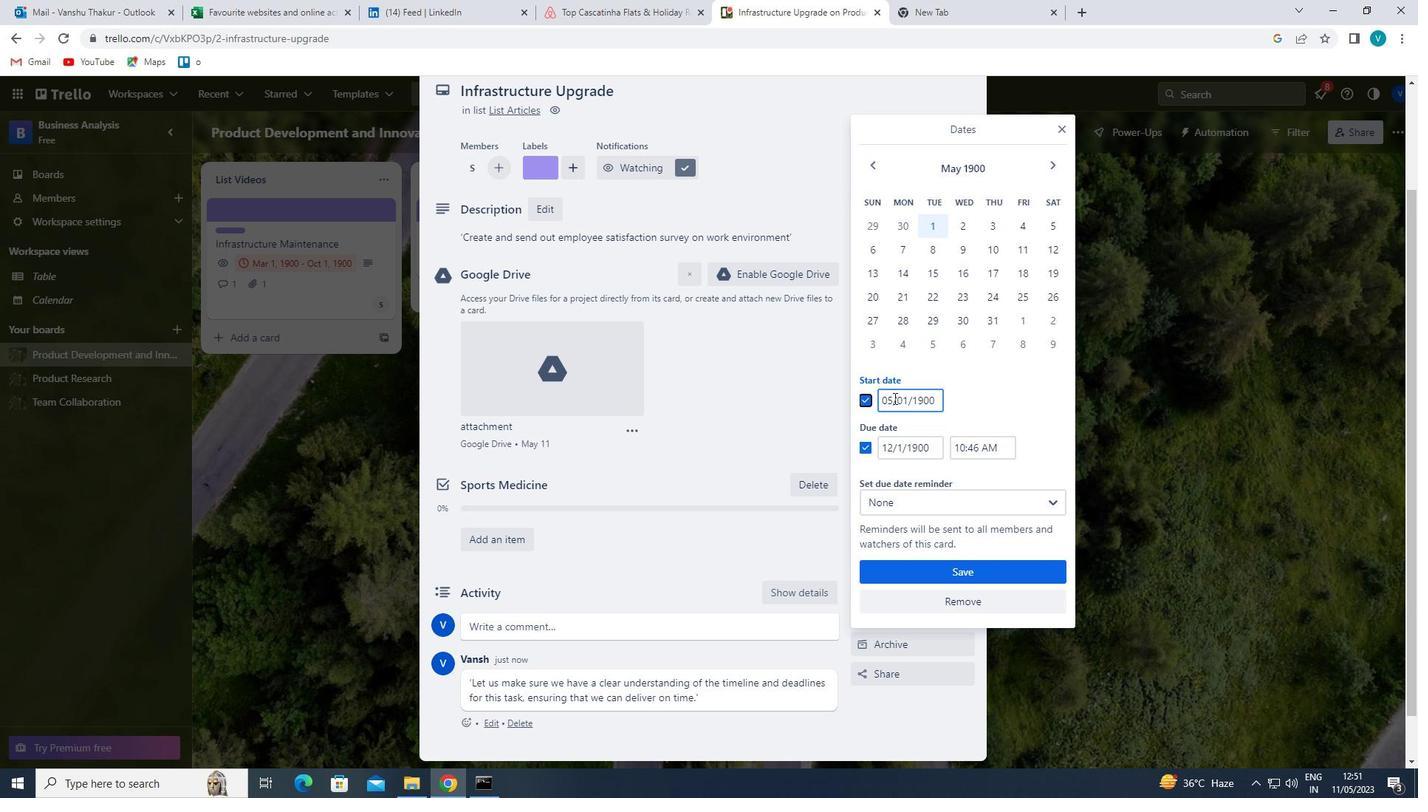 
Action: Mouse pressed left at (891, 396)
Screenshot: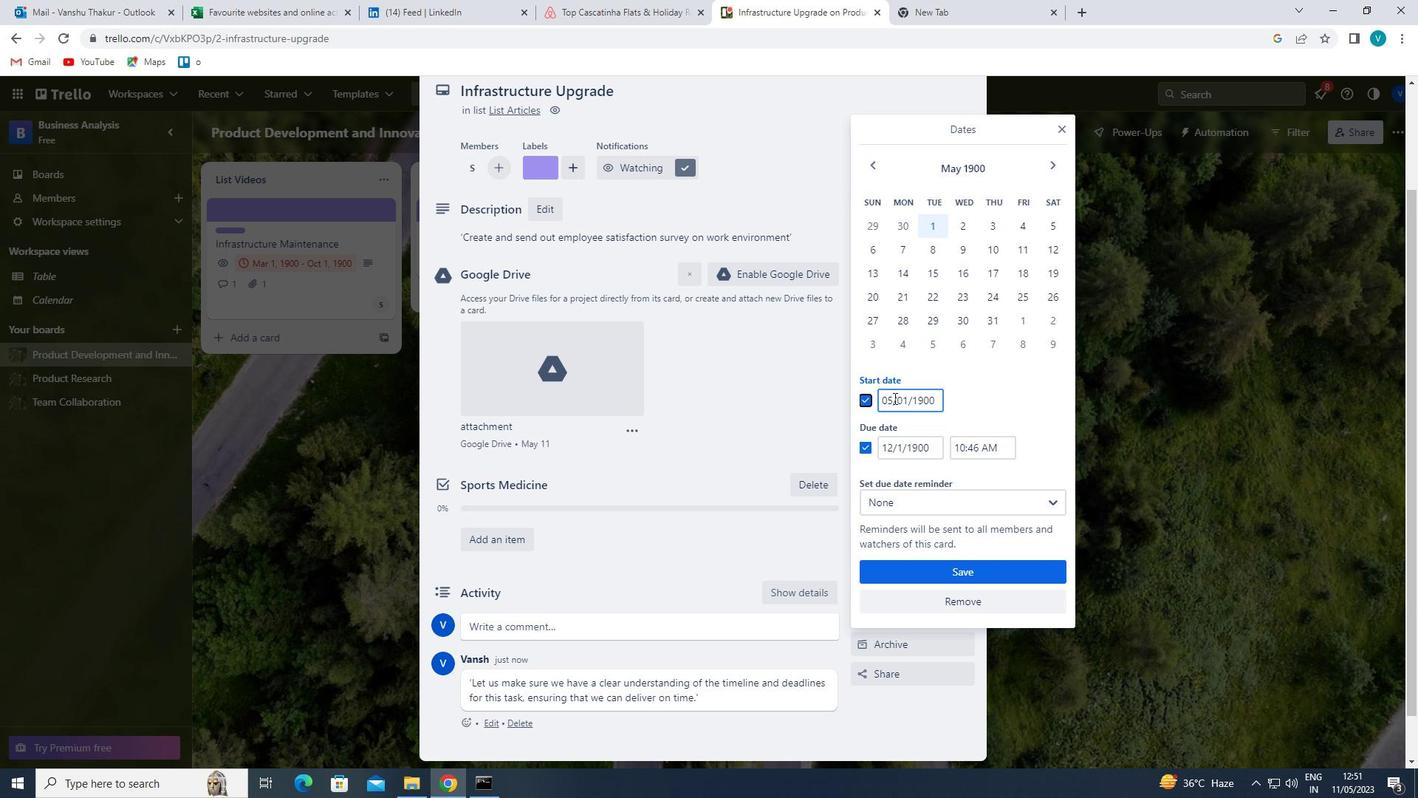 
Action: Mouse moved to (888, 396)
Screenshot: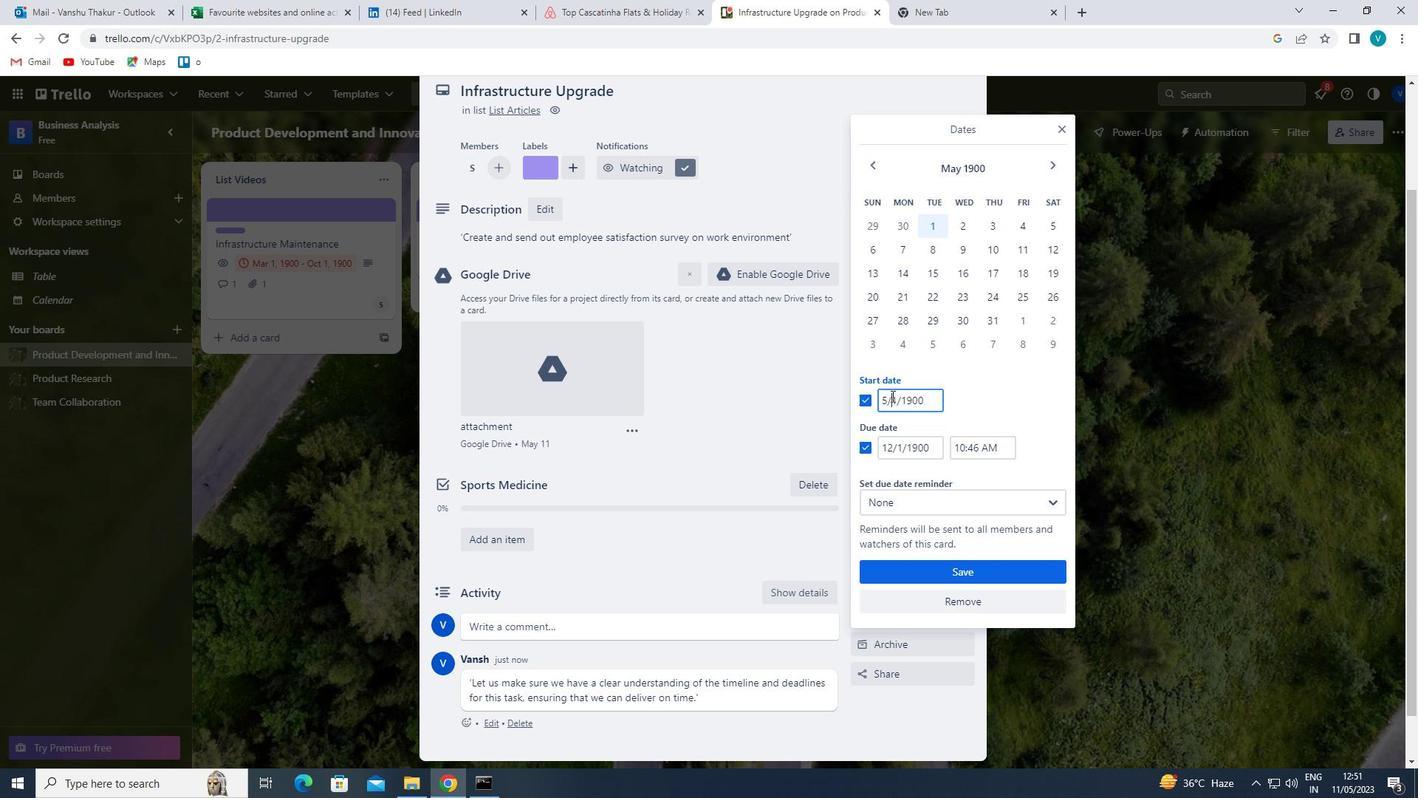 
Action: Mouse pressed left at (888, 396)
Screenshot: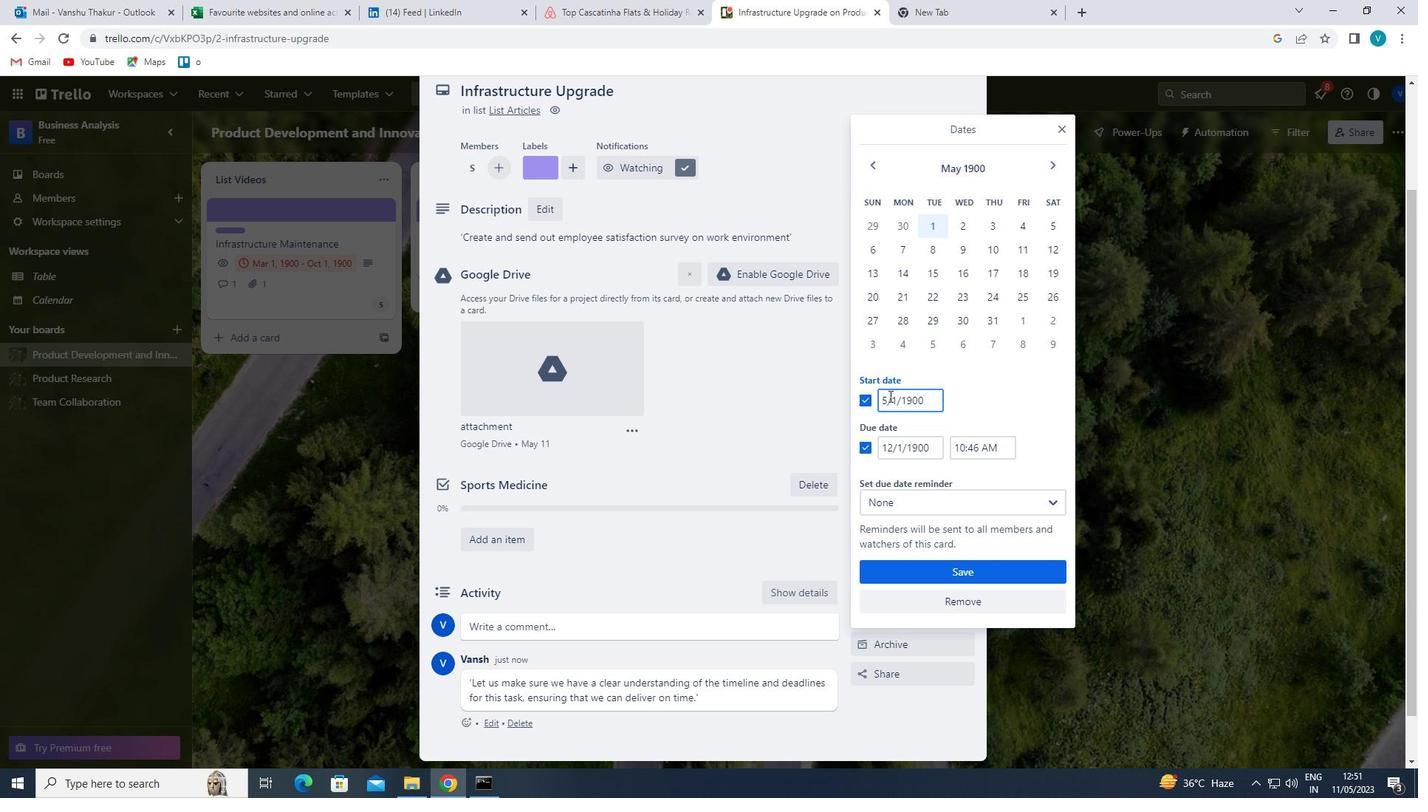 
Action: Mouse moved to (888, 401)
Screenshot: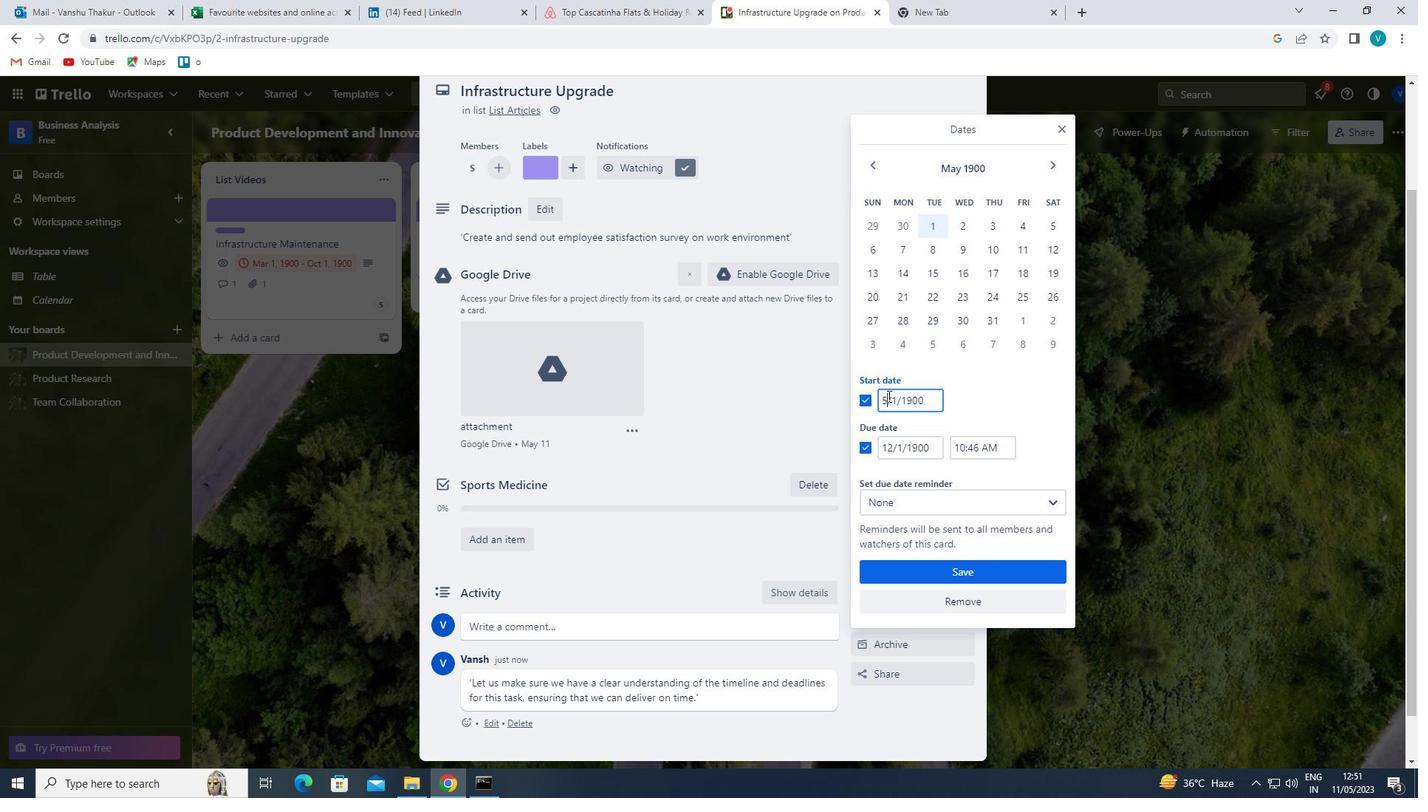 
Action: Key pressed <Key.backspace>6
Screenshot: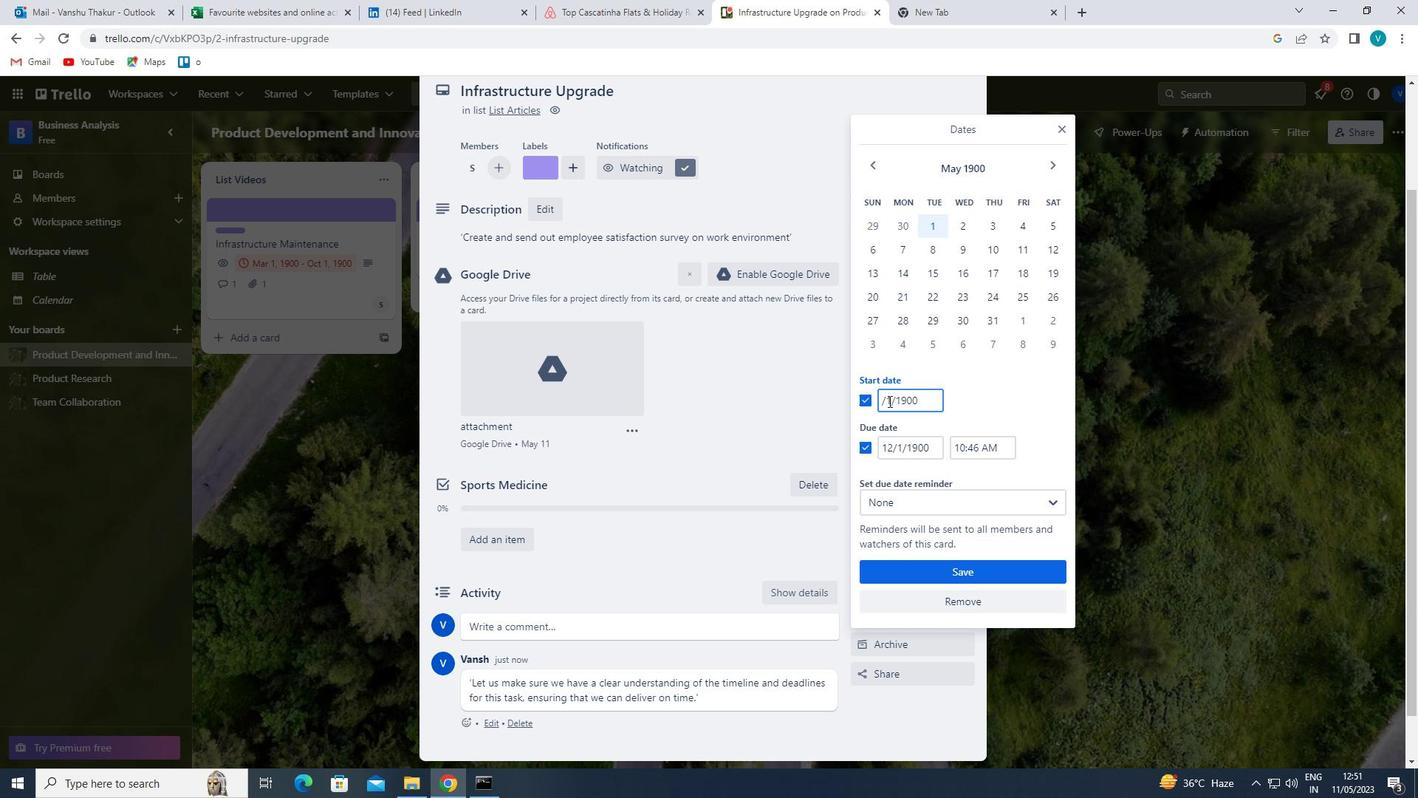 
Action: Mouse moved to (892, 443)
Screenshot: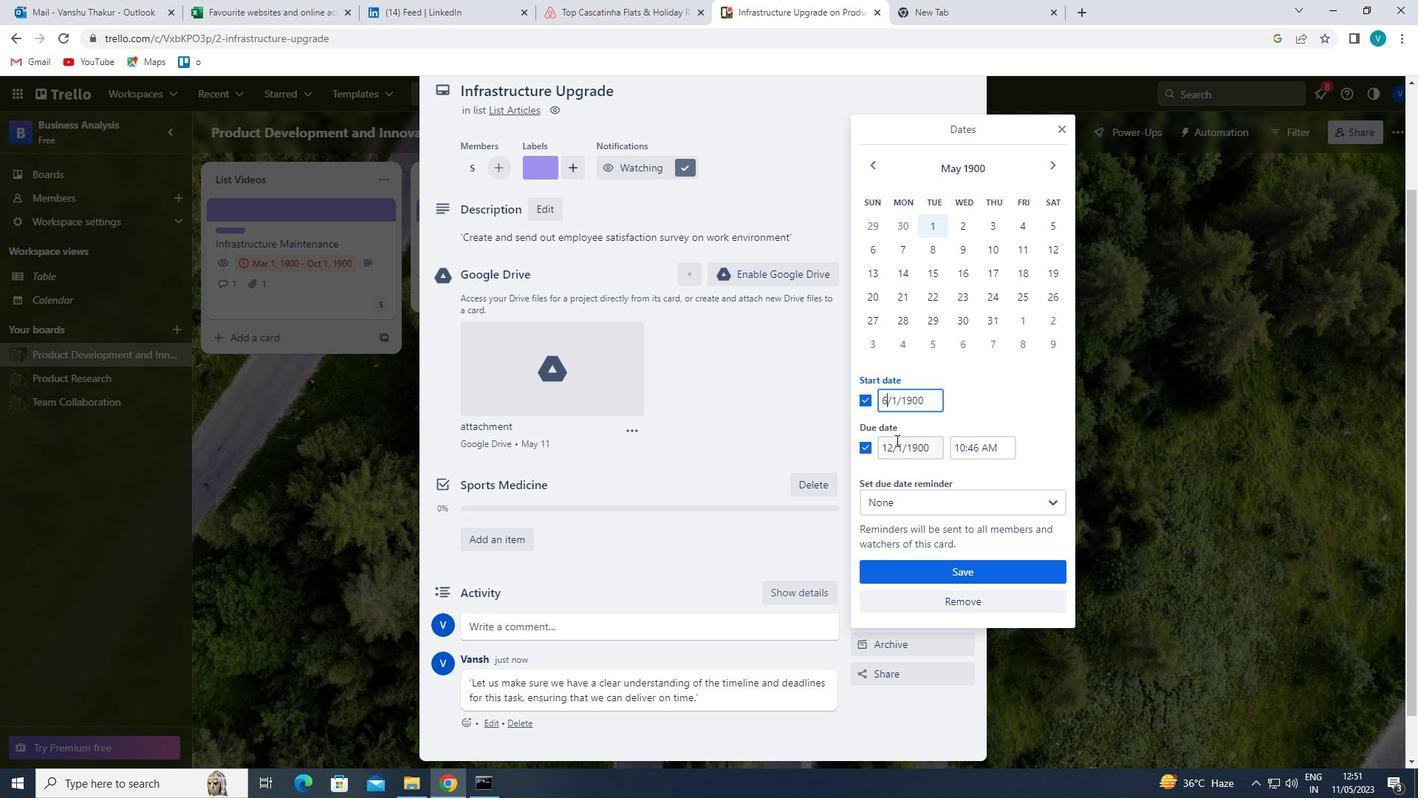 
Action: Mouse pressed left at (892, 443)
Screenshot: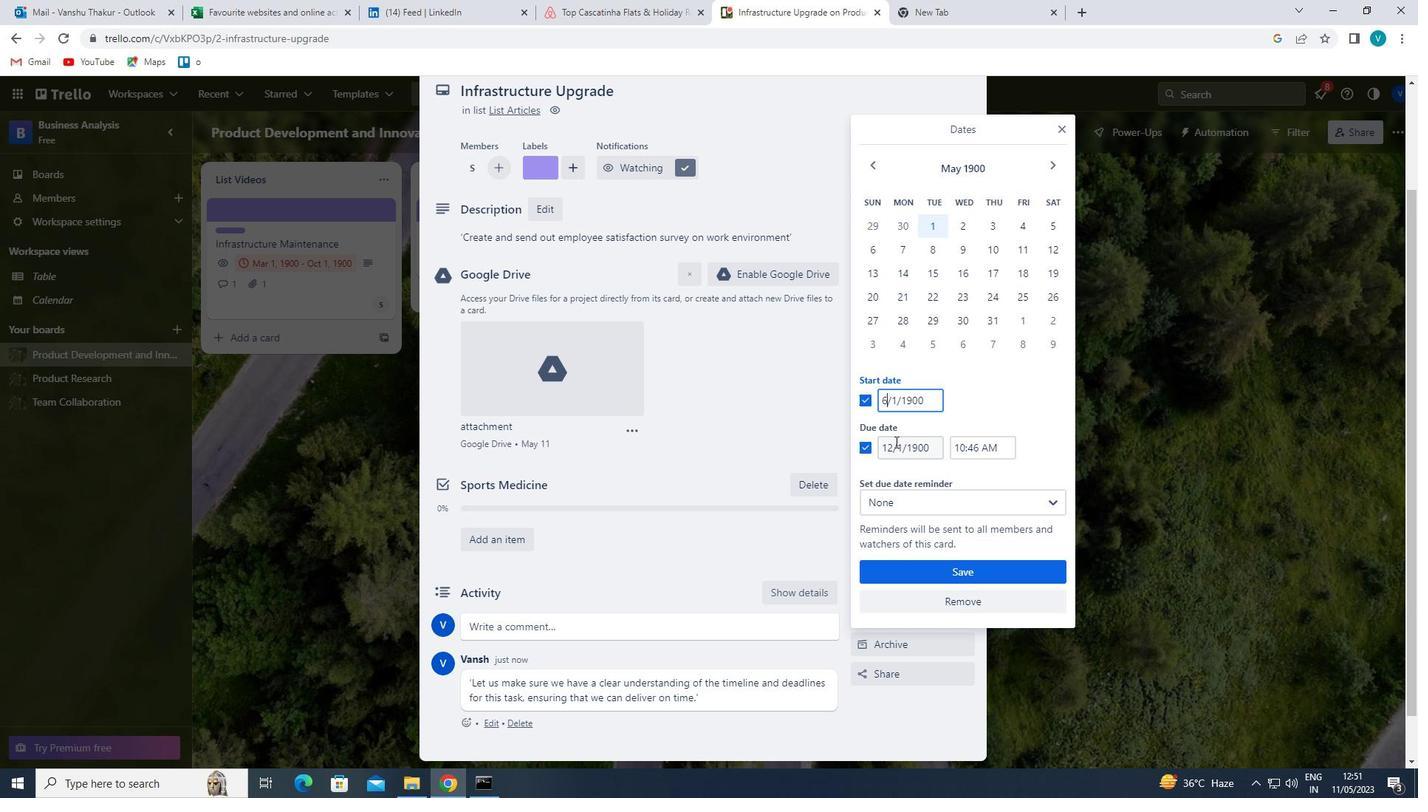 
Action: Mouse moved to (886, 458)
Screenshot: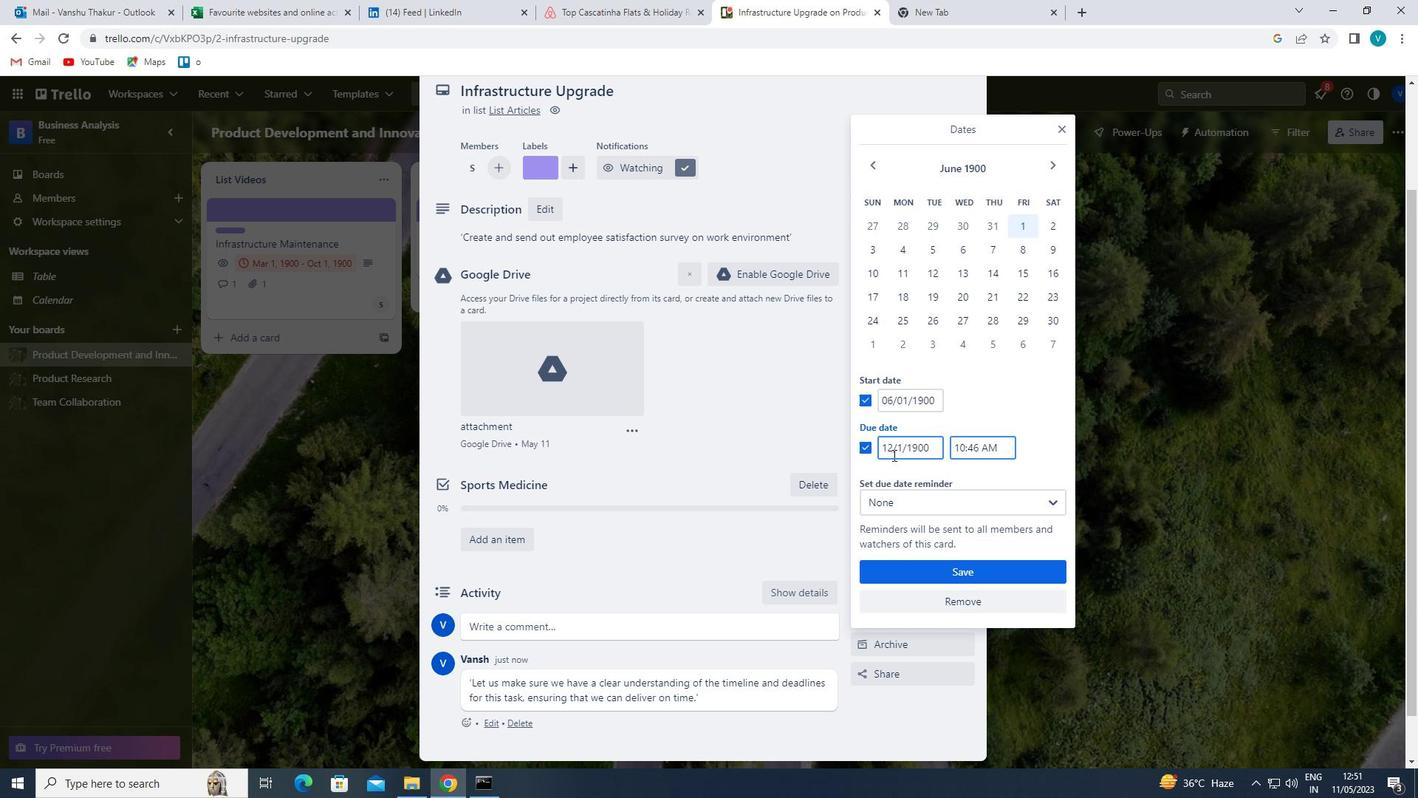 
Action: Key pressed <Key.backspace><Key.backspace>13
Screenshot: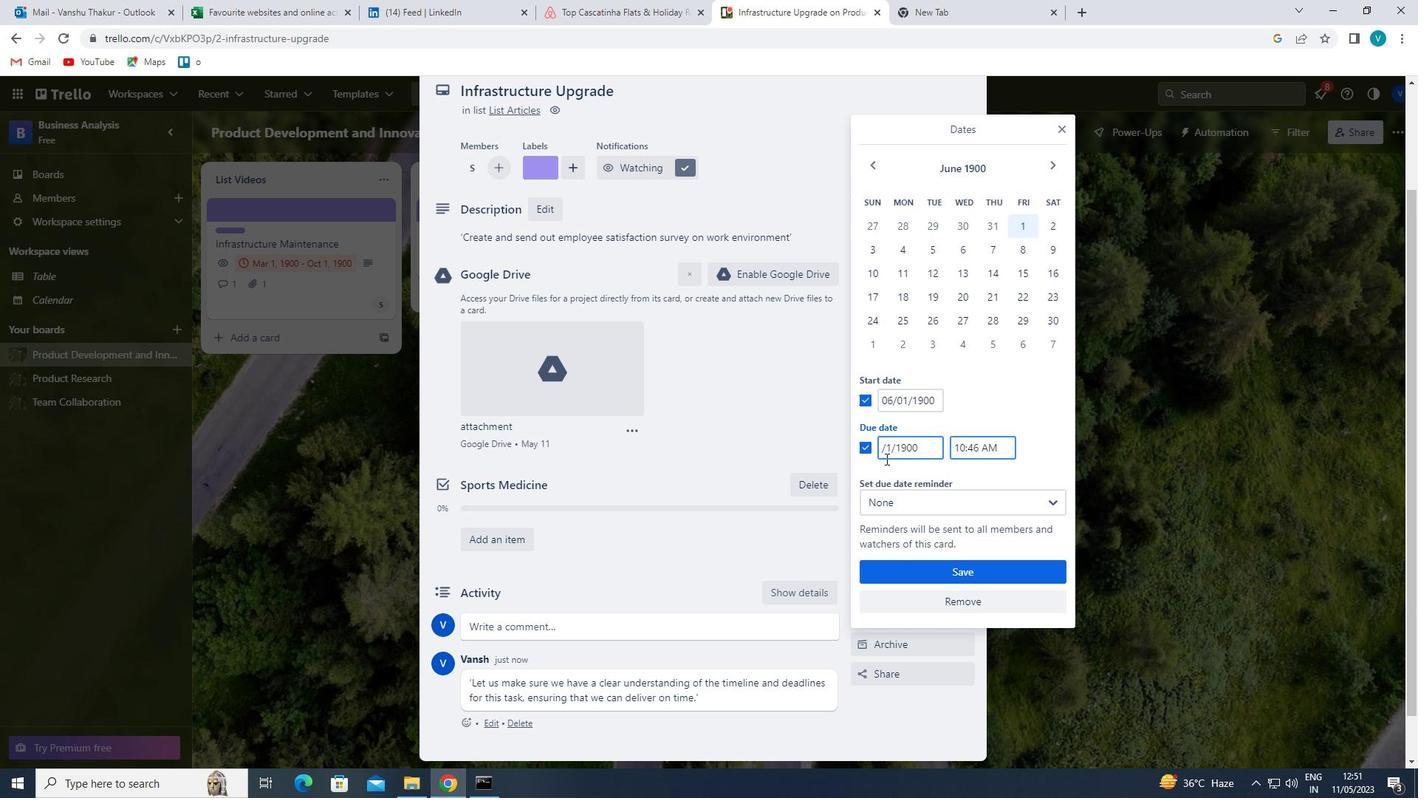 
Action: Mouse moved to (925, 575)
Screenshot: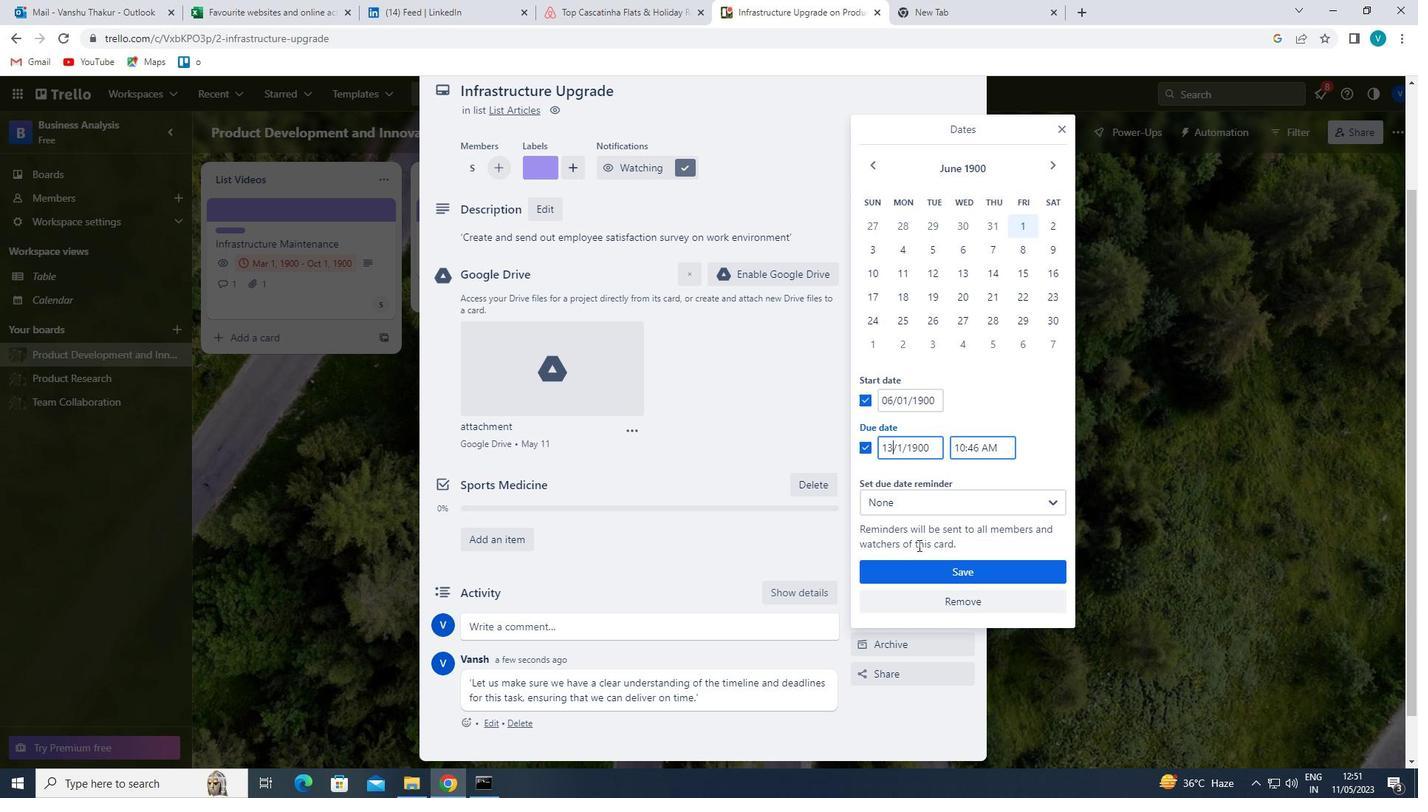 
Action: Mouse pressed left at (925, 575)
Screenshot: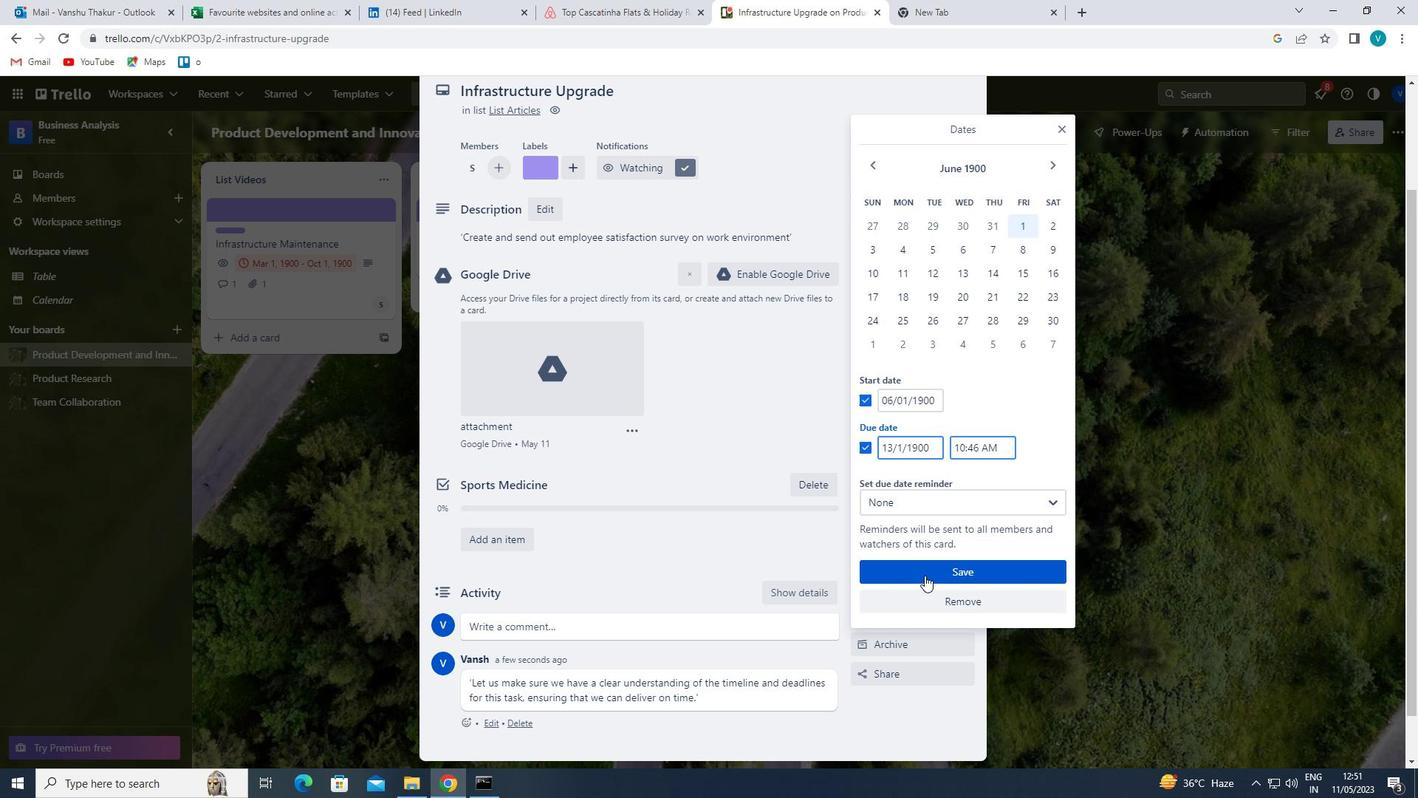 
